 Task: Look for space in Middletown, United States from 8th August, 2023 to 15th August, 2023 for 9 adults in price range Rs.10000 to Rs.14000. Place can be shared room with 5 bedrooms having 9 beds and 5 bathrooms. Property type can be house, flat, guest house. Amenities needed are: wifi, TV, free parkinig on premises, gym, breakfast. Booking option can be shelf check-in. Required host language is English.
Action: Mouse moved to (429, 92)
Screenshot: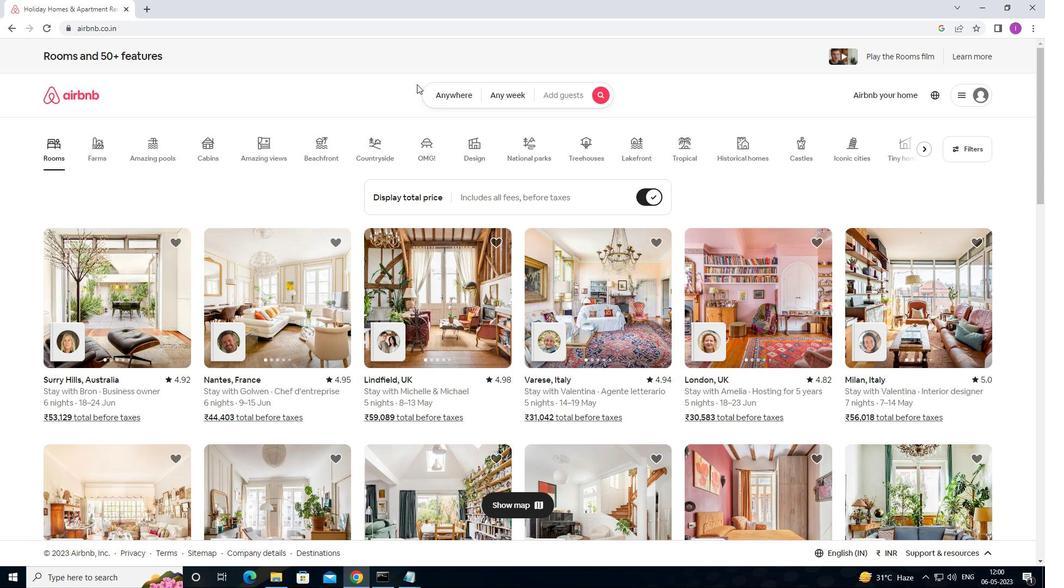 
Action: Mouse pressed left at (429, 92)
Screenshot: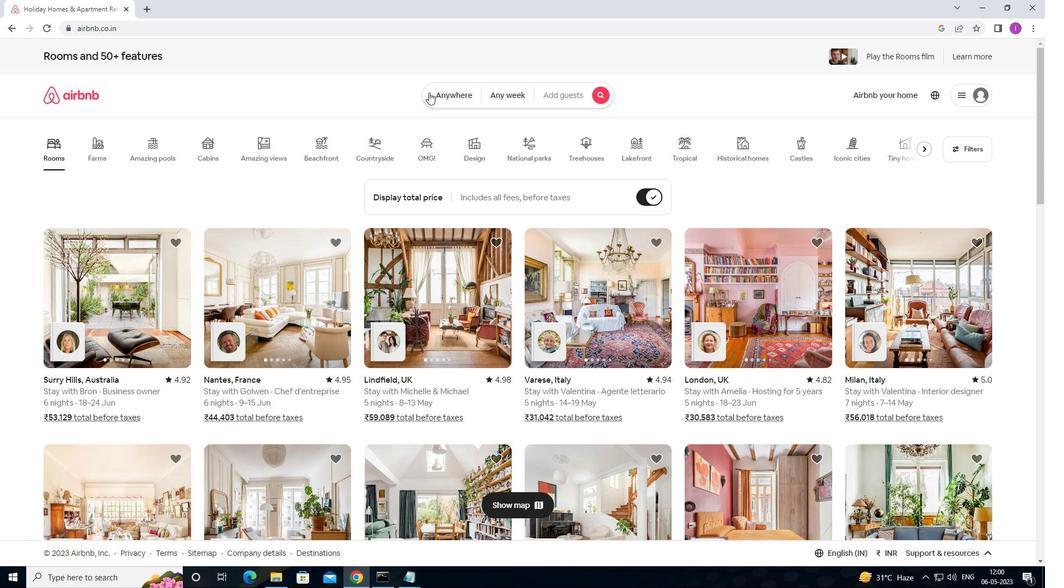 
Action: Mouse moved to (386, 144)
Screenshot: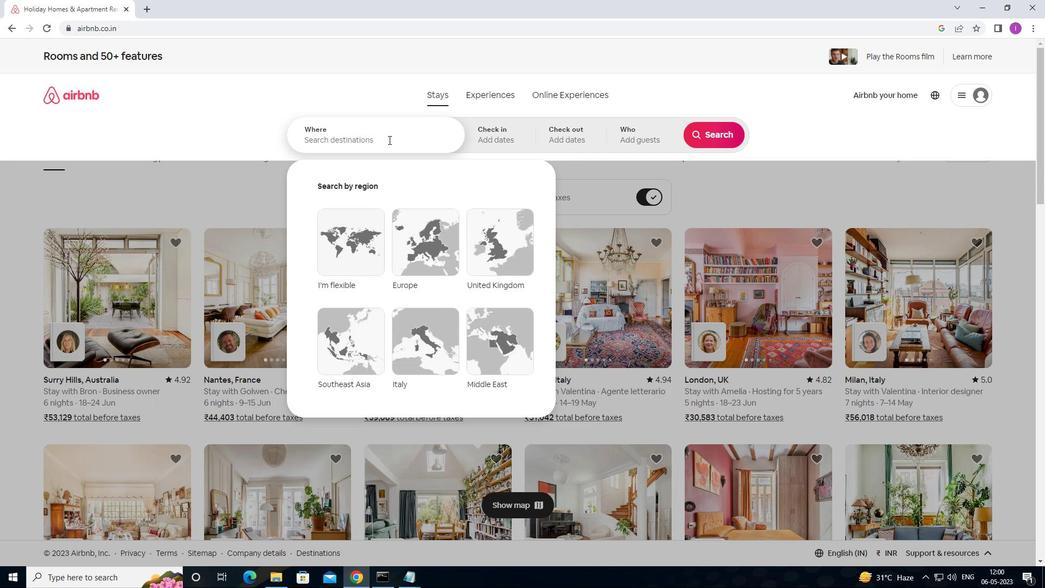 
Action: Mouse pressed left at (386, 144)
Screenshot: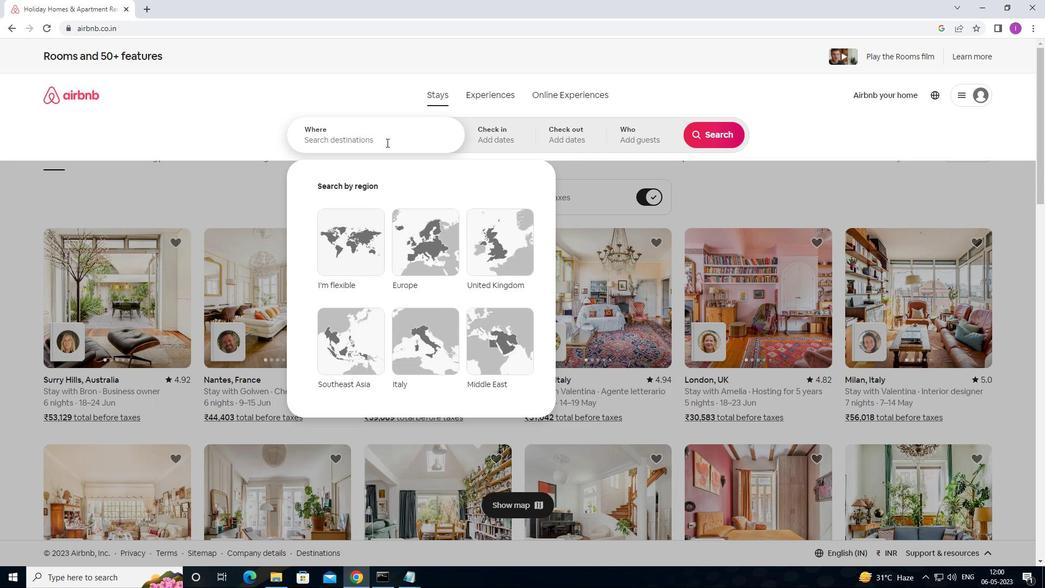 
Action: Mouse moved to (366, 159)
Screenshot: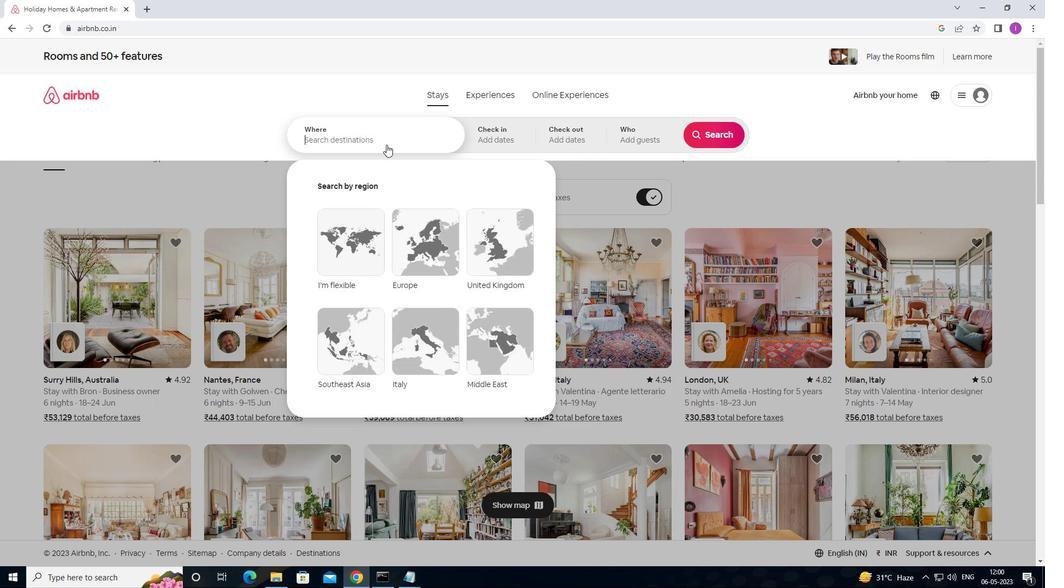 
Action: Key pressed <Key.shift>MIDDLE<Key.space><Key.backspace>TOWN,<Key.shift>UMITES<Key.backspace>D<Key.space>STATES
Screenshot: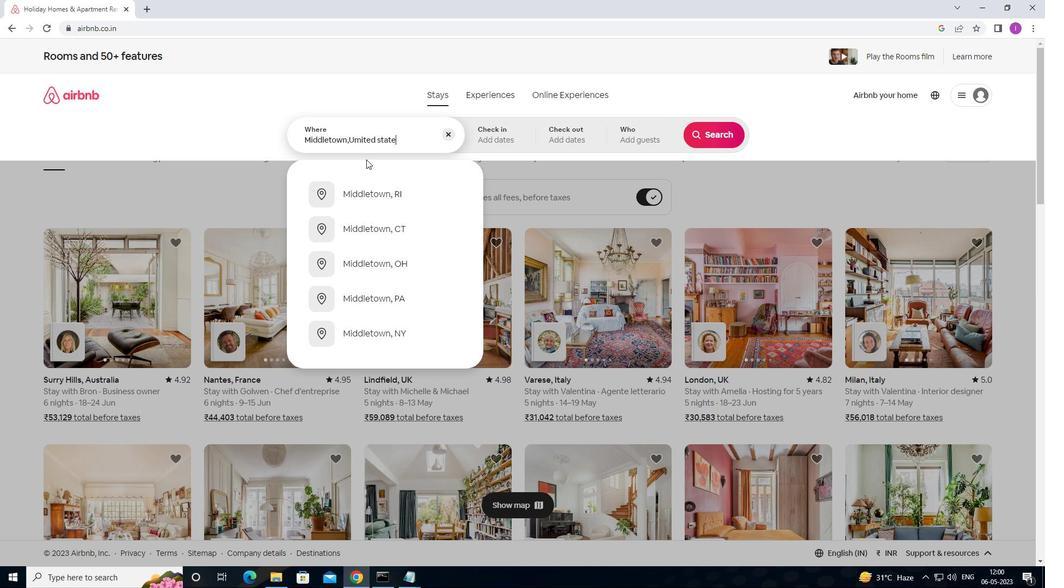 
Action: Mouse moved to (485, 133)
Screenshot: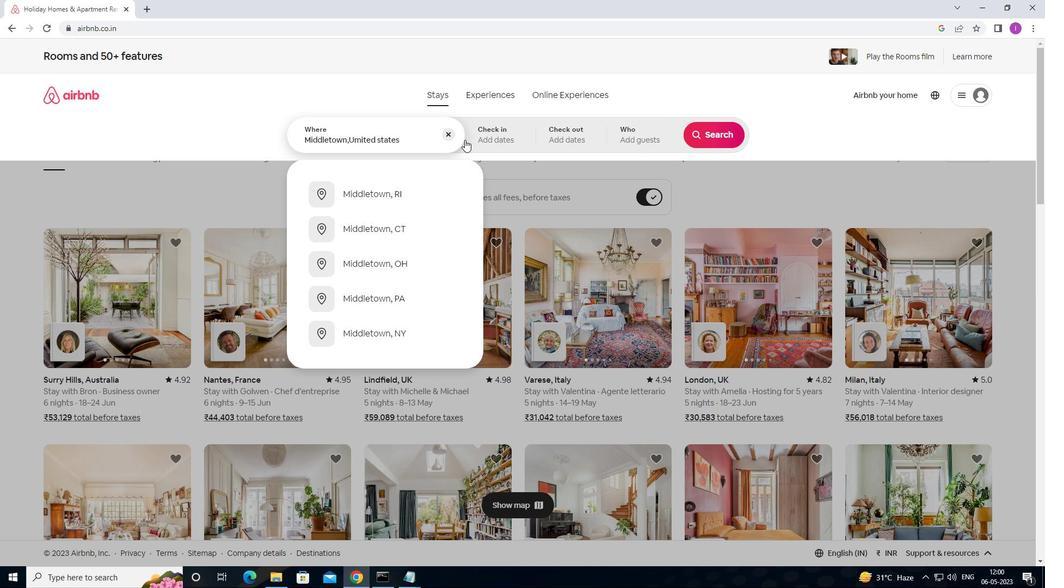 
Action: Mouse pressed left at (485, 133)
Screenshot: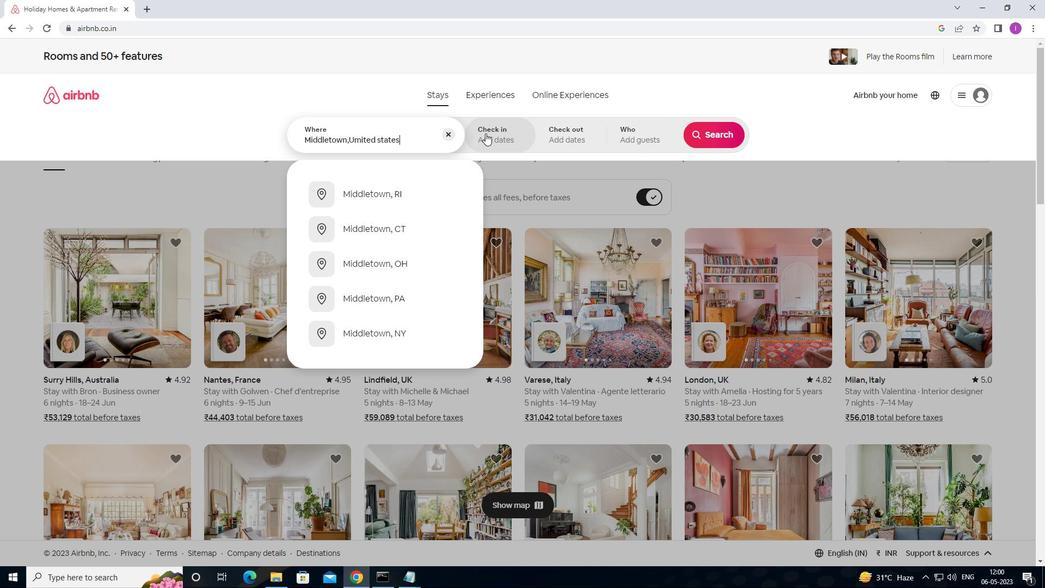 
Action: Mouse moved to (711, 220)
Screenshot: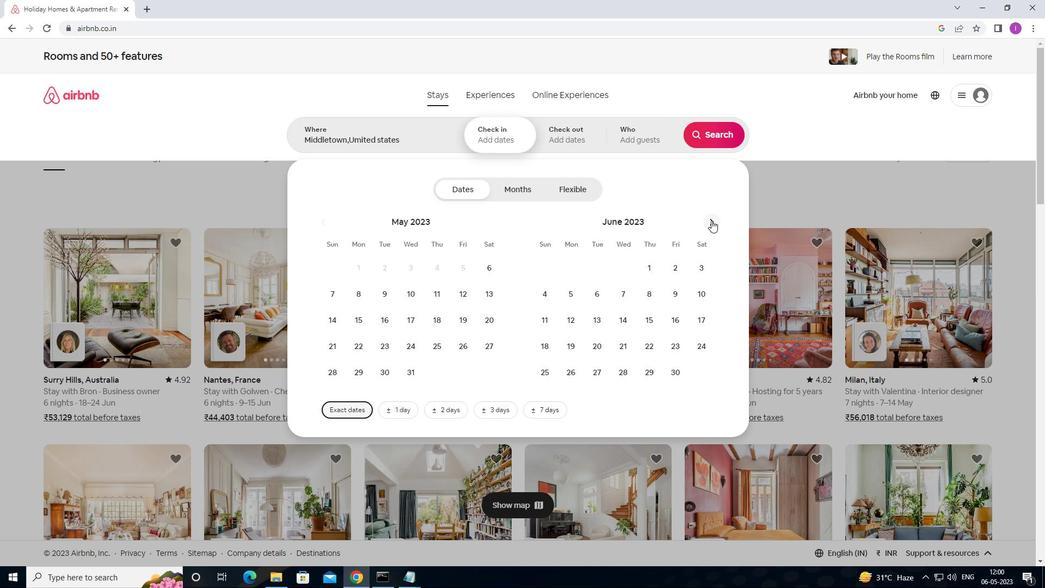 
Action: Mouse pressed left at (711, 220)
Screenshot: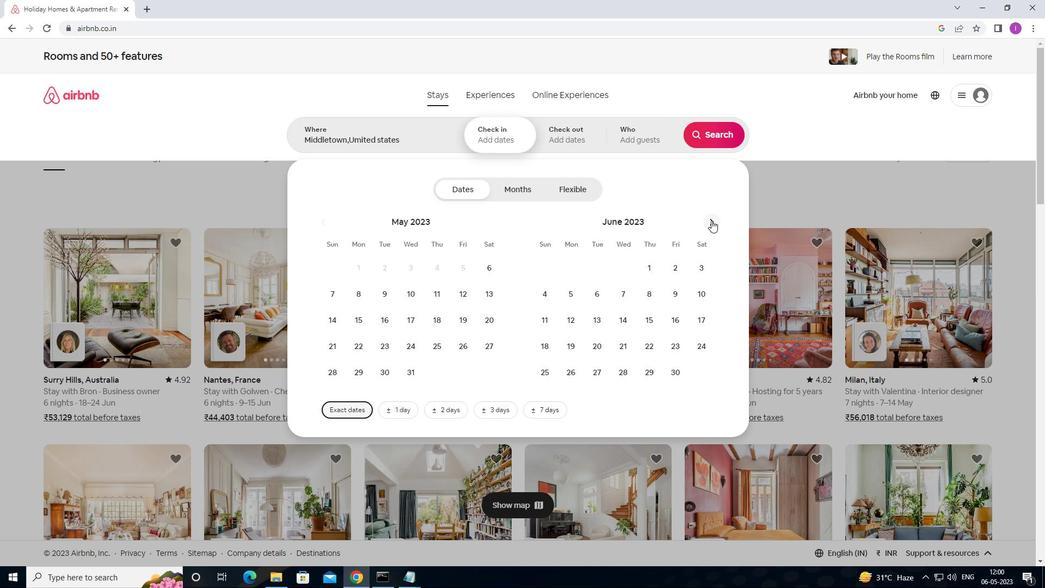 
Action: Mouse moved to (711, 220)
Screenshot: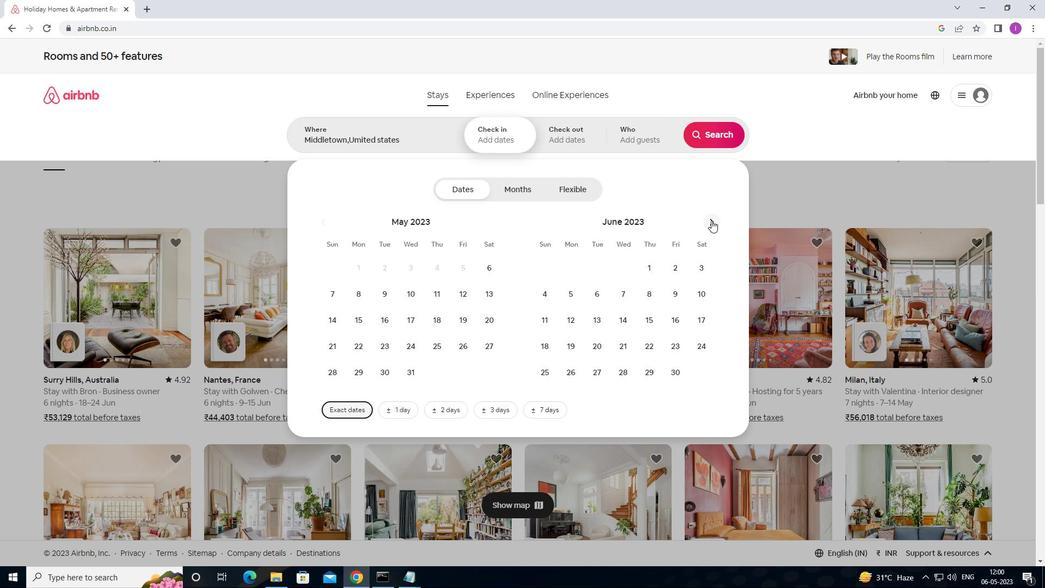 
Action: Mouse pressed left at (711, 220)
Screenshot: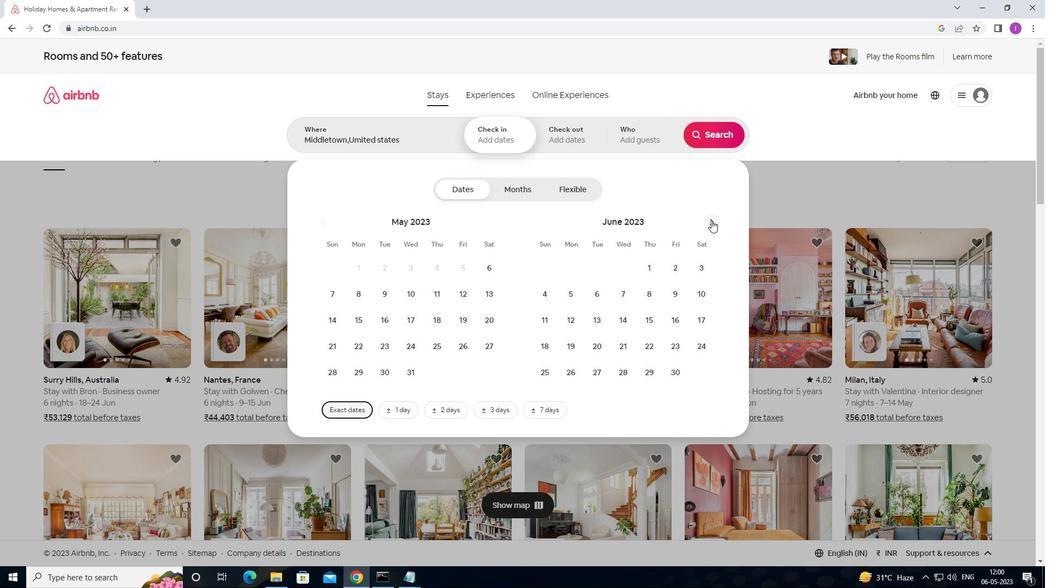 
Action: Mouse moved to (591, 296)
Screenshot: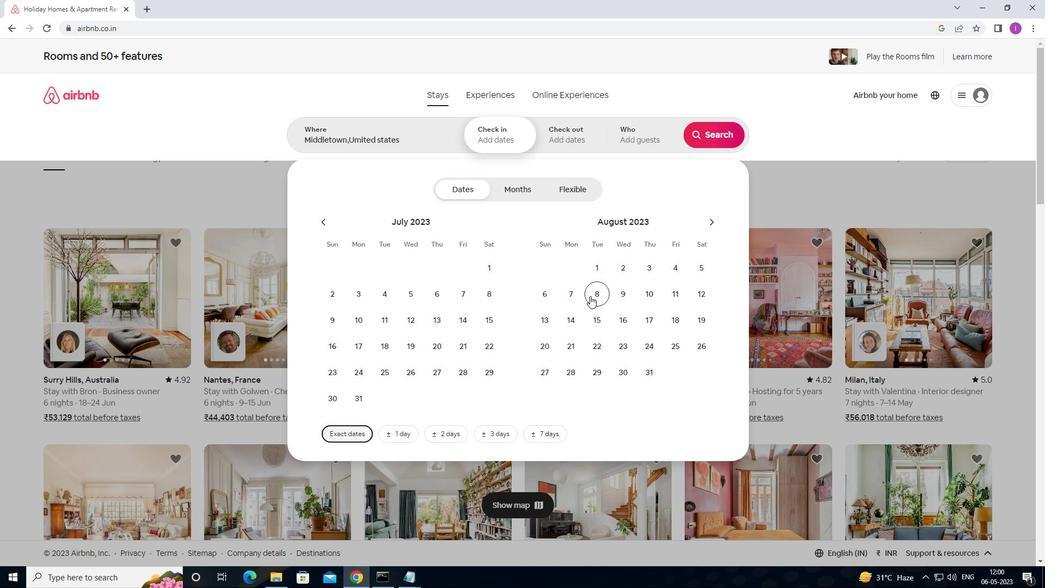 
Action: Mouse pressed left at (591, 296)
Screenshot: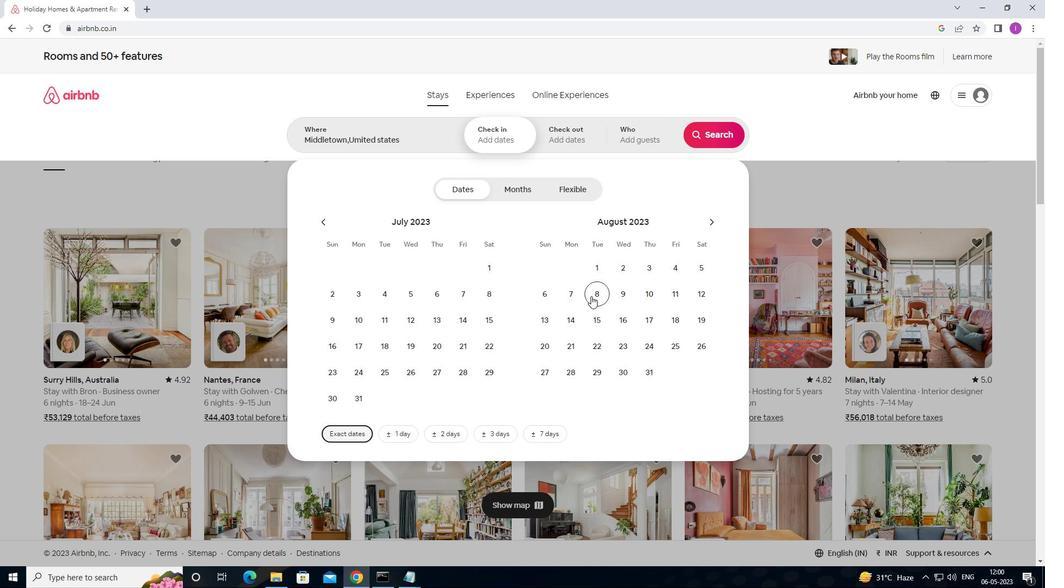 
Action: Mouse moved to (598, 319)
Screenshot: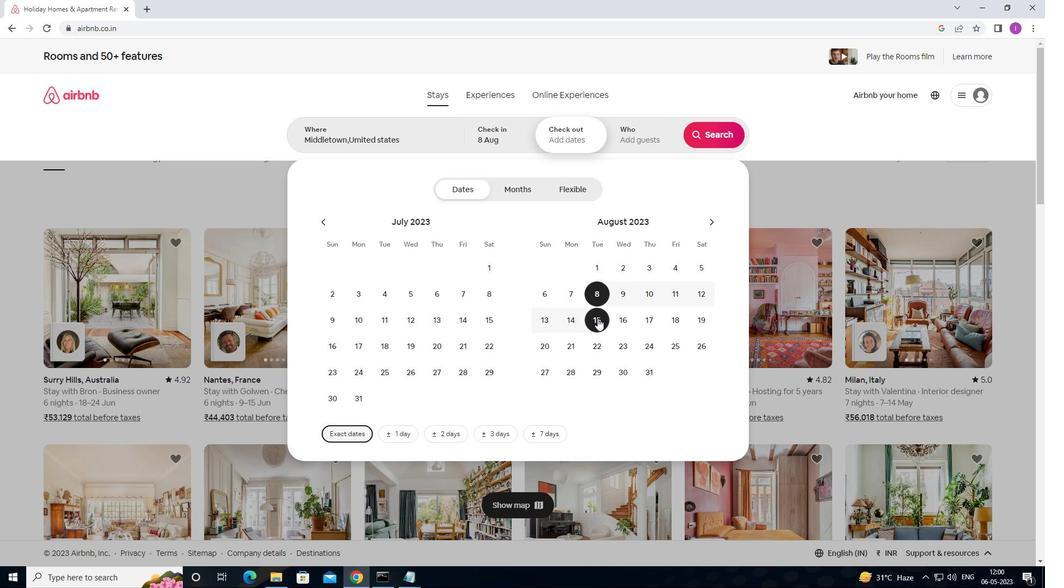 
Action: Mouse pressed left at (598, 319)
Screenshot: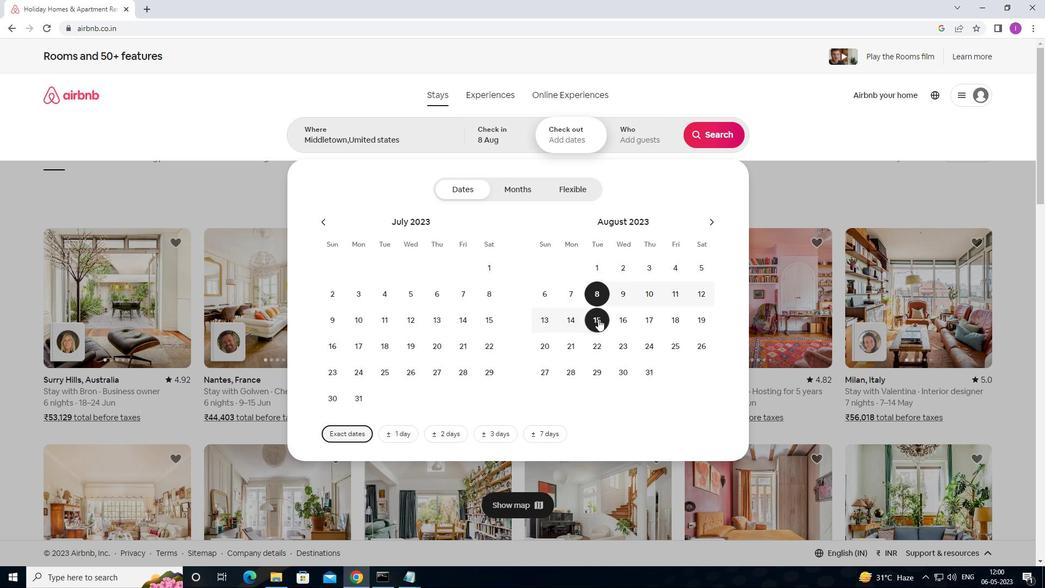 
Action: Mouse moved to (642, 137)
Screenshot: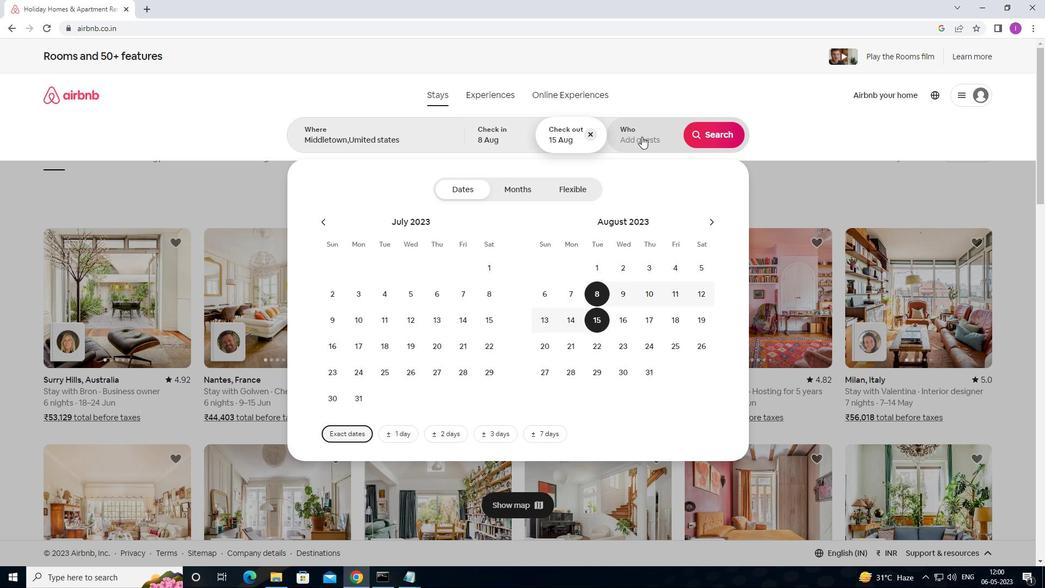 
Action: Mouse pressed left at (642, 137)
Screenshot: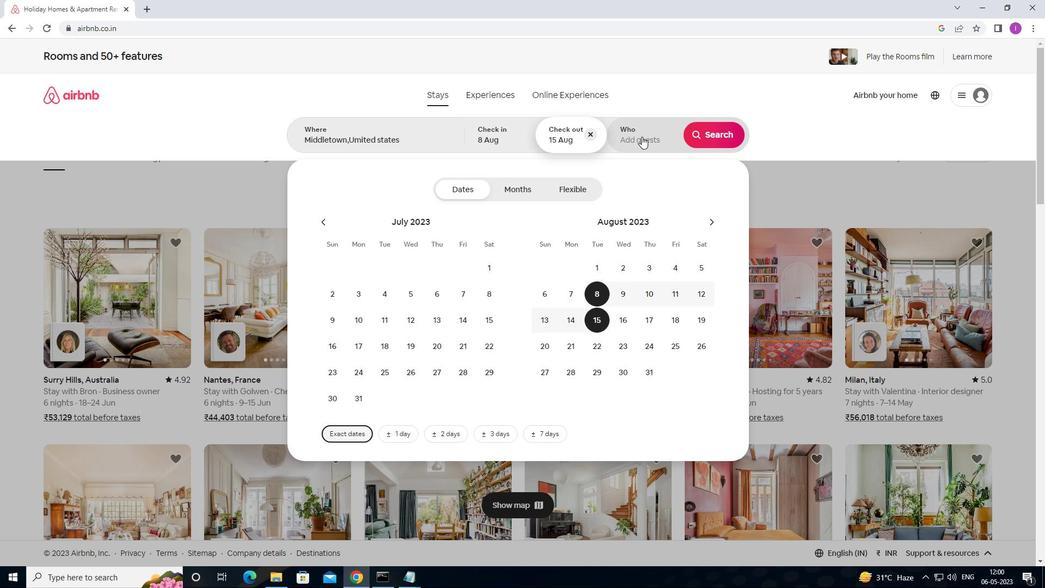 
Action: Mouse moved to (720, 190)
Screenshot: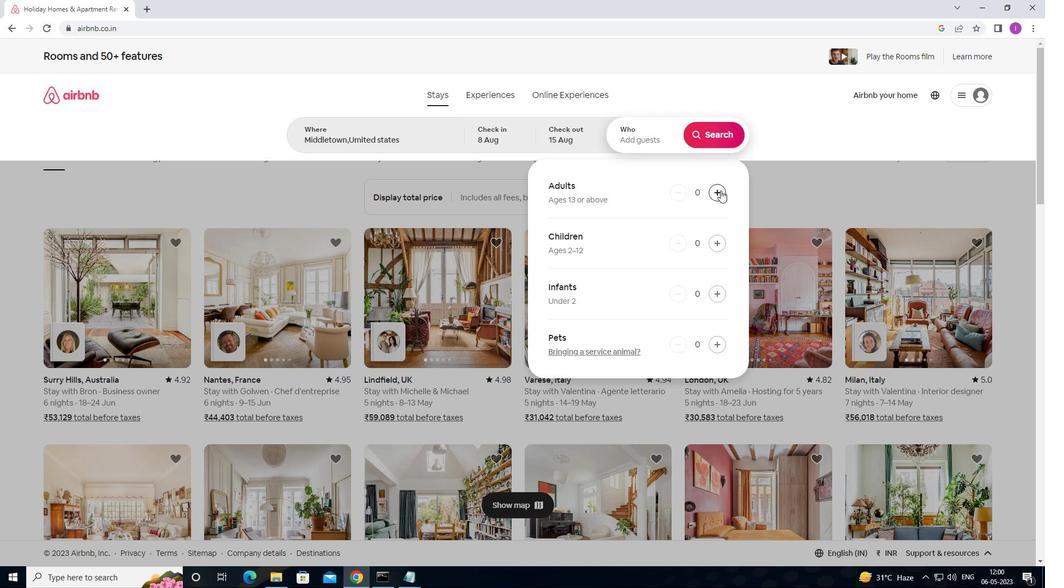 
Action: Mouse pressed left at (720, 190)
Screenshot: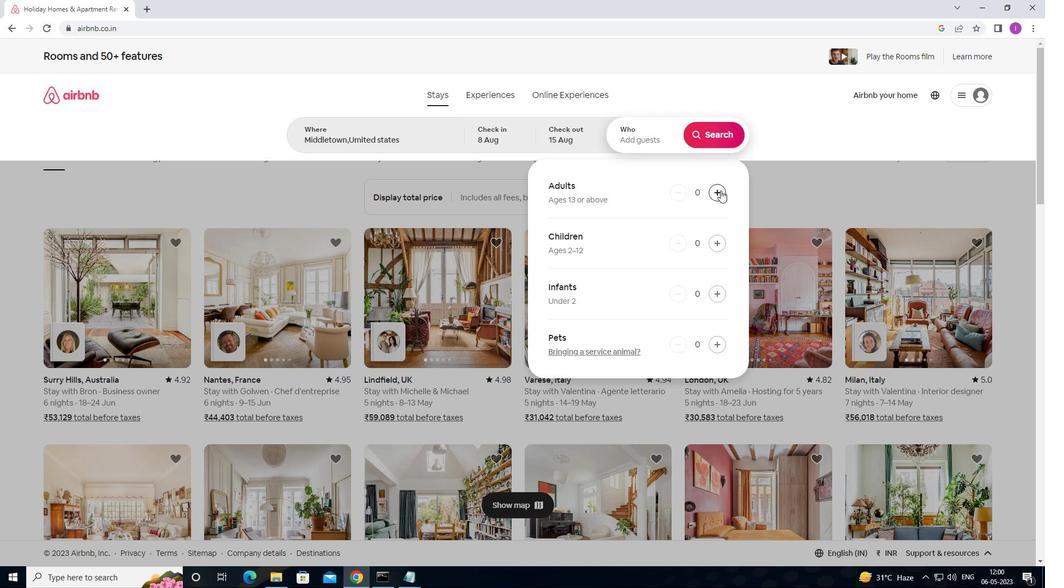 
Action: Mouse moved to (721, 191)
Screenshot: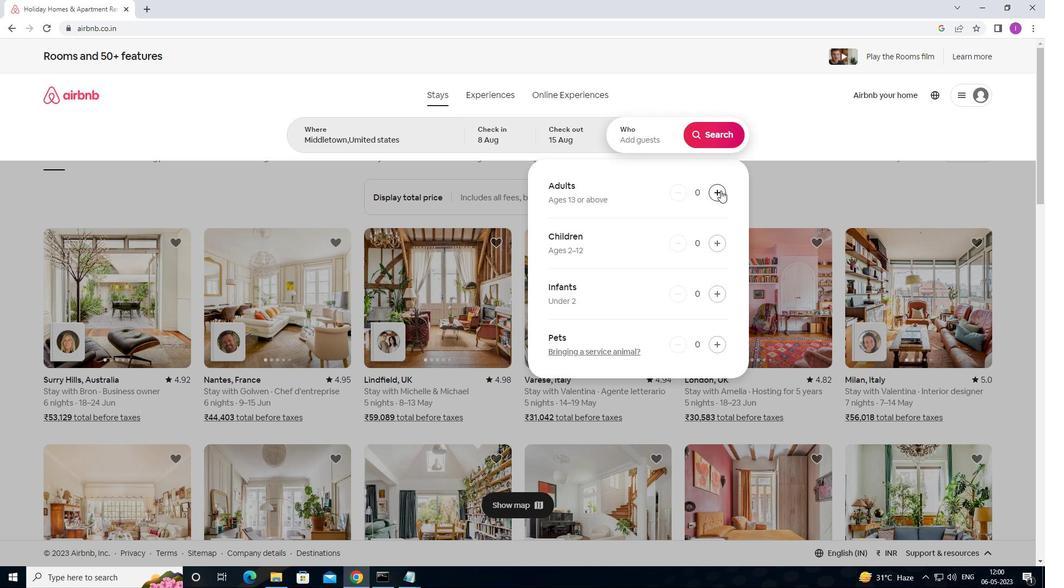 
Action: Mouse pressed left at (721, 191)
Screenshot: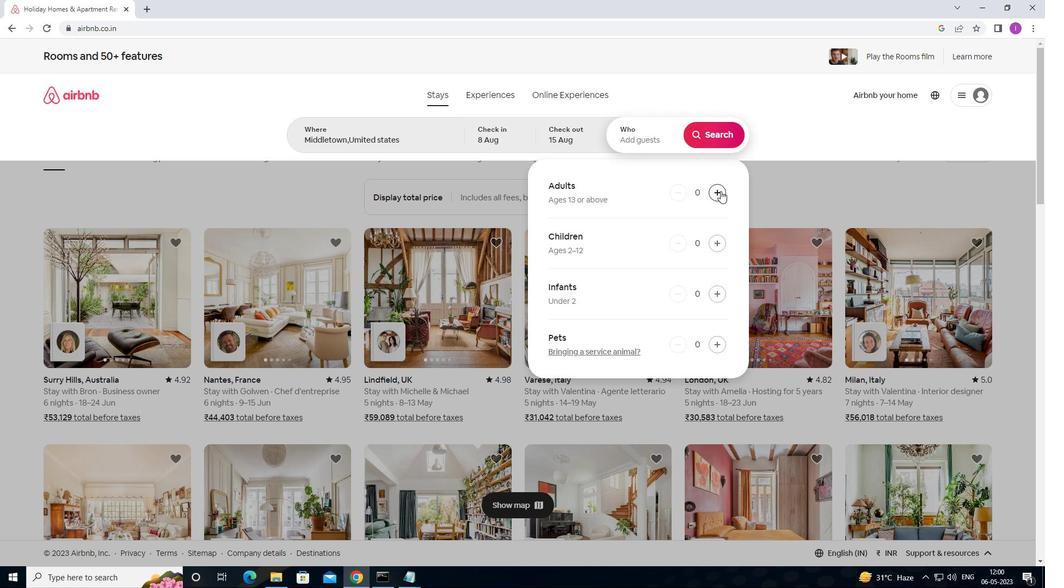 
Action: Mouse pressed left at (721, 191)
Screenshot: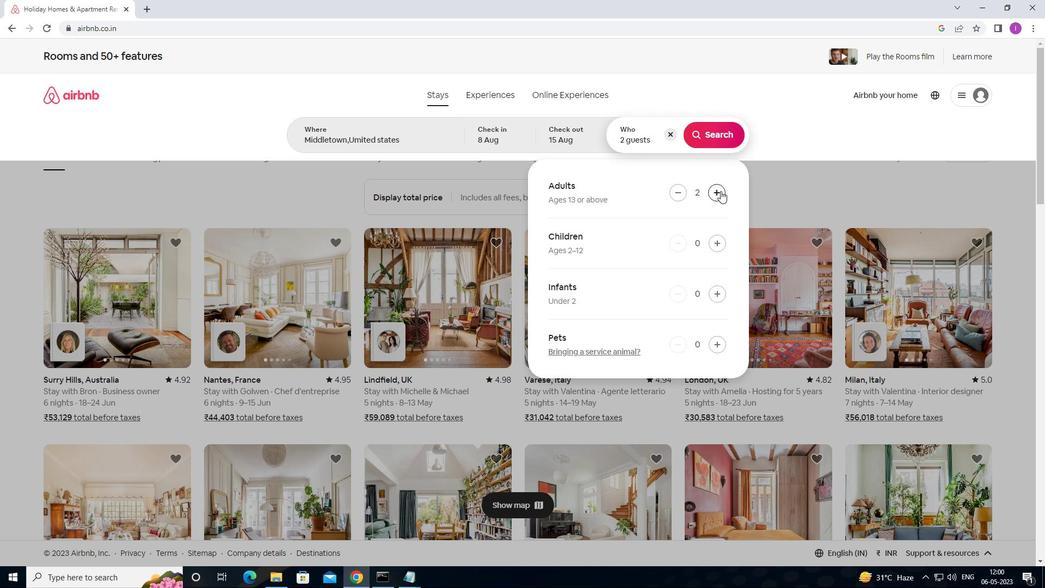 
Action: Mouse moved to (721, 195)
Screenshot: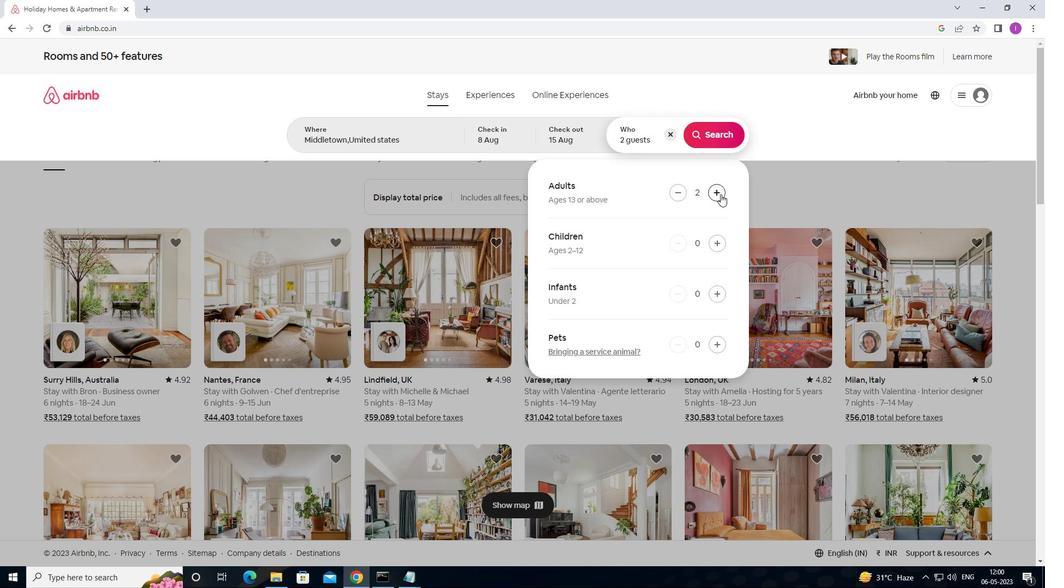 
Action: Mouse pressed left at (721, 195)
Screenshot: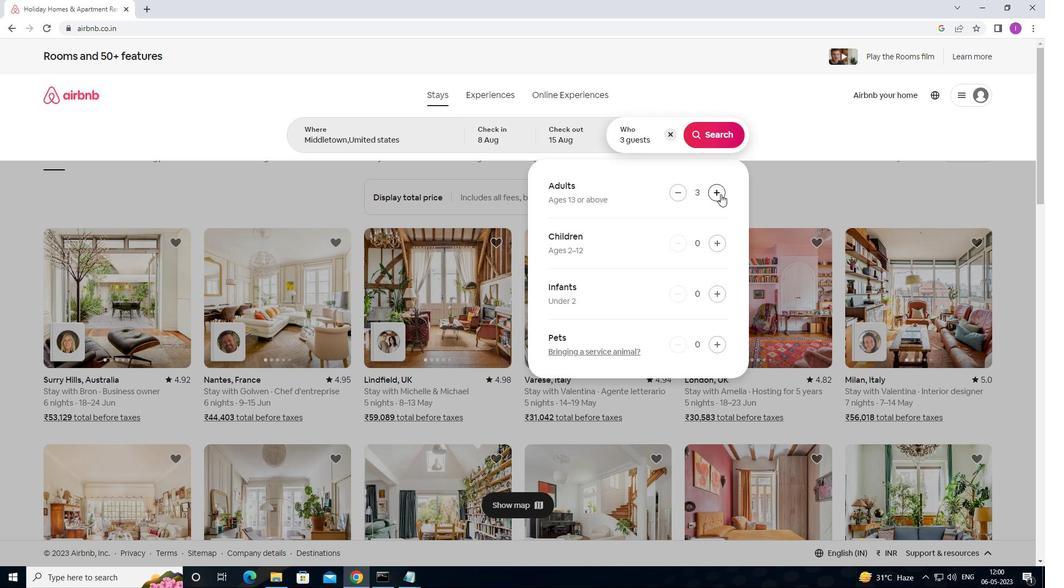 
Action: Mouse moved to (720, 194)
Screenshot: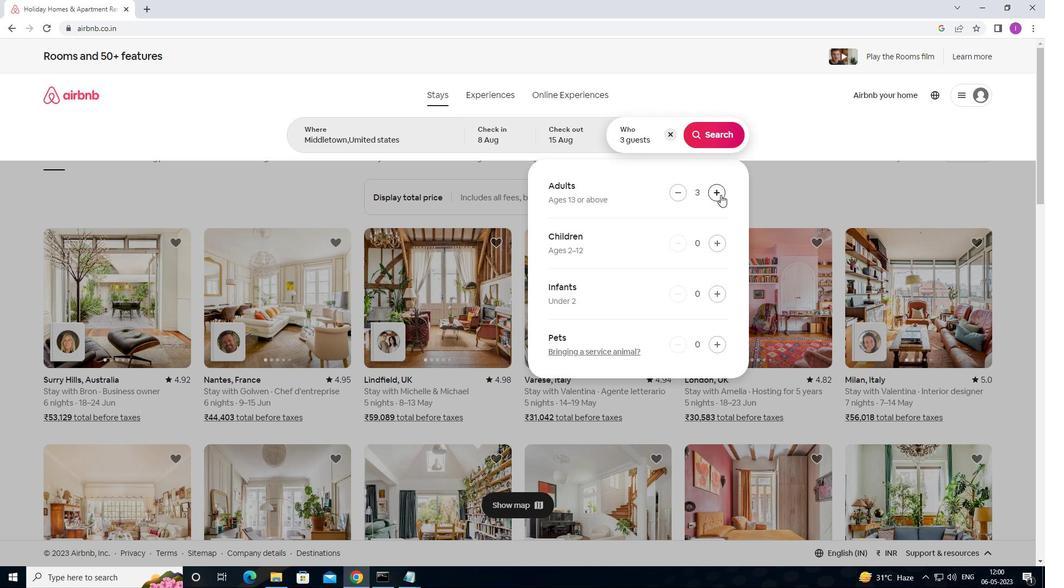 
Action: Mouse pressed left at (720, 194)
Screenshot: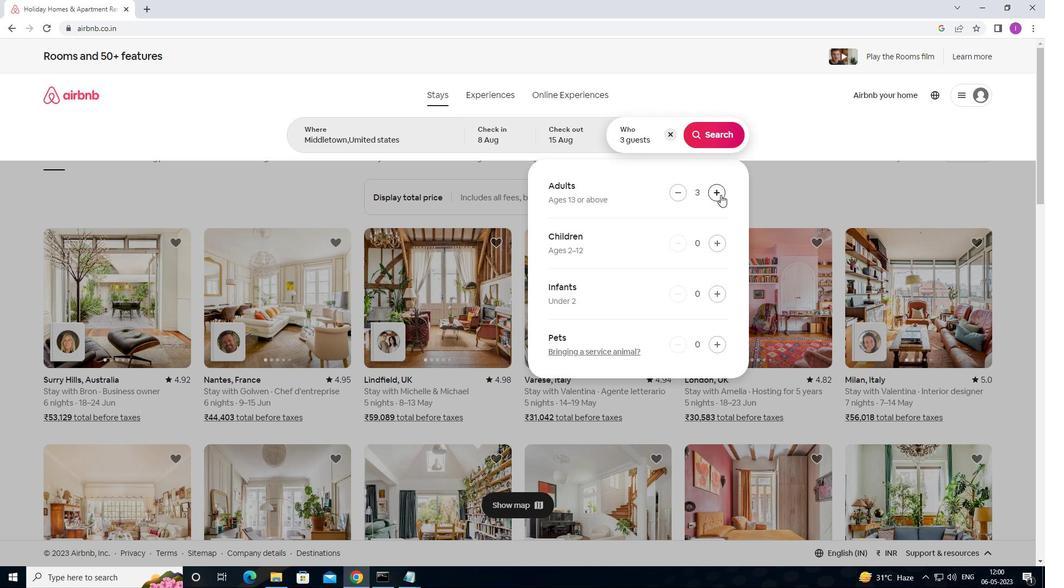 
Action: Mouse moved to (720, 194)
Screenshot: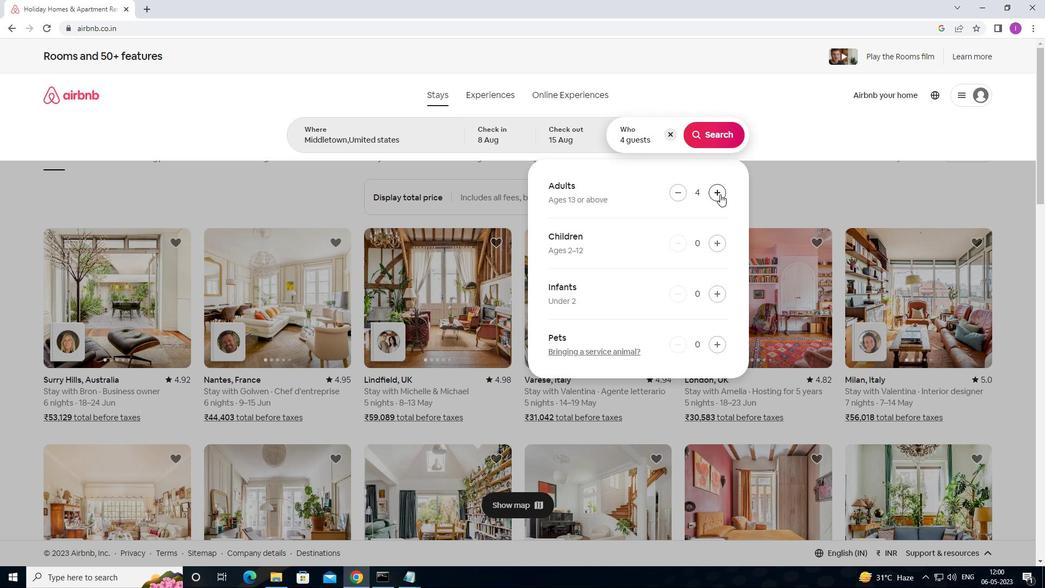 
Action: Mouse pressed left at (720, 194)
Screenshot: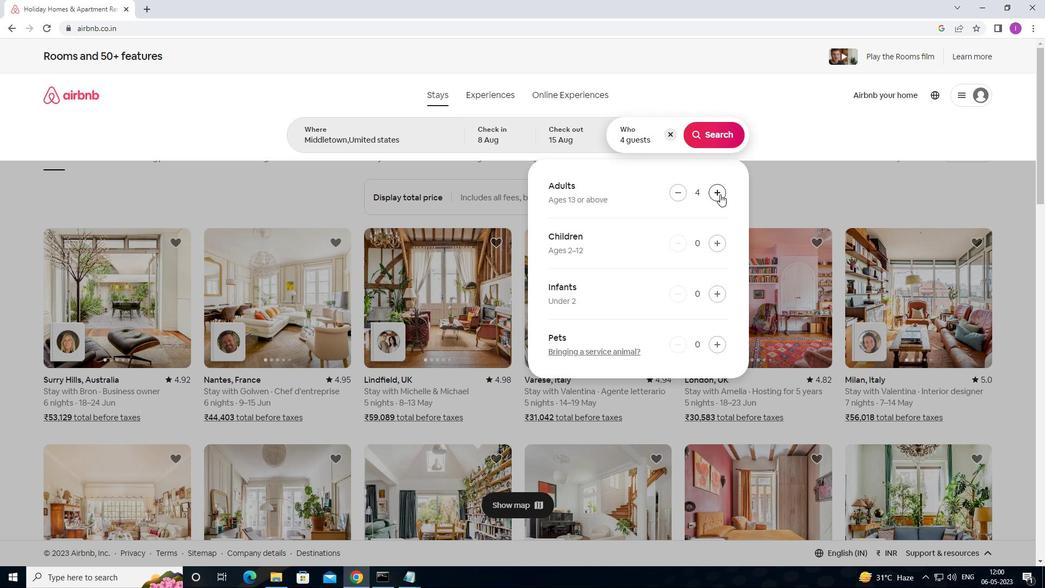 
Action: Mouse pressed left at (720, 194)
Screenshot: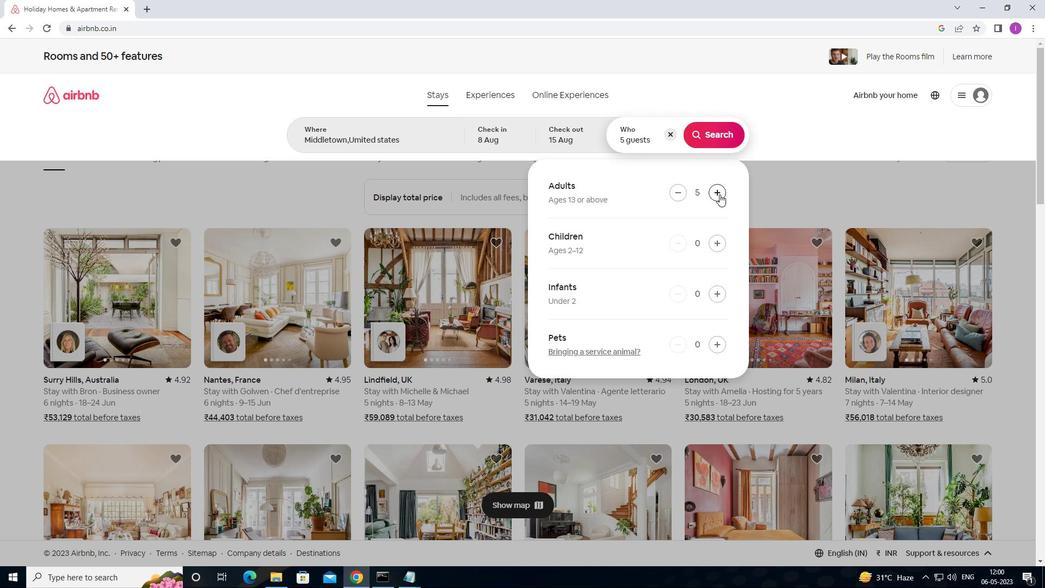 
Action: Mouse moved to (720, 194)
Screenshot: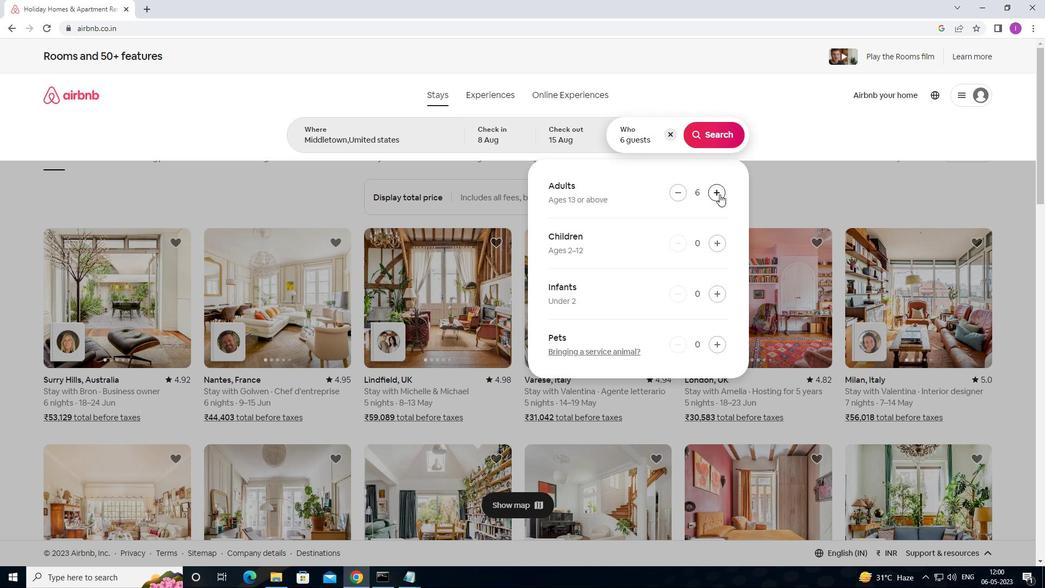 
Action: Mouse pressed left at (720, 194)
Screenshot: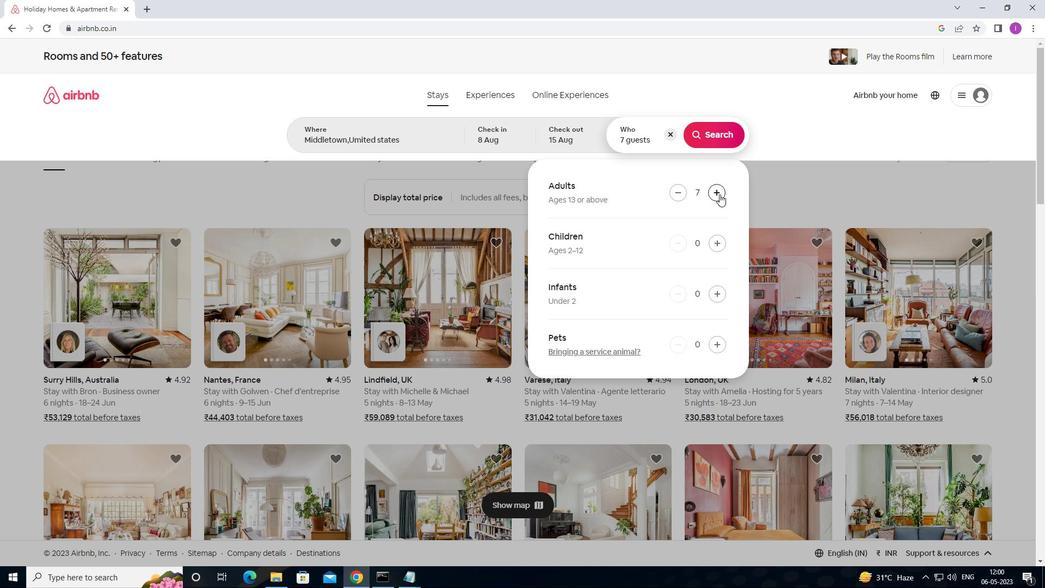 
Action: Mouse moved to (719, 193)
Screenshot: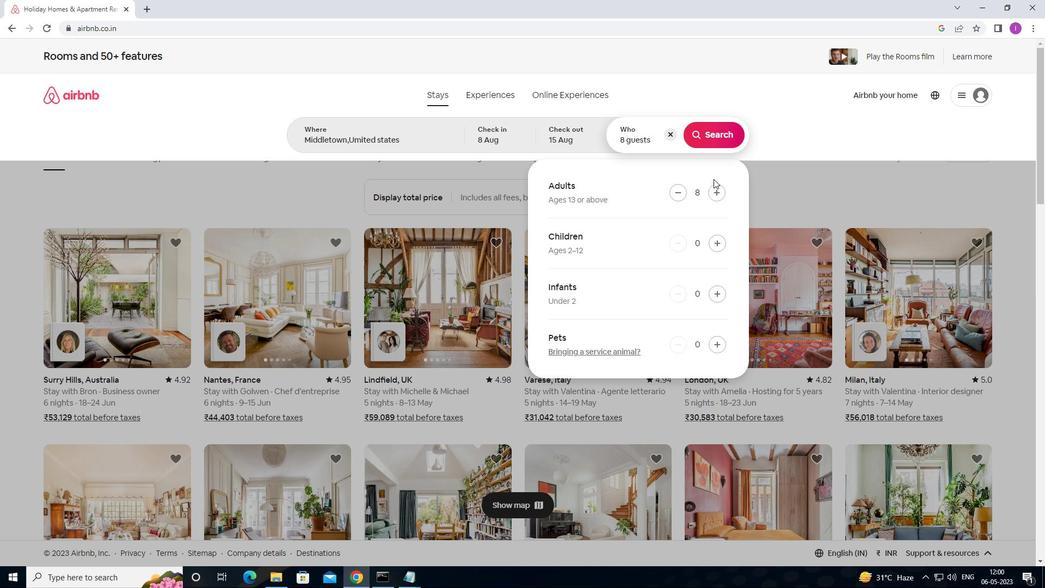 
Action: Mouse pressed left at (719, 193)
Screenshot: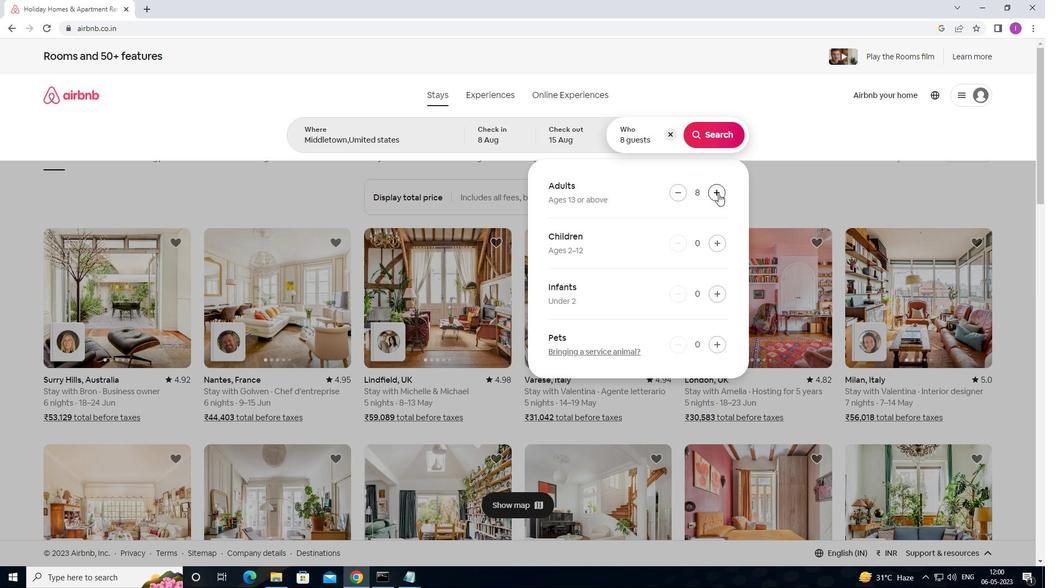 
Action: Mouse moved to (711, 135)
Screenshot: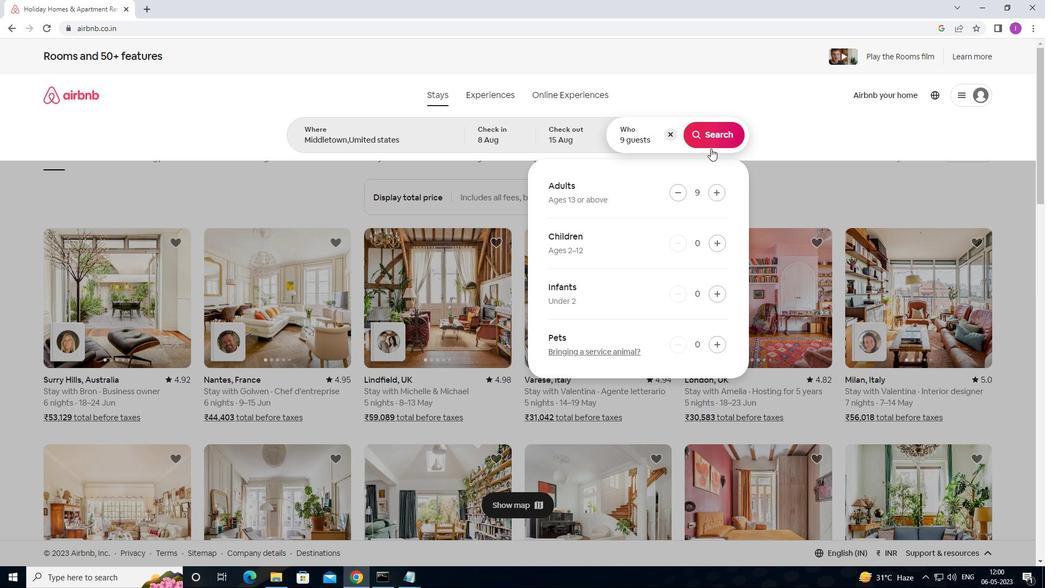 
Action: Mouse pressed left at (711, 135)
Screenshot: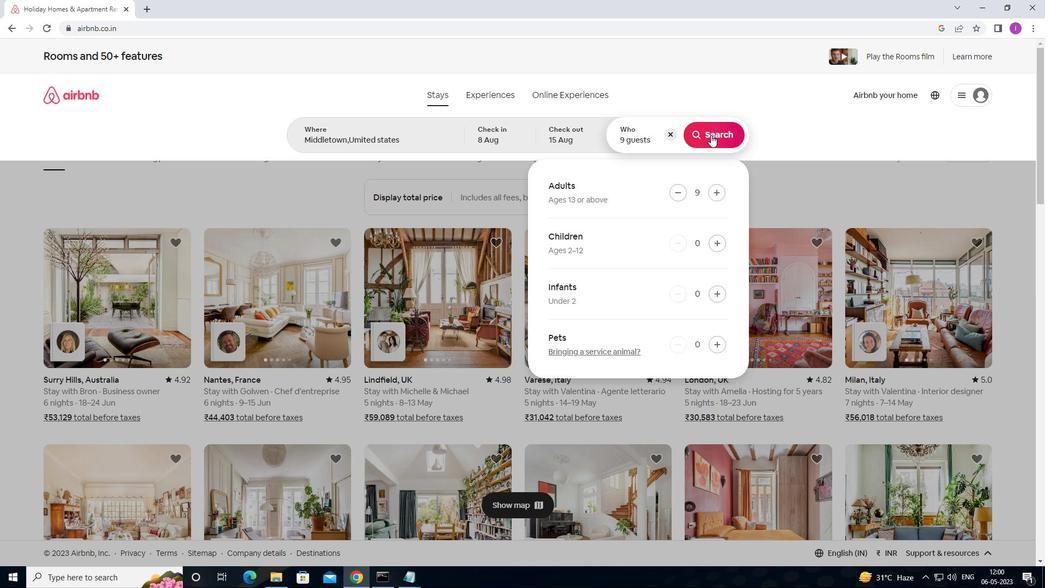 
Action: Mouse moved to (997, 103)
Screenshot: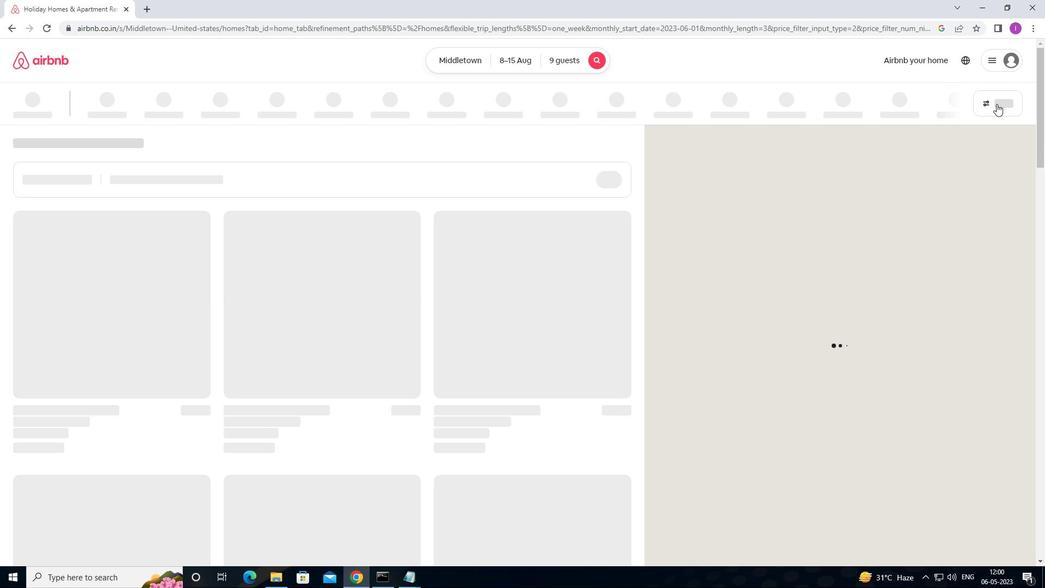 
Action: Mouse pressed left at (997, 103)
Screenshot: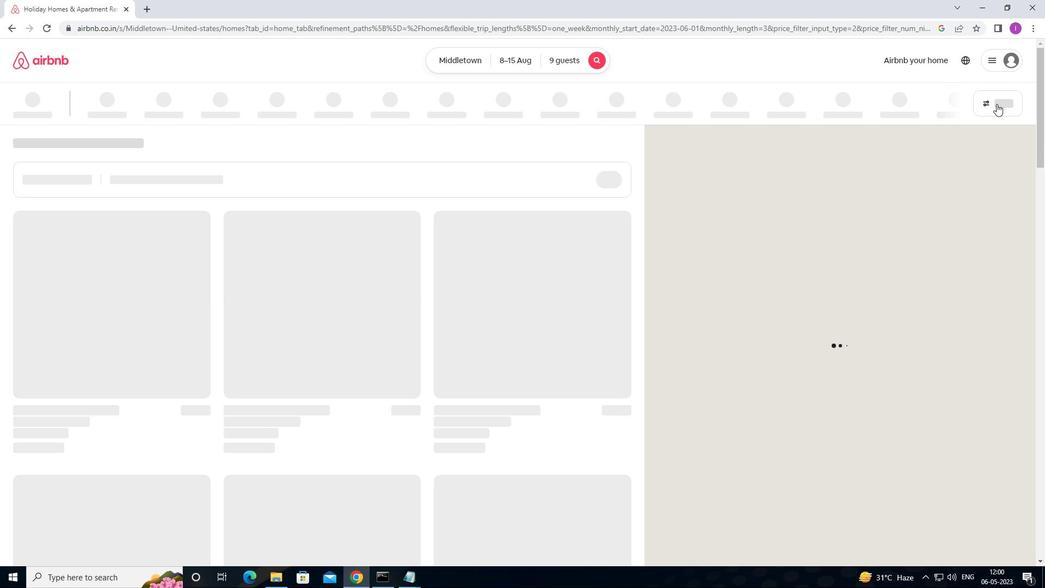 
Action: Mouse moved to (405, 375)
Screenshot: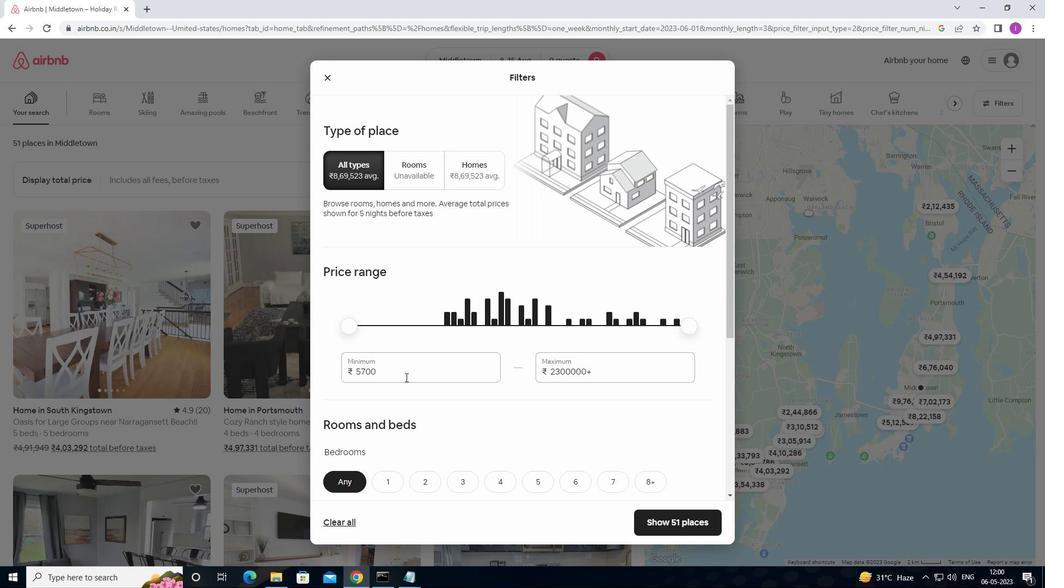 
Action: Mouse pressed left at (405, 375)
Screenshot: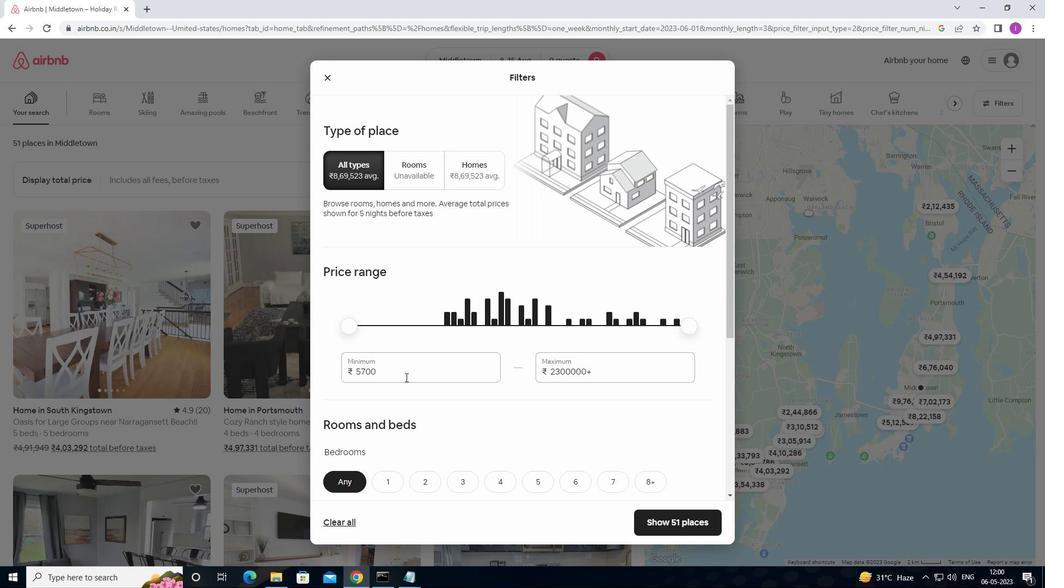 
Action: Mouse moved to (513, 370)
Screenshot: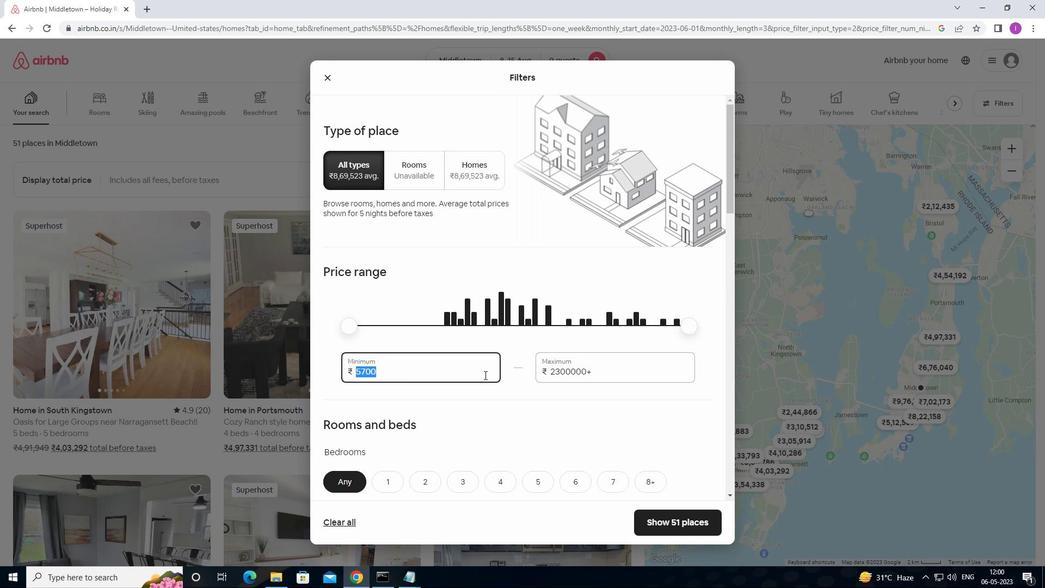 
Action: Key pressed 1000
Screenshot: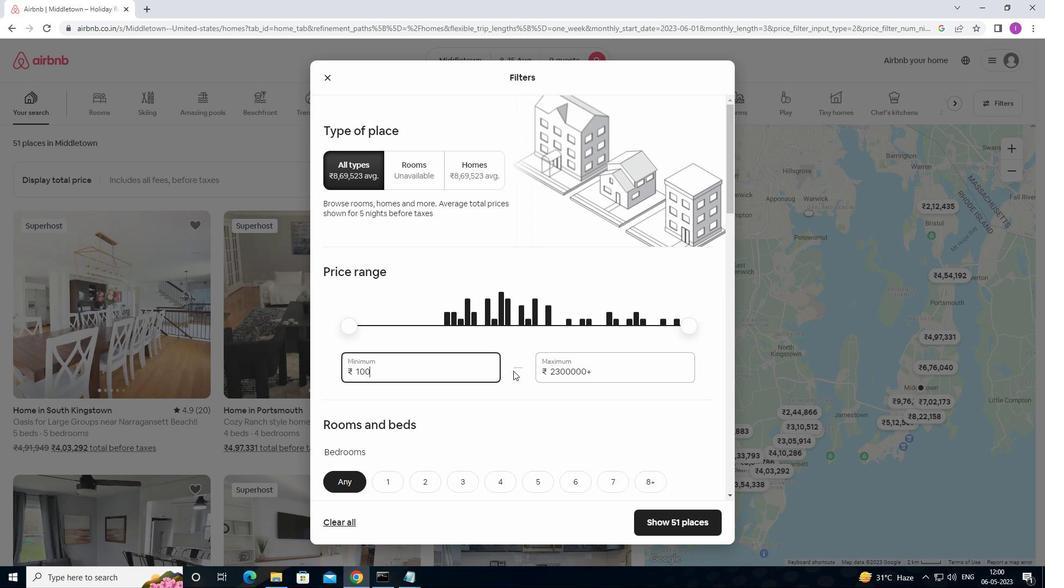 
Action: Mouse moved to (513, 370)
Screenshot: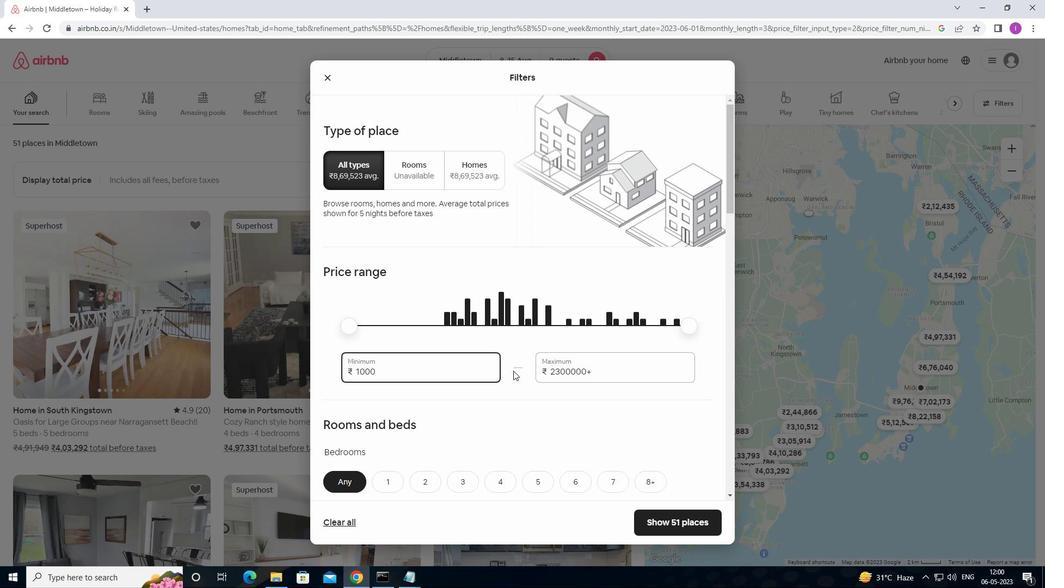
Action: Key pressed 0
Screenshot: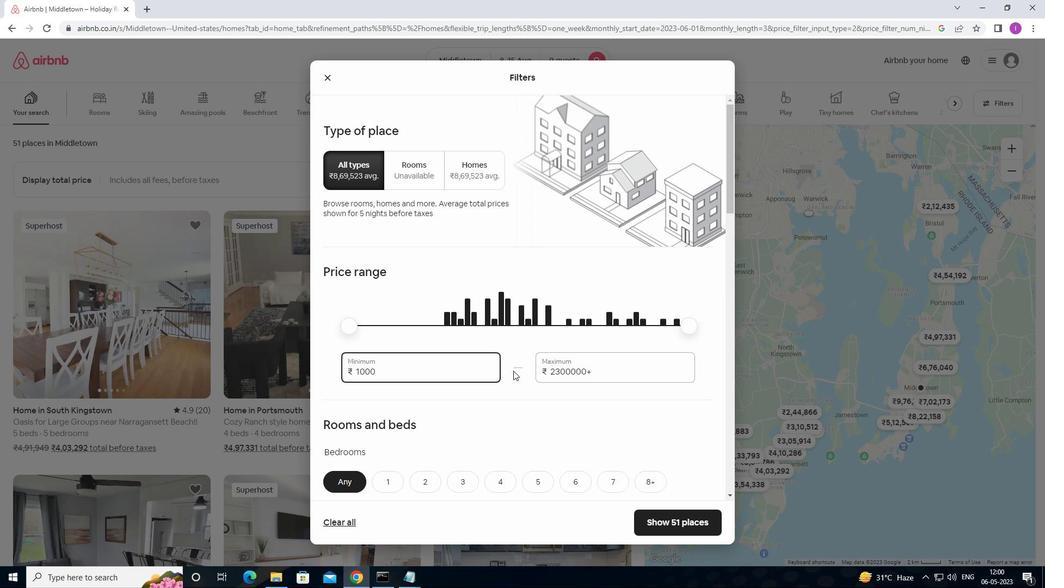 
Action: Mouse moved to (607, 371)
Screenshot: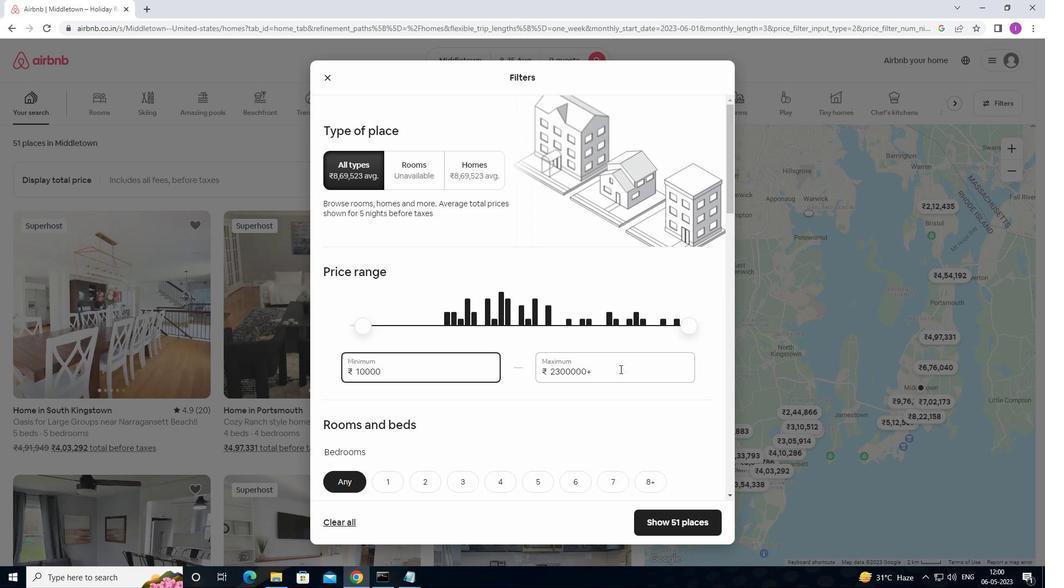 
Action: Mouse pressed left at (607, 371)
Screenshot: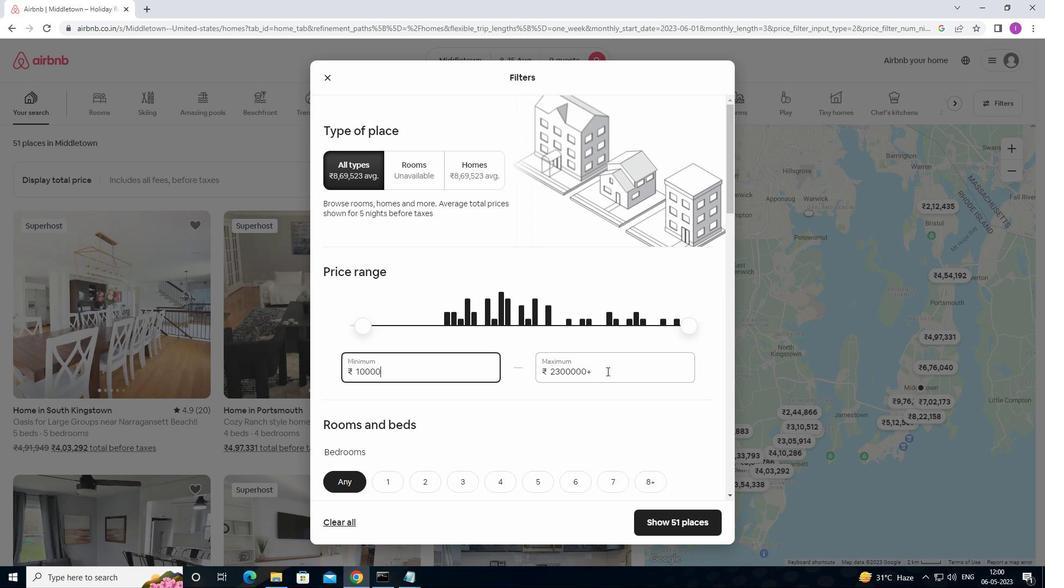 
Action: Mouse moved to (576, 367)
Screenshot: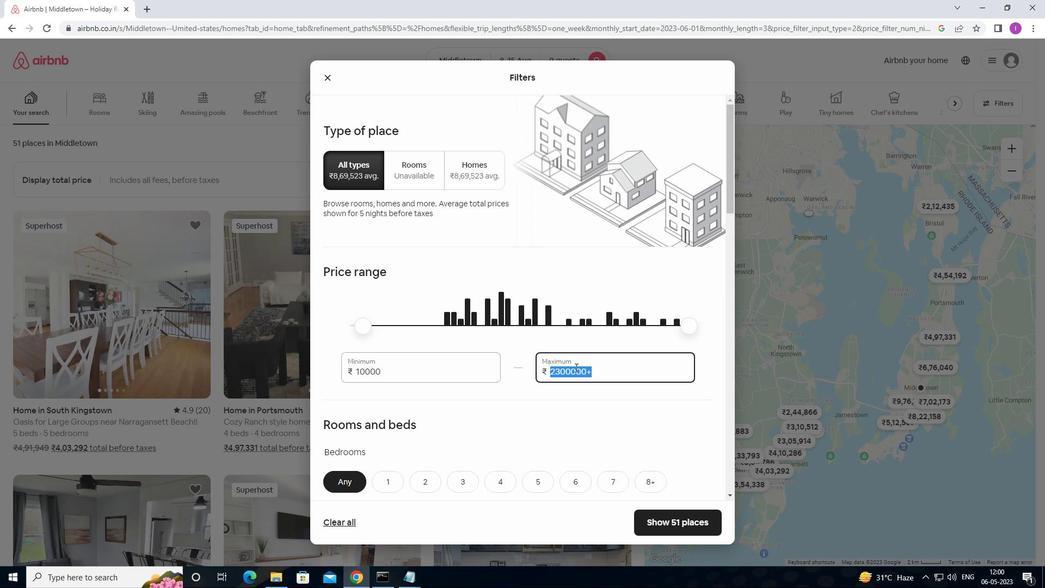 
Action: Key pressed 1
Screenshot: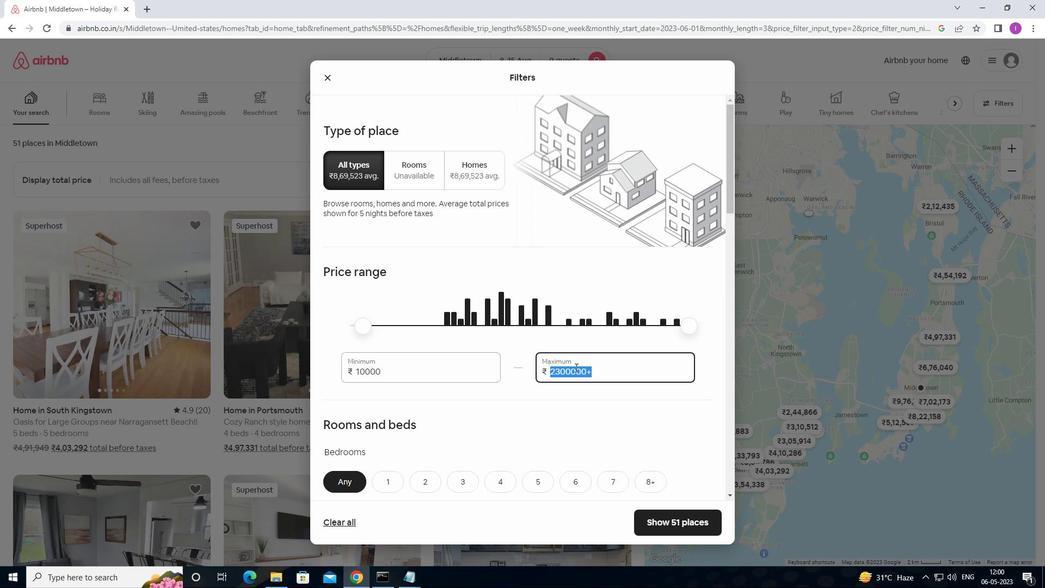 
Action: Mouse moved to (577, 366)
Screenshot: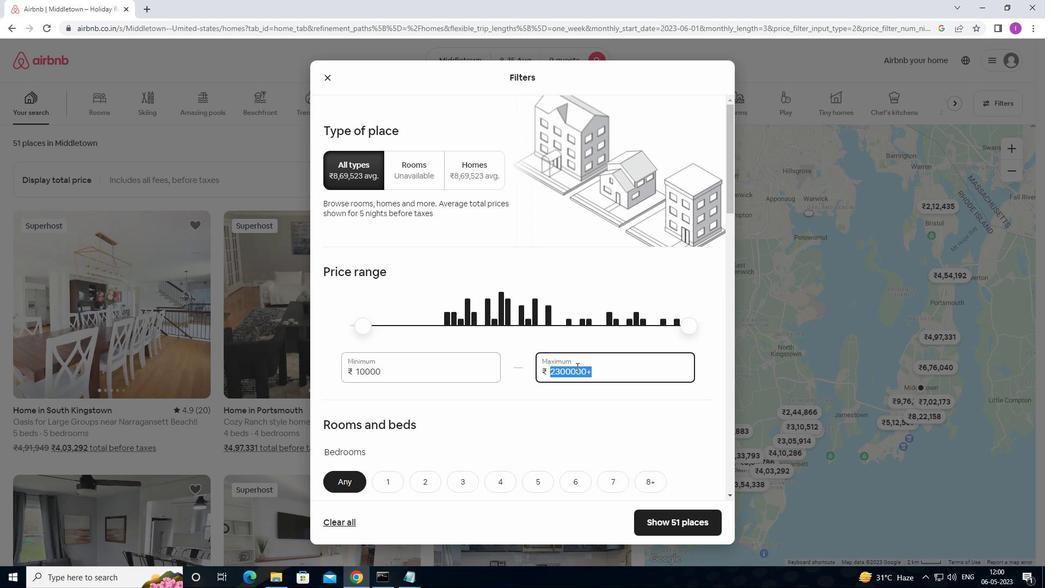 
Action: Key pressed 4000
Screenshot: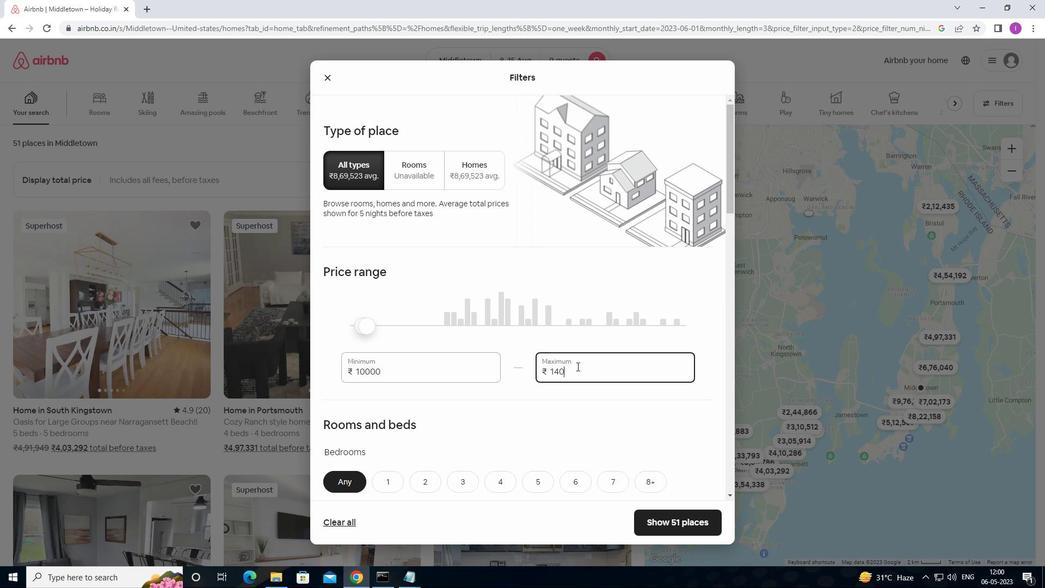 
Action: Mouse moved to (574, 380)
Screenshot: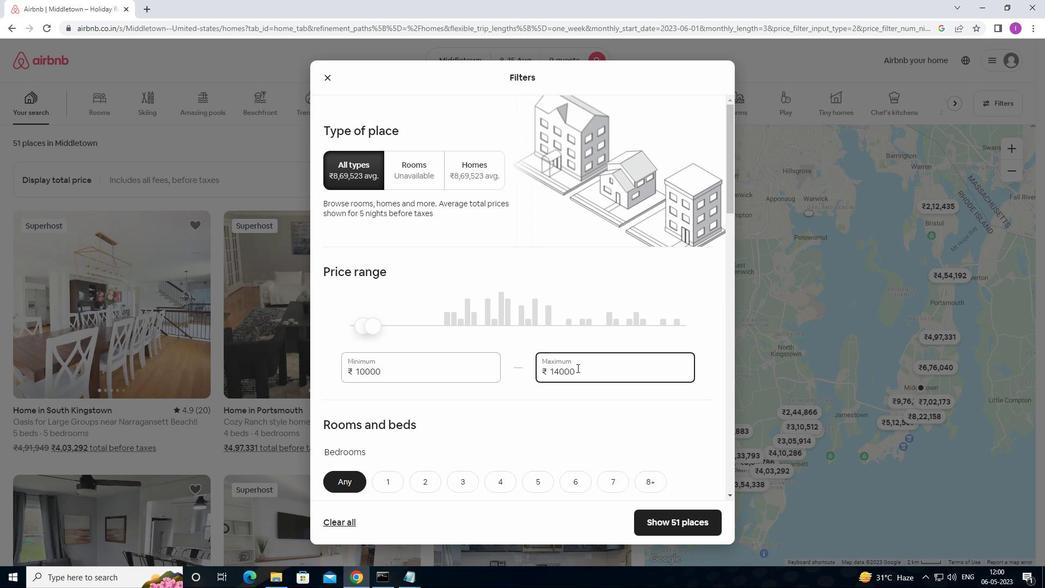 
Action: Mouse scrolled (574, 380) with delta (0, 0)
Screenshot: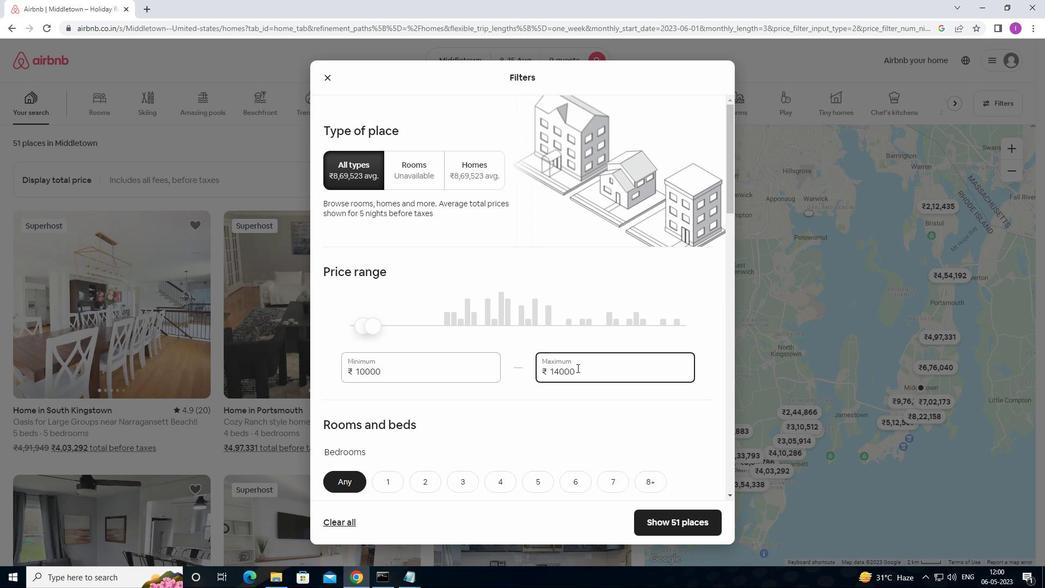
Action: Mouse moved to (573, 383)
Screenshot: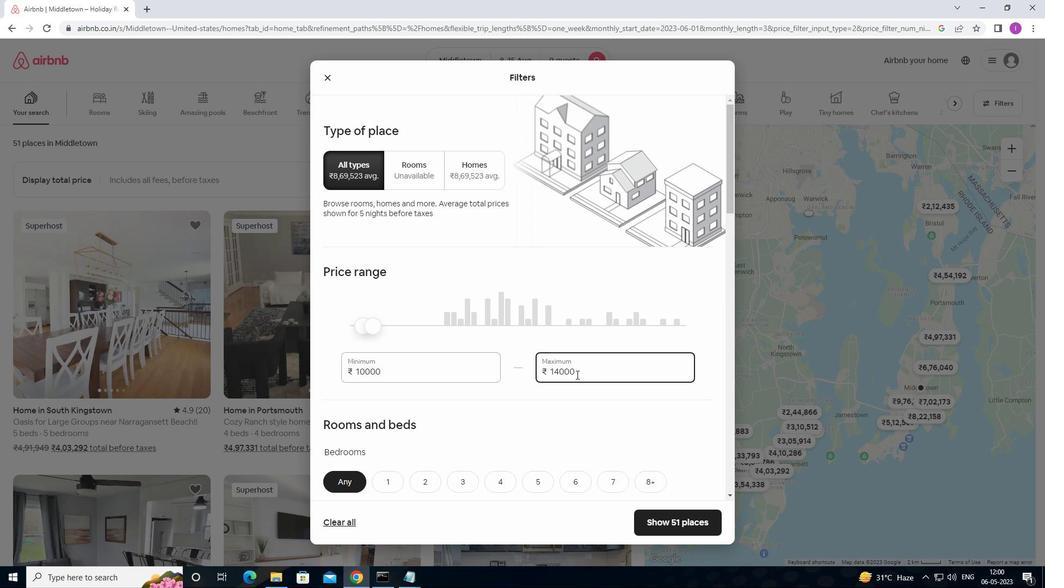 
Action: Mouse scrolled (573, 382) with delta (0, 0)
Screenshot: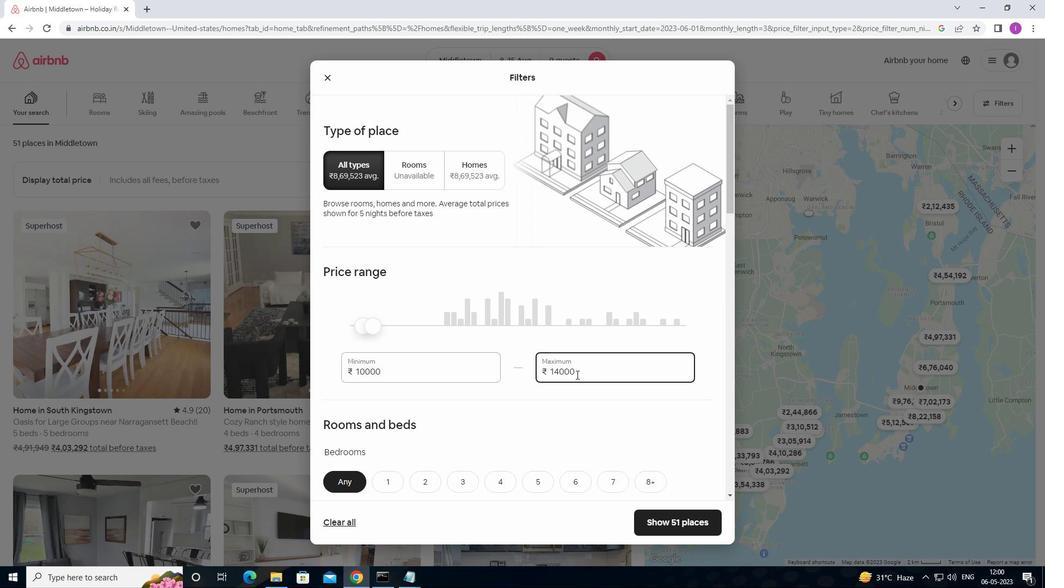 
Action: Mouse moved to (573, 384)
Screenshot: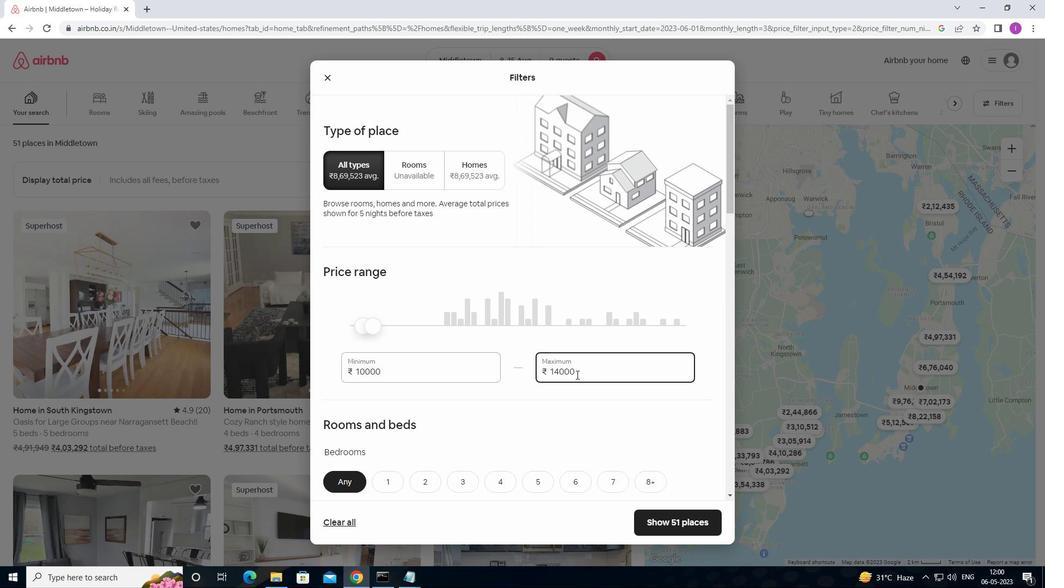 
Action: Mouse scrolled (573, 384) with delta (0, 0)
Screenshot: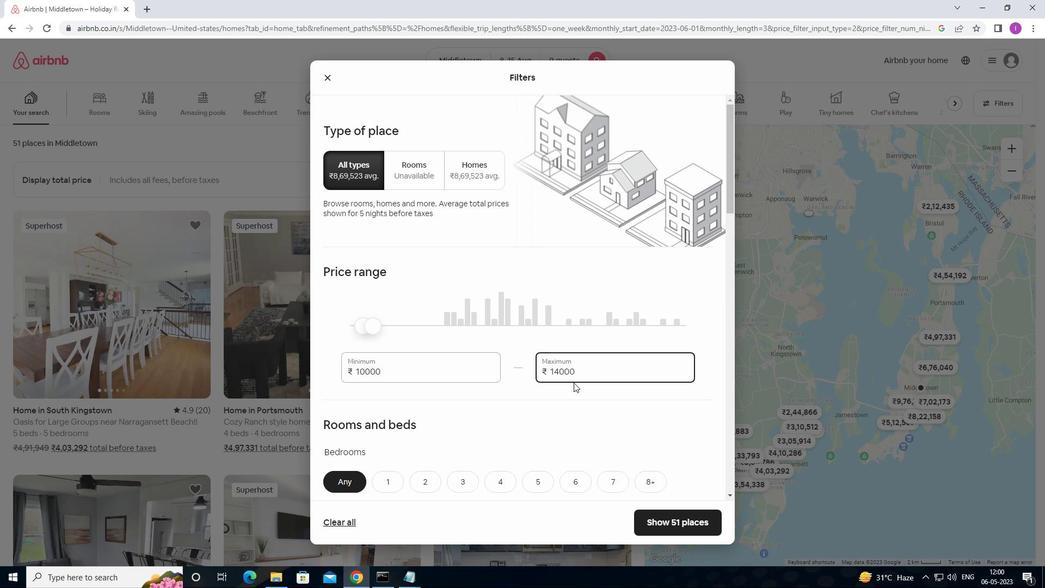 
Action: Mouse scrolled (573, 384) with delta (0, 0)
Screenshot: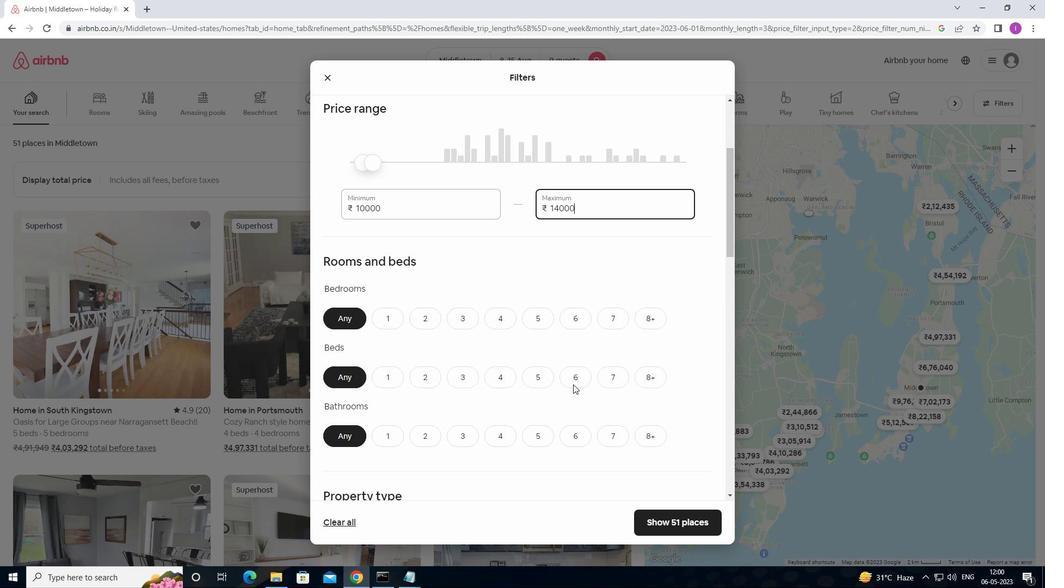
Action: Mouse moved to (549, 264)
Screenshot: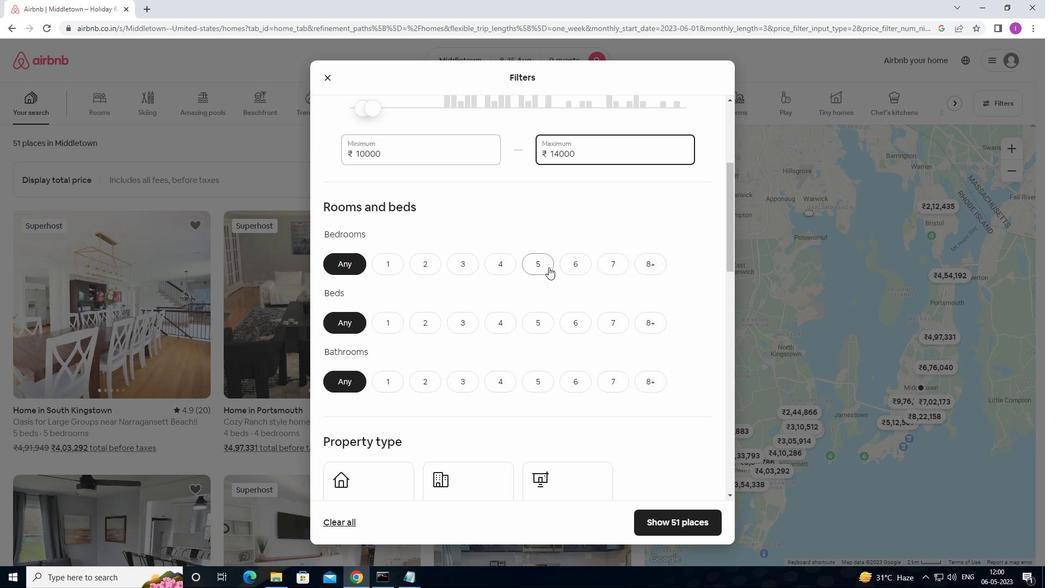 
Action: Mouse pressed left at (549, 264)
Screenshot: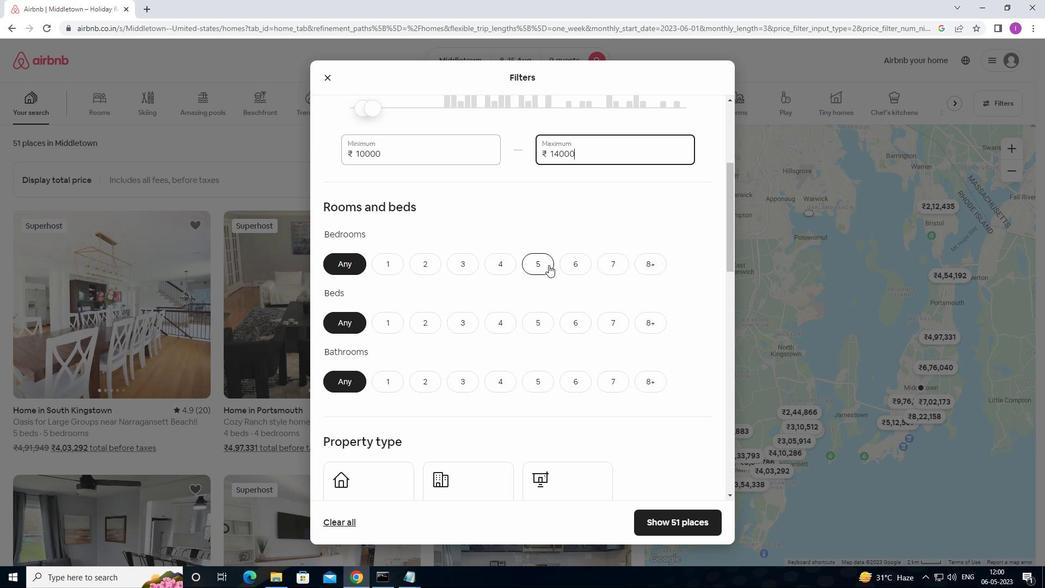 
Action: Mouse moved to (661, 320)
Screenshot: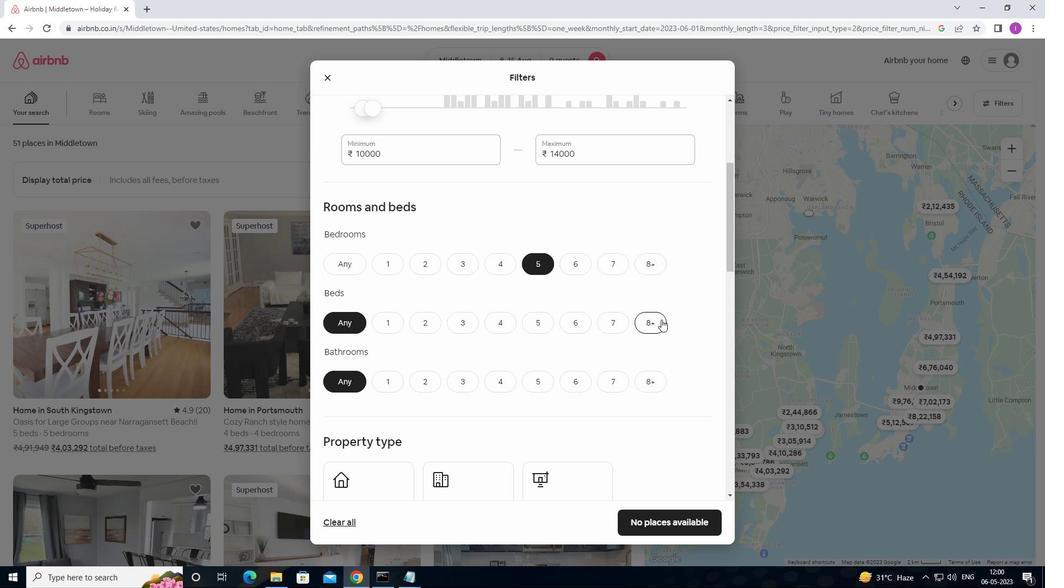 
Action: Mouse pressed left at (661, 320)
Screenshot: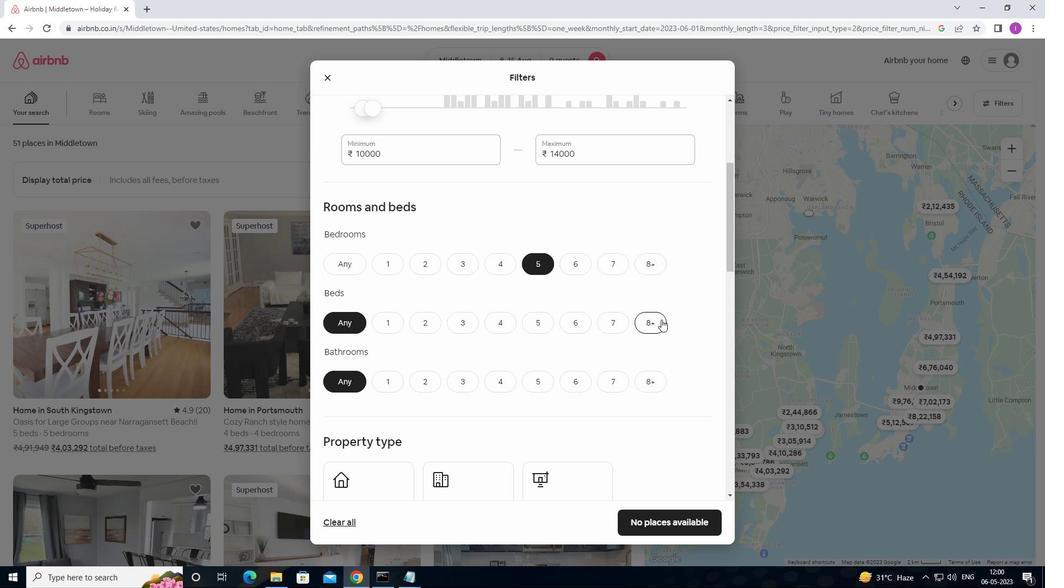 
Action: Mouse moved to (540, 379)
Screenshot: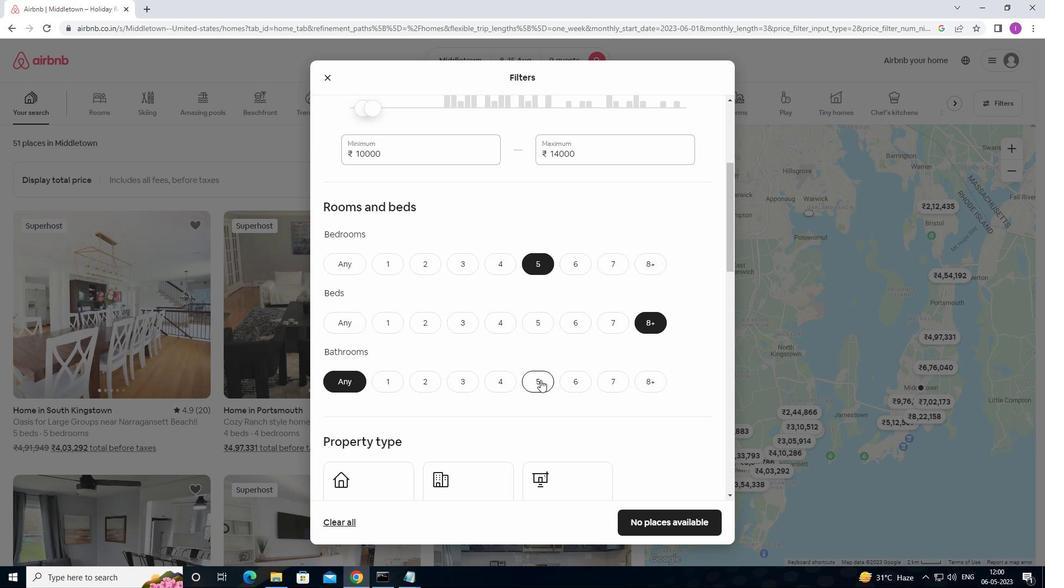 
Action: Mouse pressed left at (540, 379)
Screenshot: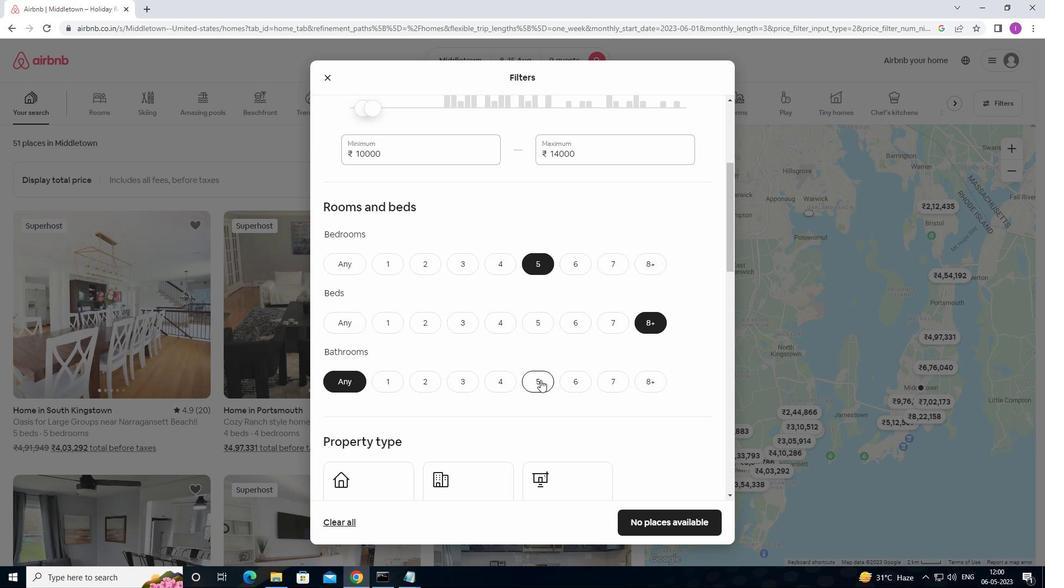 
Action: Mouse moved to (506, 399)
Screenshot: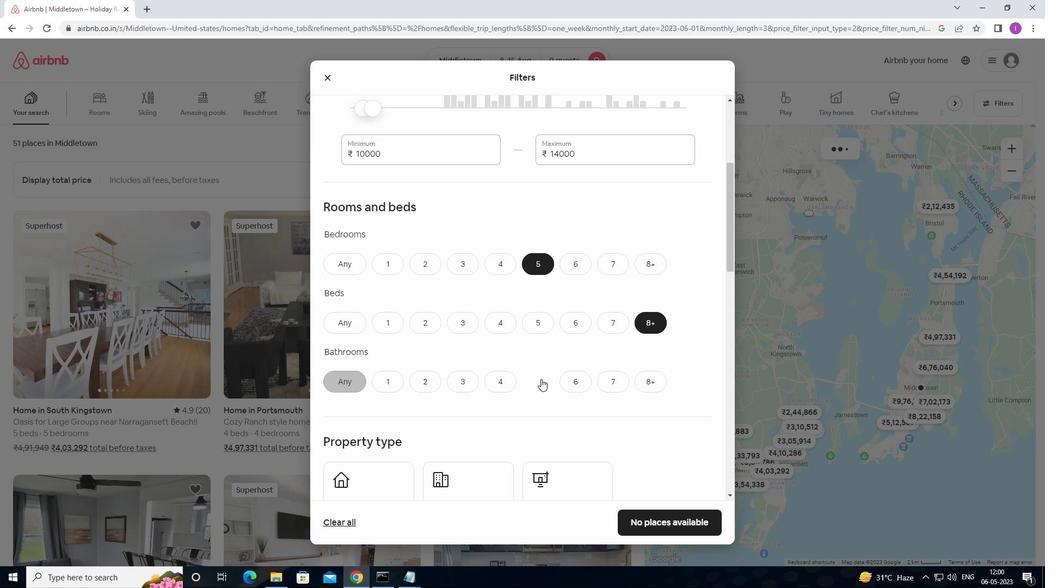 
Action: Mouse scrolled (506, 399) with delta (0, 0)
Screenshot: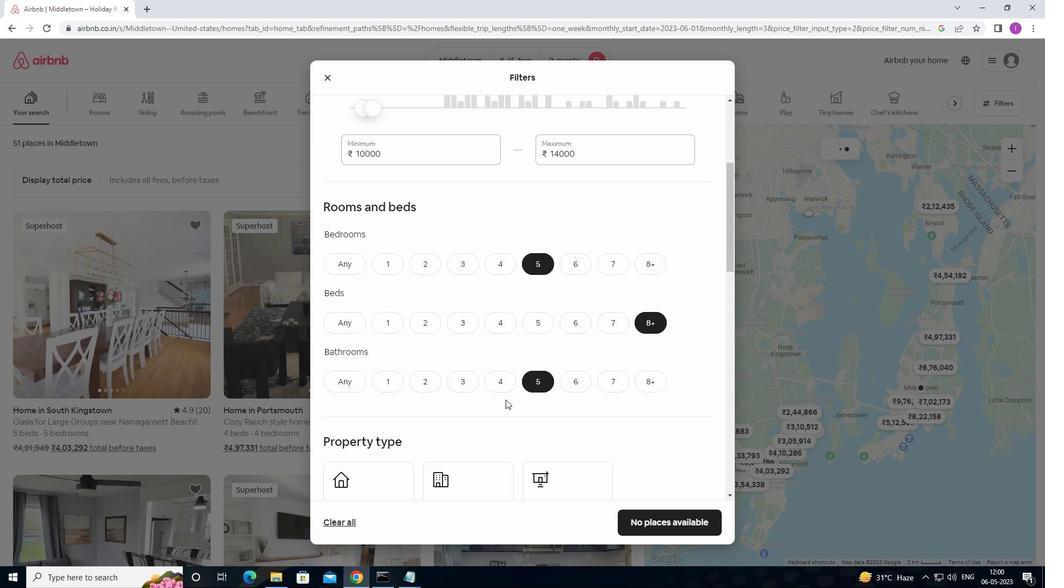 
Action: Mouse scrolled (506, 399) with delta (0, 0)
Screenshot: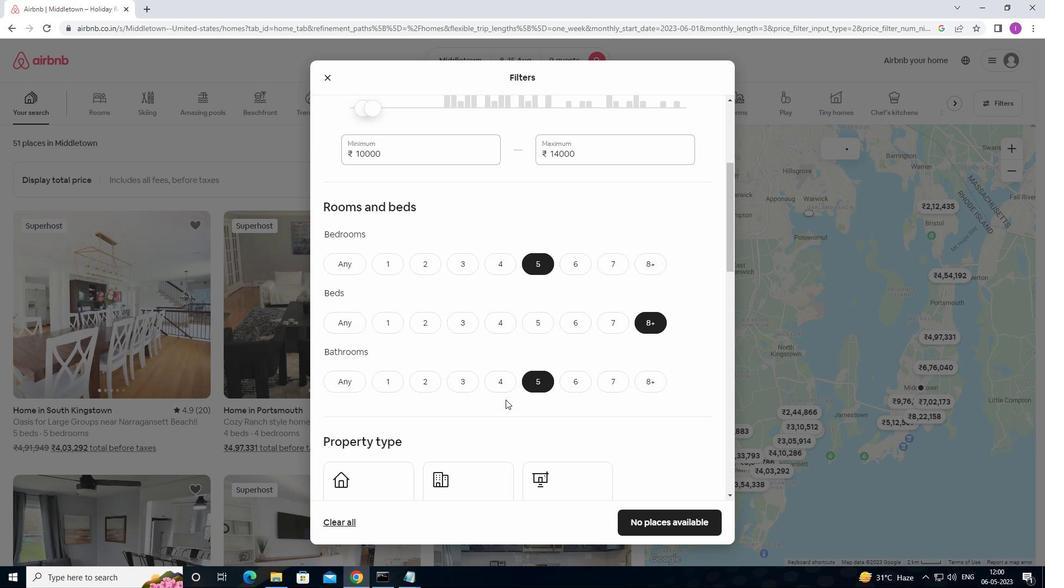 
Action: Mouse moved to (397, 383)
Screenshot: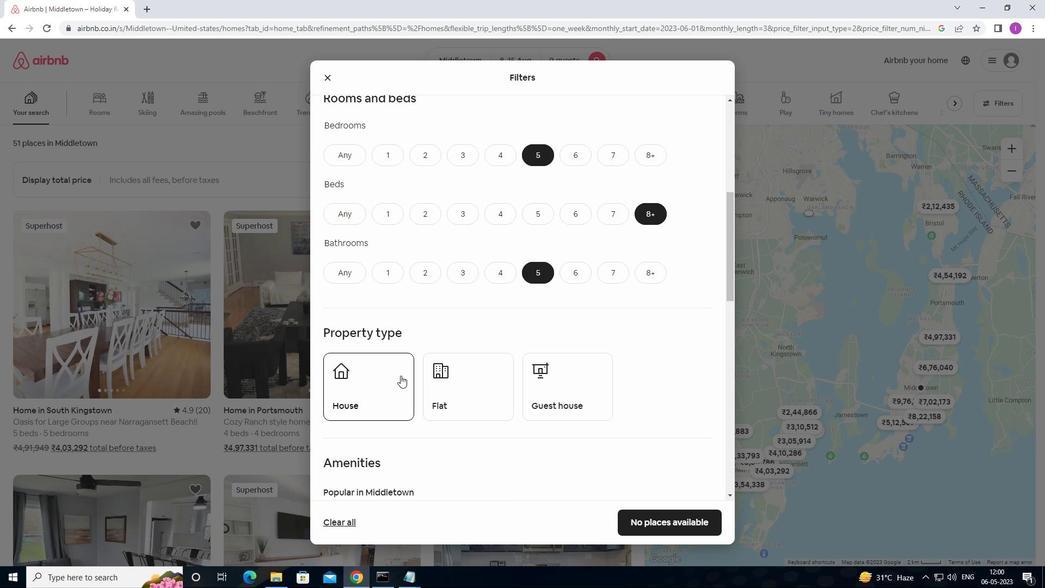 
Action: Mouse pressed left at (397, 383)
Screenshot: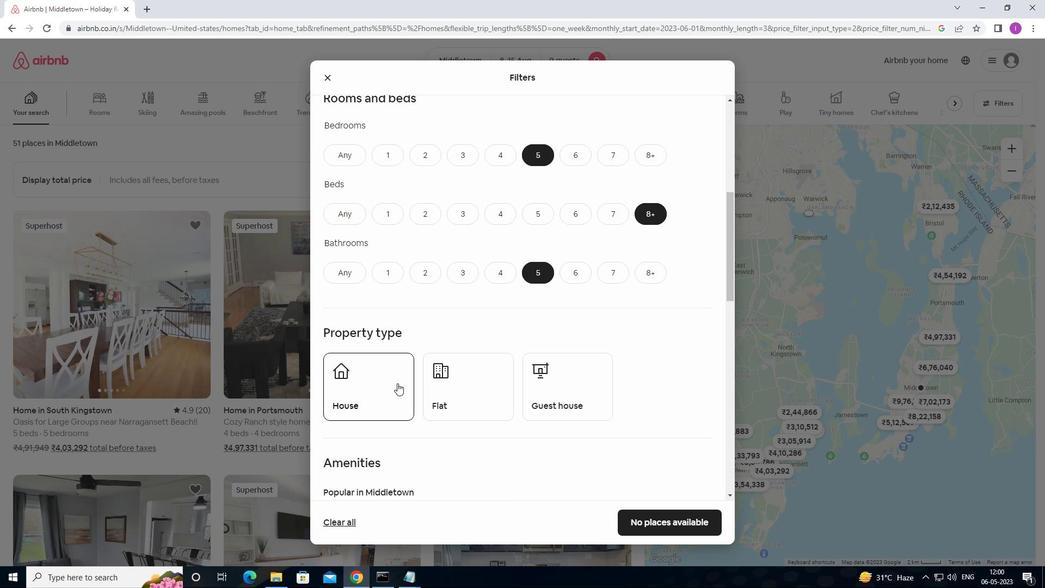 
Action: Mouse moved to (471, 385)
Screenshot: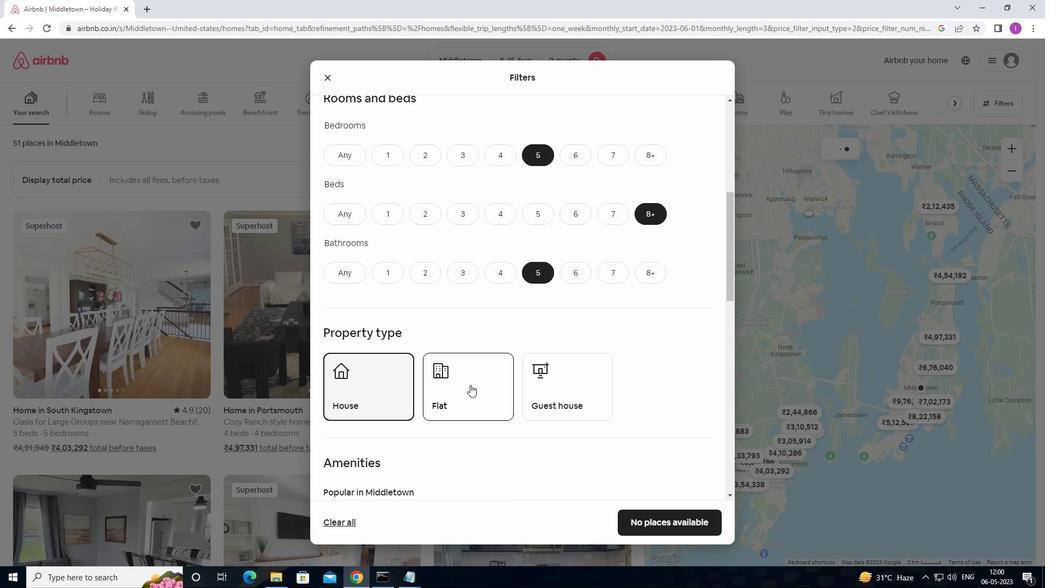 
Action: Mouse pressed left at (471, 385)
Screenshot: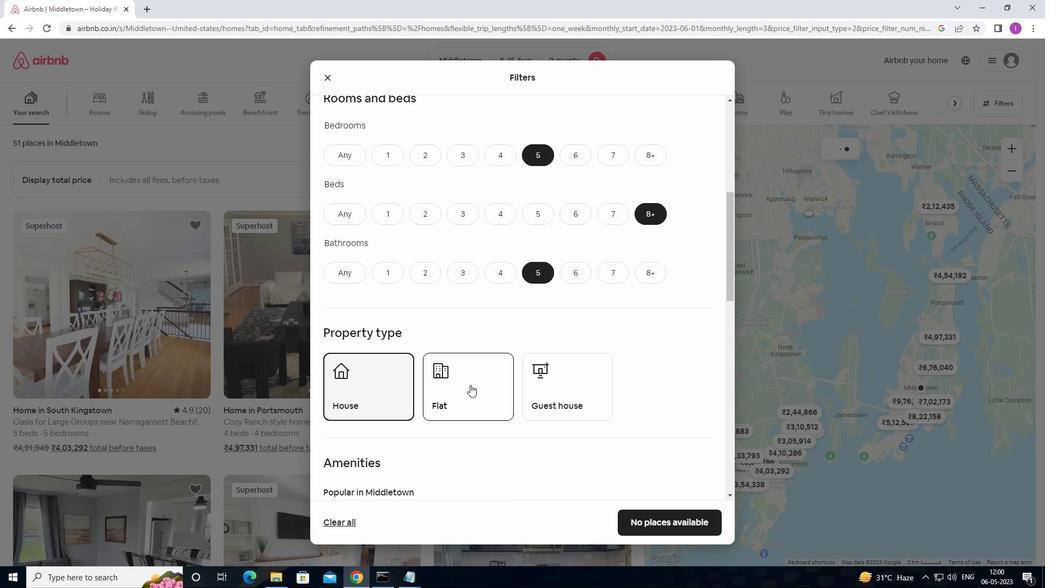 
Action: Mouse moved to (491, 379)
Screenshot: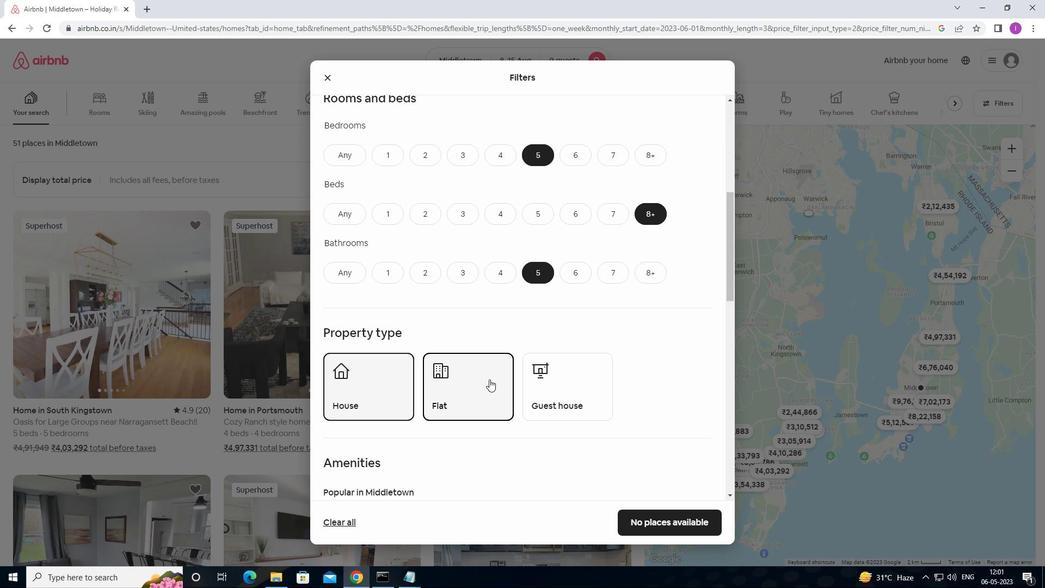 
Action: Mouse scrolled (491, 378) with delta (0, 0)
Screenshot: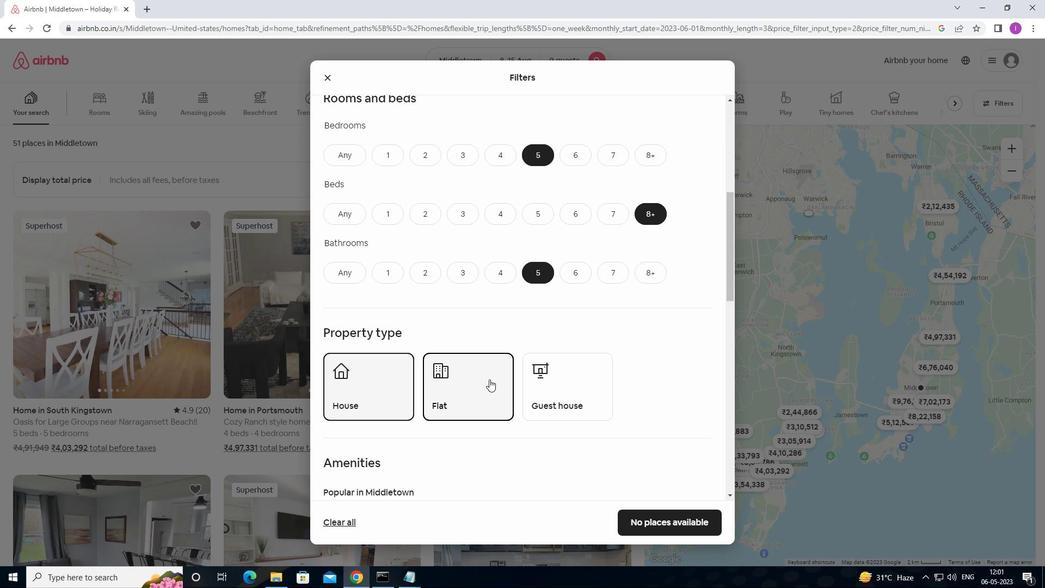 
Action: Mouse moved to (571, 336)
Screenshot: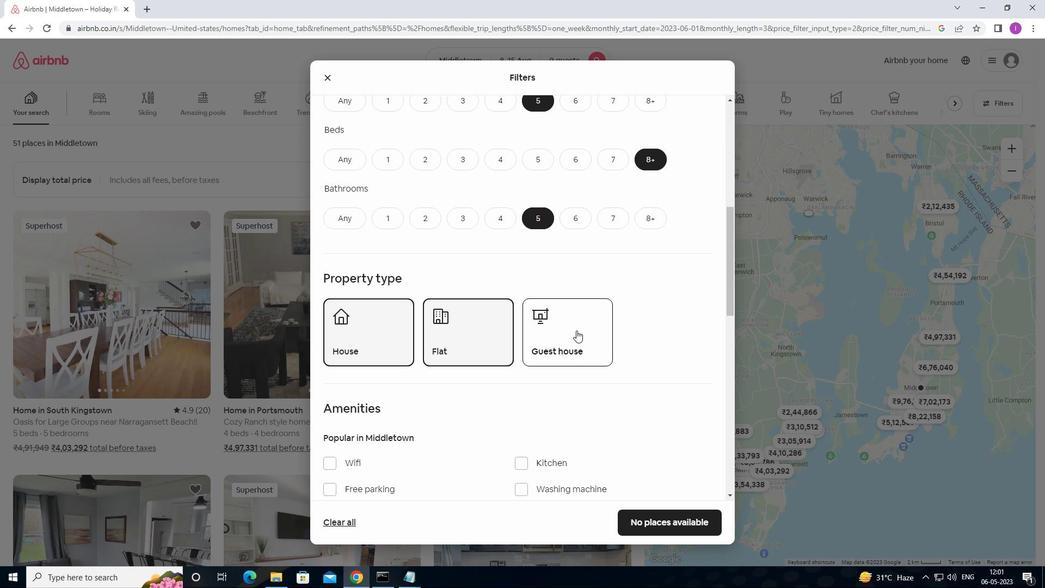 
Action: Mouse pressed left at (571, 336)
Screenshot: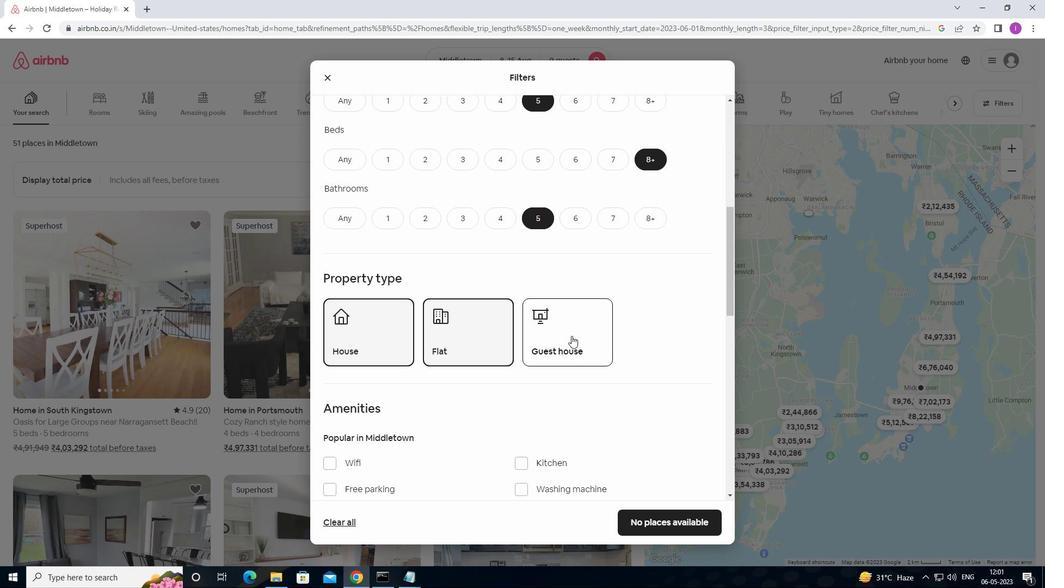 
Action: Mouse moved to (503, 373)
Screenshot: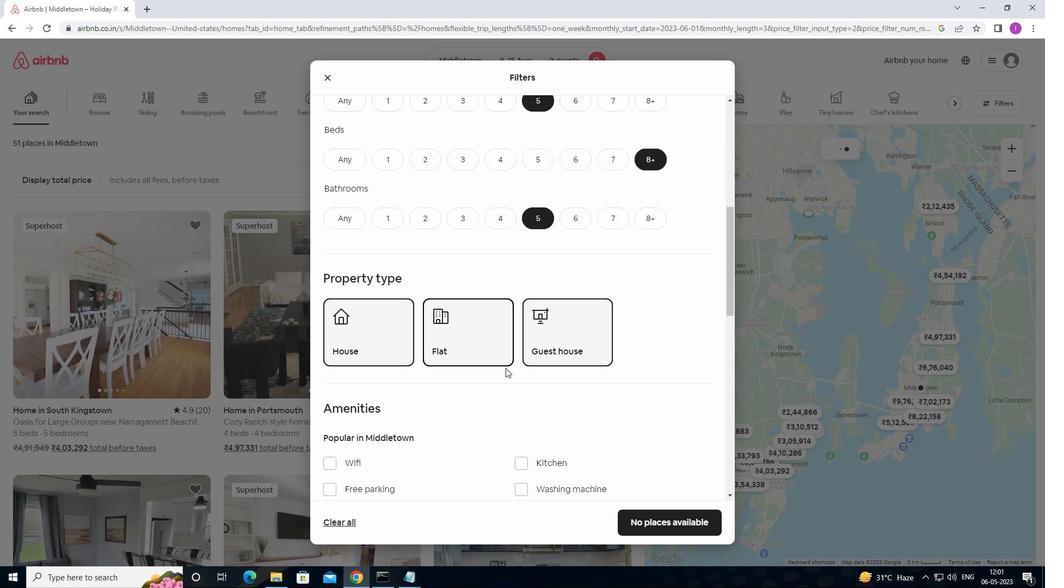 
Action: Mouse scrolled (503, 372) with delta (0, 0)
Screenshot: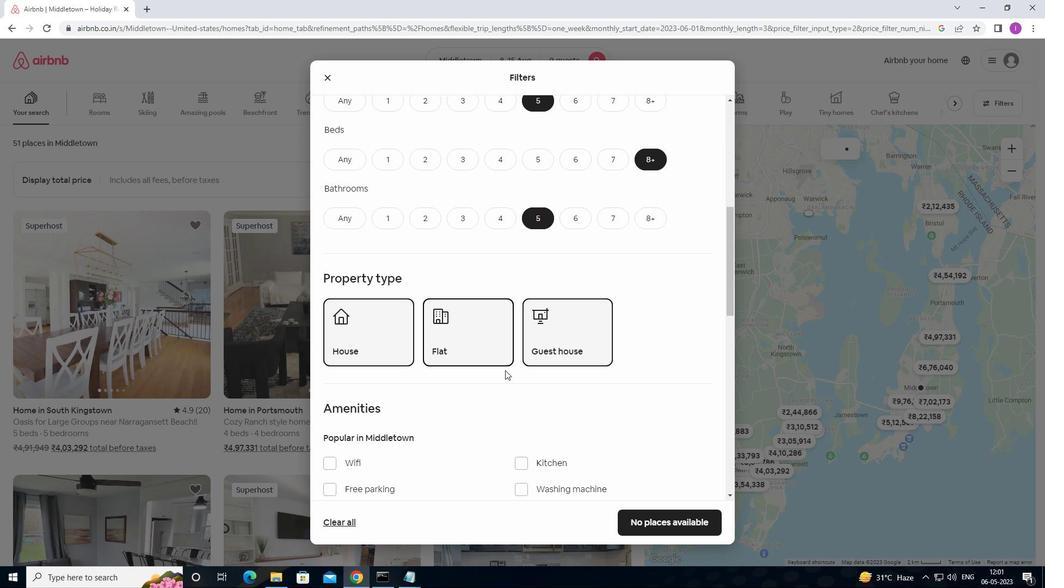 
Action: Mouse scrolled (503, 372) with delta (0, 0)
Screenshot: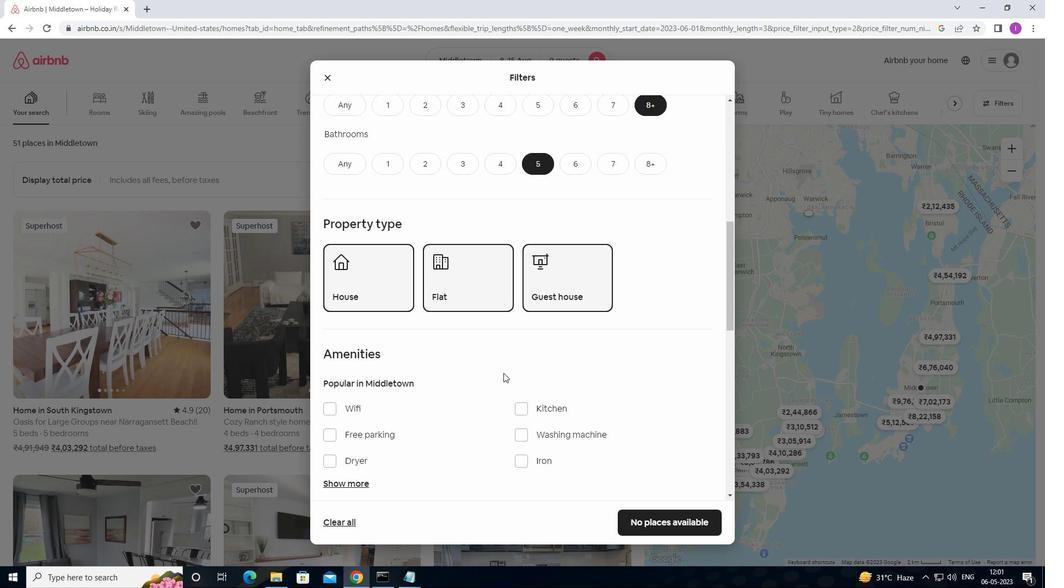 
Action: Mouse moved to (325, 351)
Screenshot: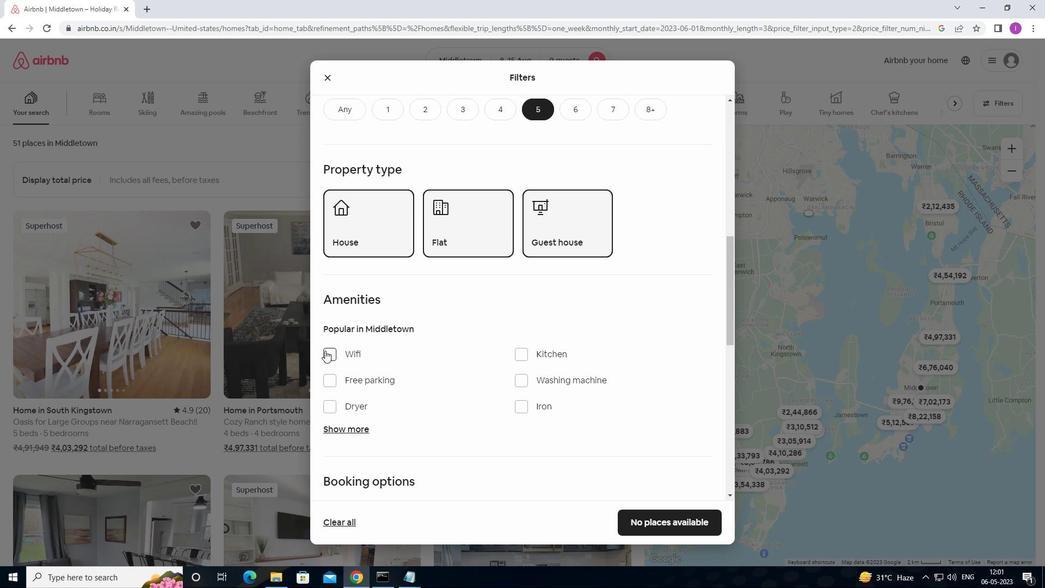 
Action: Mouse pressed left at (325, 351)
Screenshot: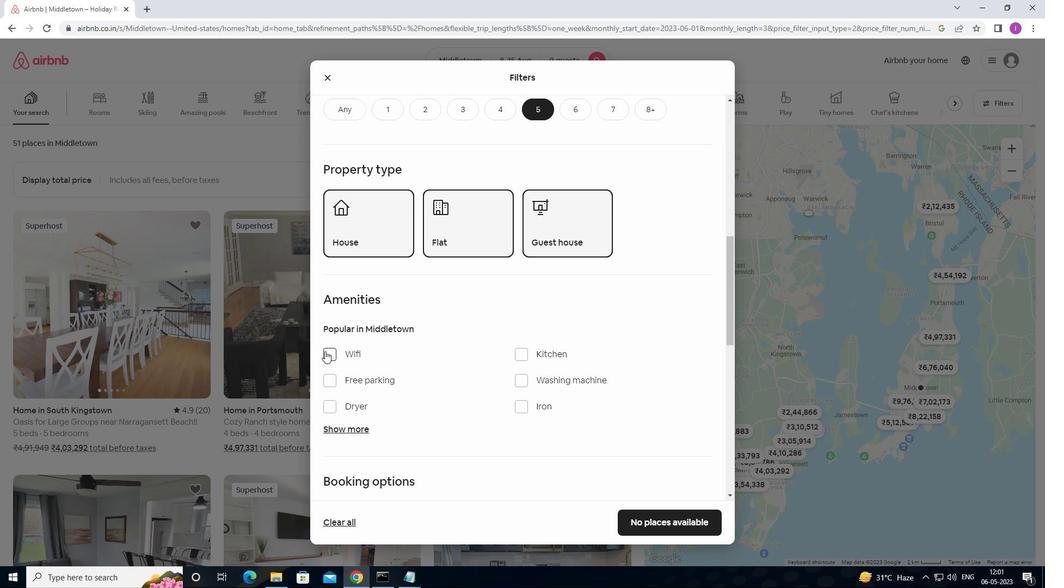 
Action: Mouse moved to (405, 367)
Screenshot: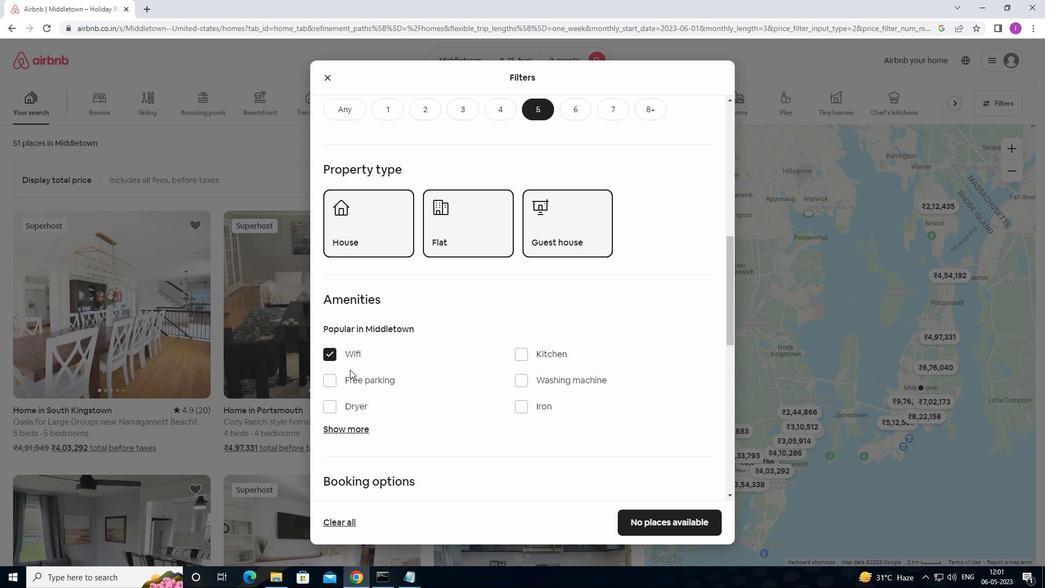 
Action: Mouse scrolled (405, 367) with delta (0, 0)
Screenshot: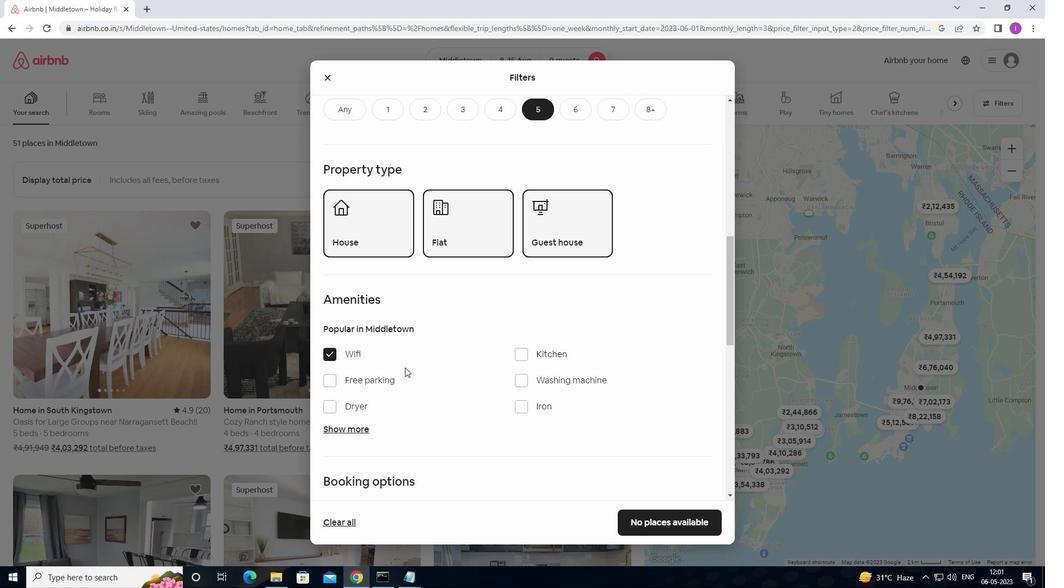 
Action: Mouse scrolled (405, 367) with delta (0, 0)
Screenshot: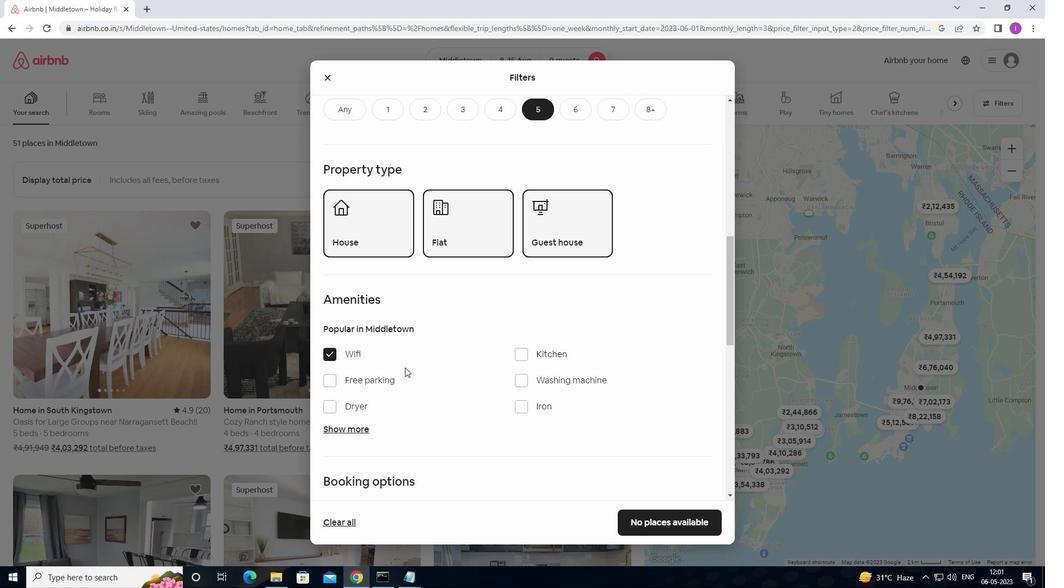 
Action: Mouse moved to (332, 271)
Screenshot: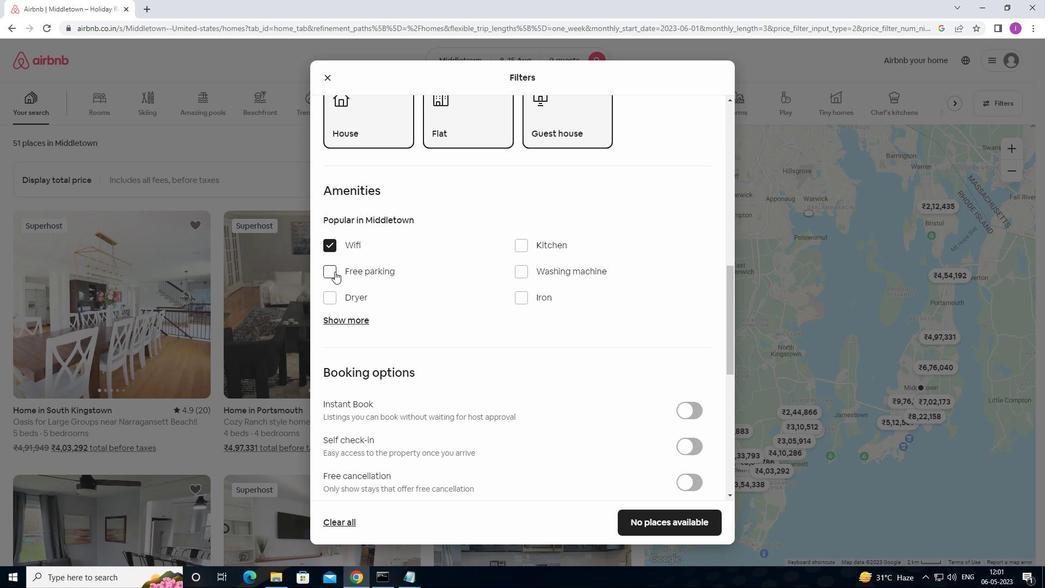 
Action: Mouse pressed left at (332, 271)
Screenshot: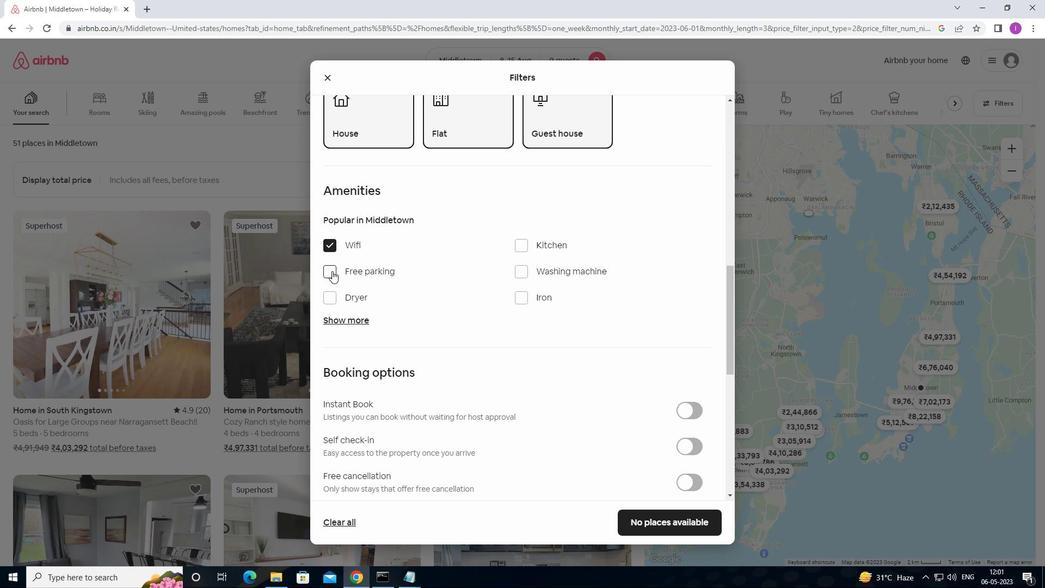 
Action: Mouse moved to (355, 319)
Screenshot: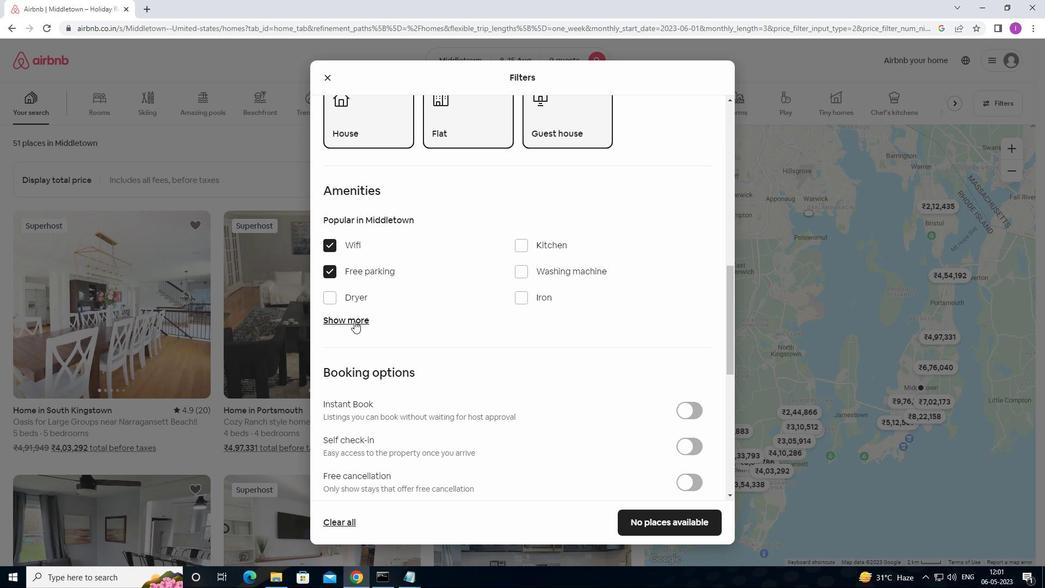 
Action: Mouse pressed left at (355, 319)
Screenshot: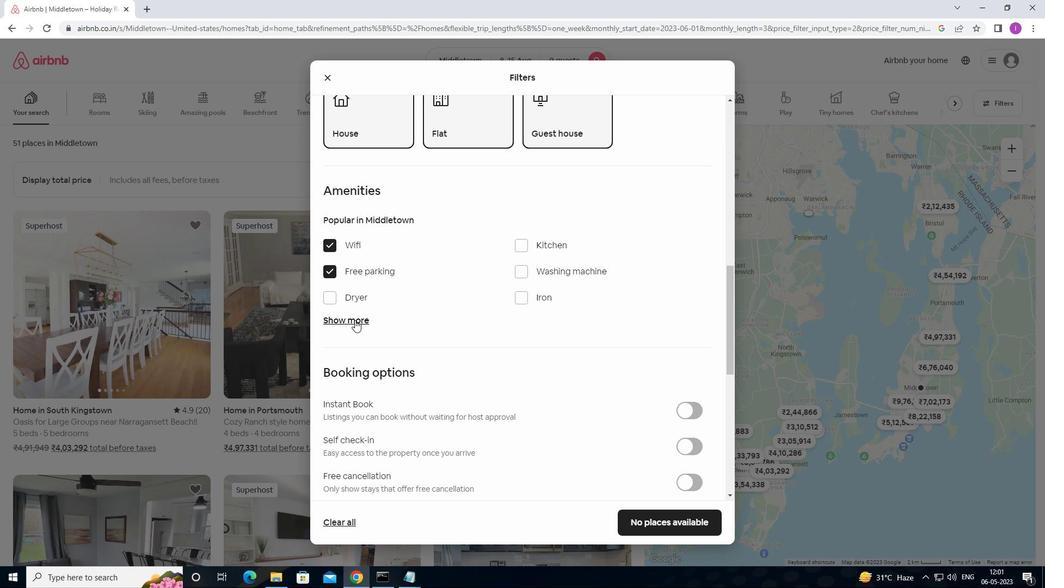 
Action: Mouse moved to (421, 394)
Screenshot: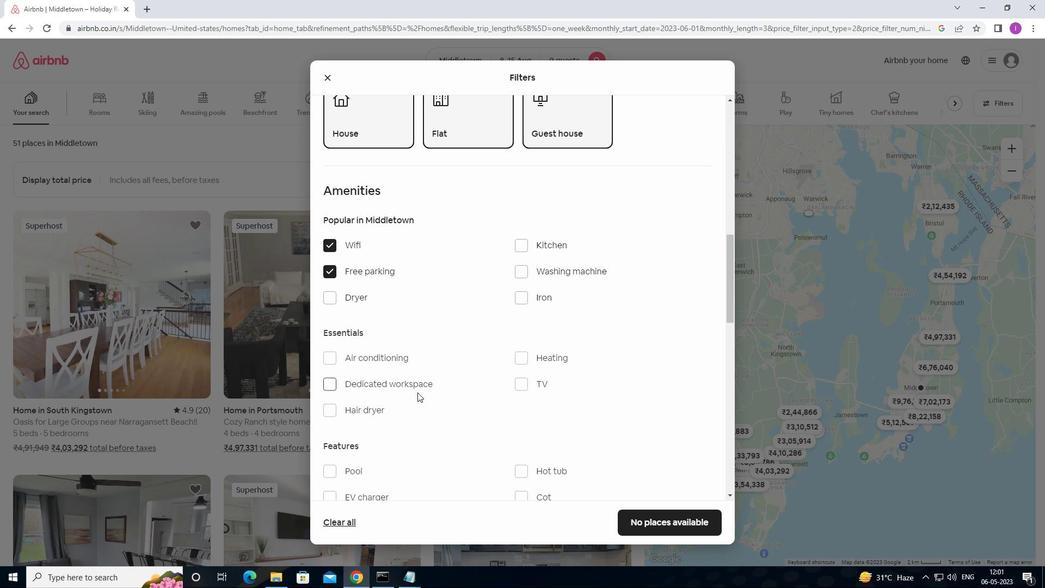 
Action: Mouse scrolled (421, 393) with delta (0, 0)
Screenshot: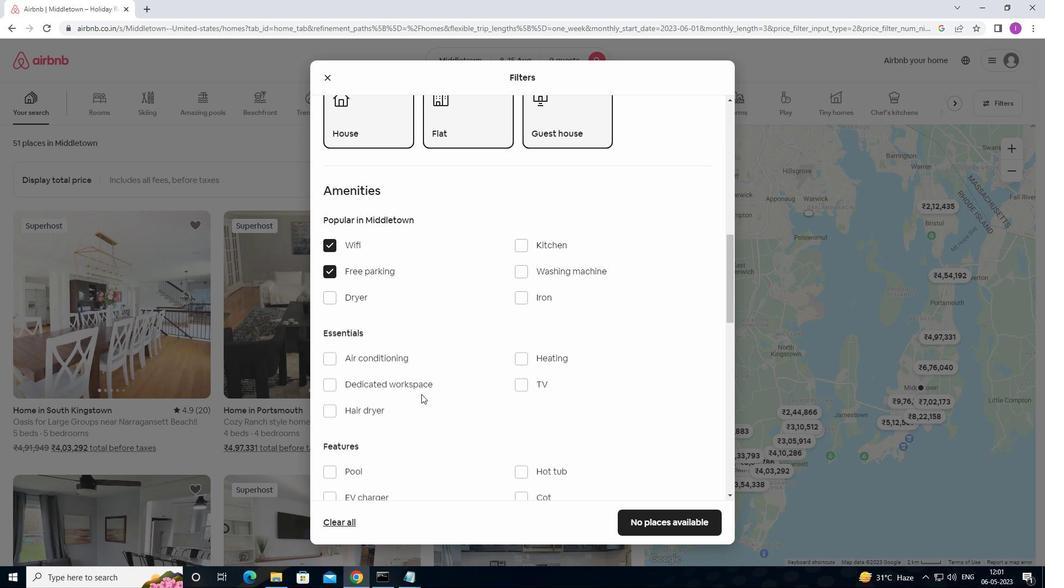 
Action: Mouse moved to (522, 328)
Screenshot: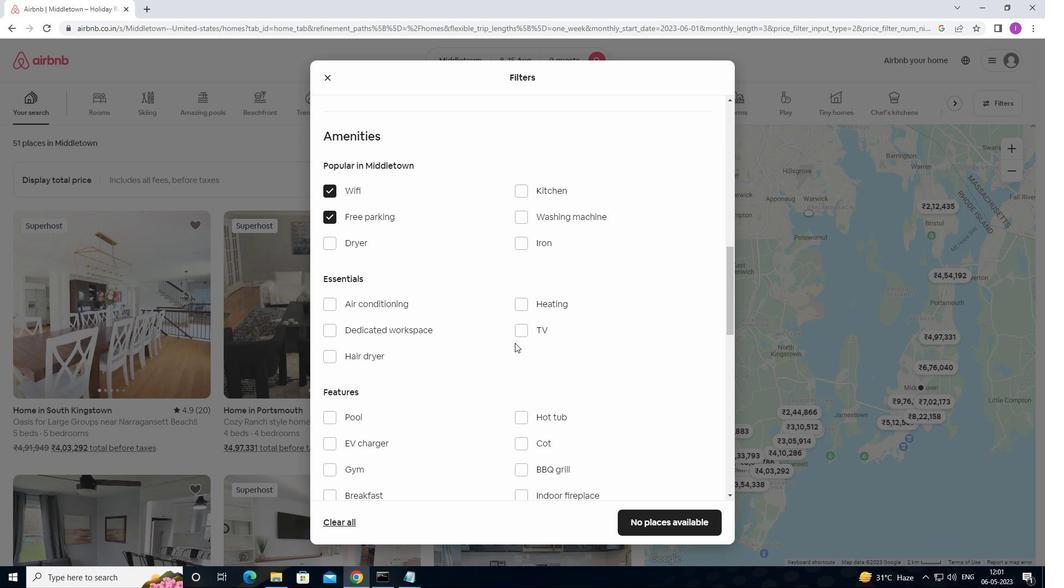 
Action: Mouse pressed left at (522, 328)
Screenshot: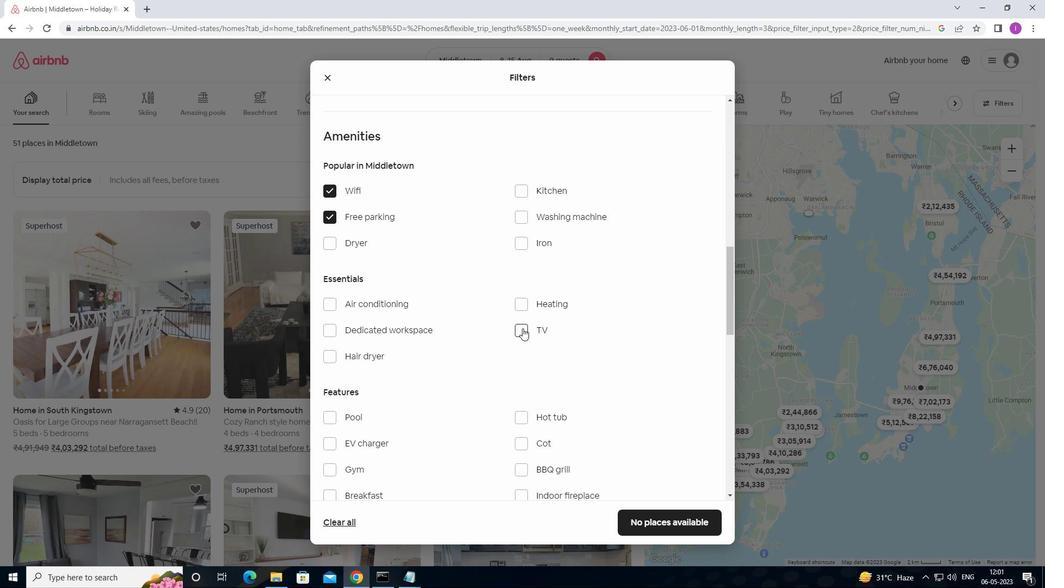 
Action: Mouse moved to (439, 397)
Screenshot: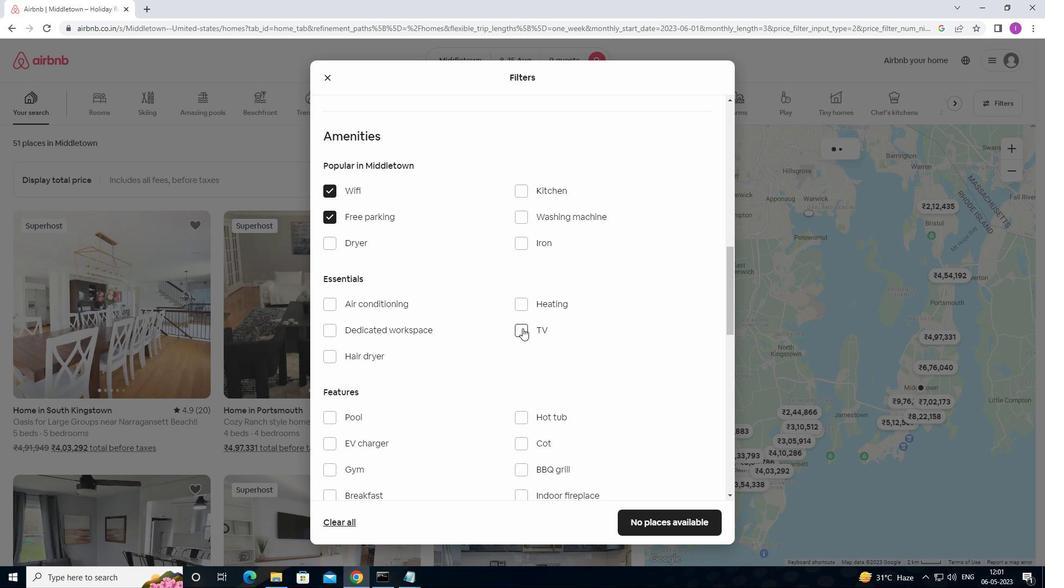 
Action: Mouse scrolled (439, 397) with delta (0, 0)
Screenshot: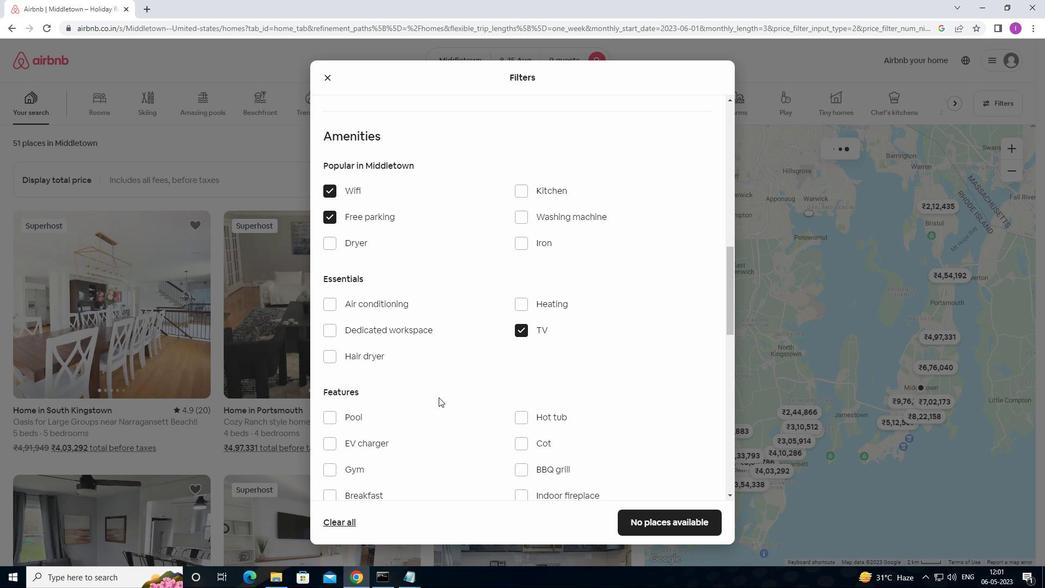 
Action: Mouse moved to (325, 418)
Screenshot: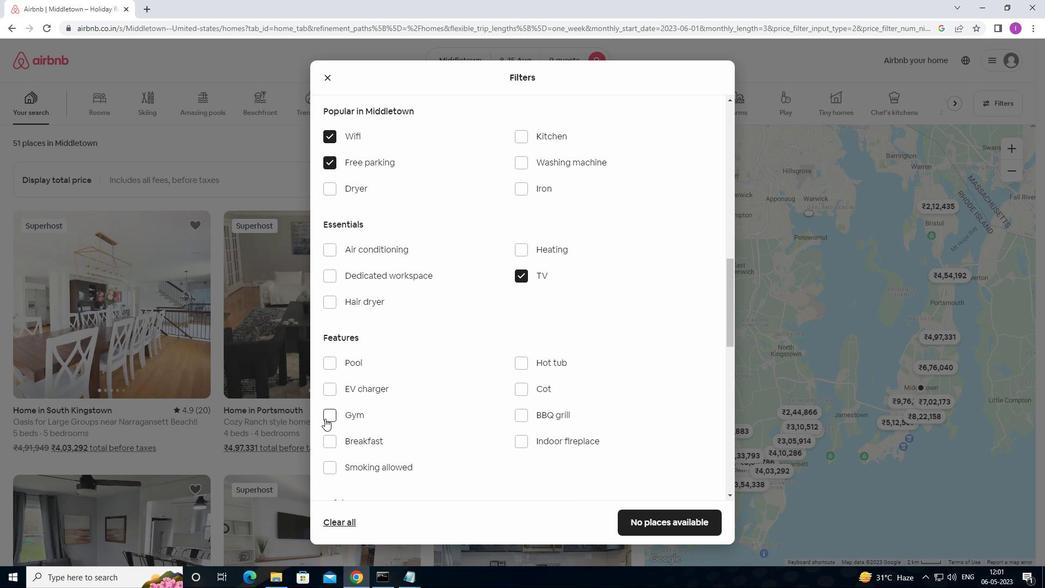 
Action: Mouse pressed left at (325, 418)
Screenshot: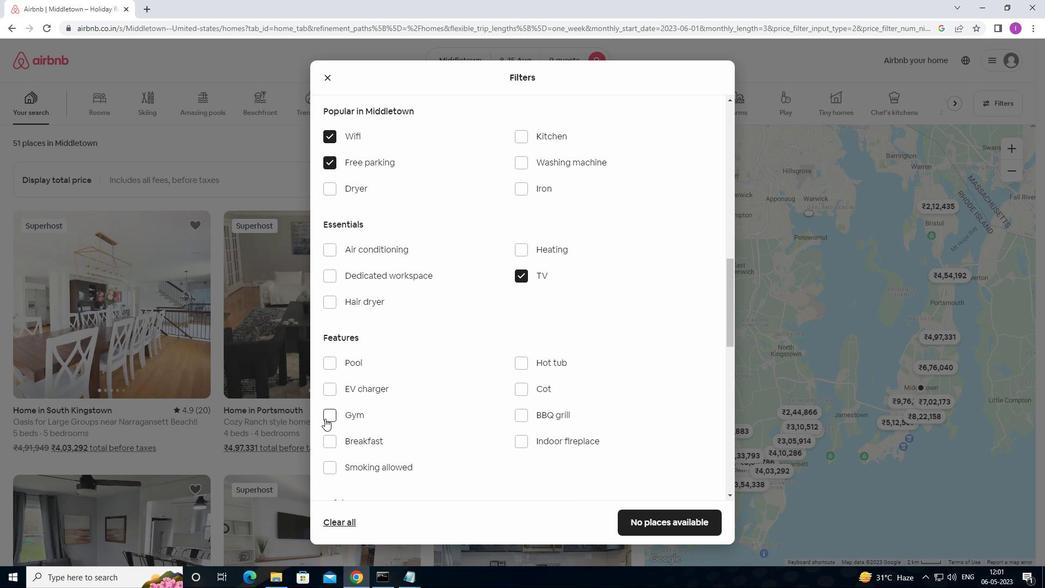 
Action: Mouse moved to (332, 436)
Screenshot: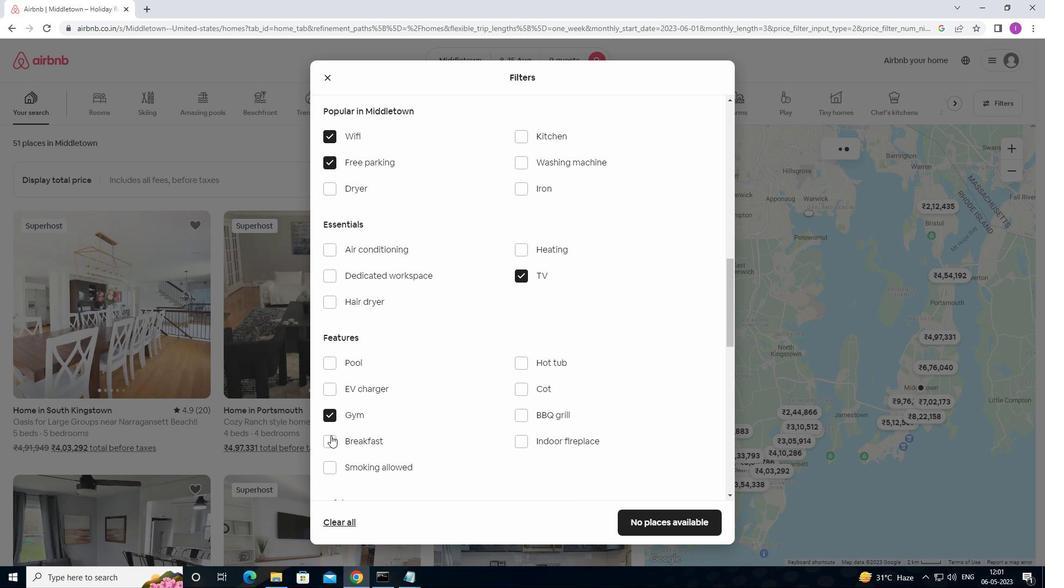 
Action: Mouse pressed left at (332, 436)
Screenshot: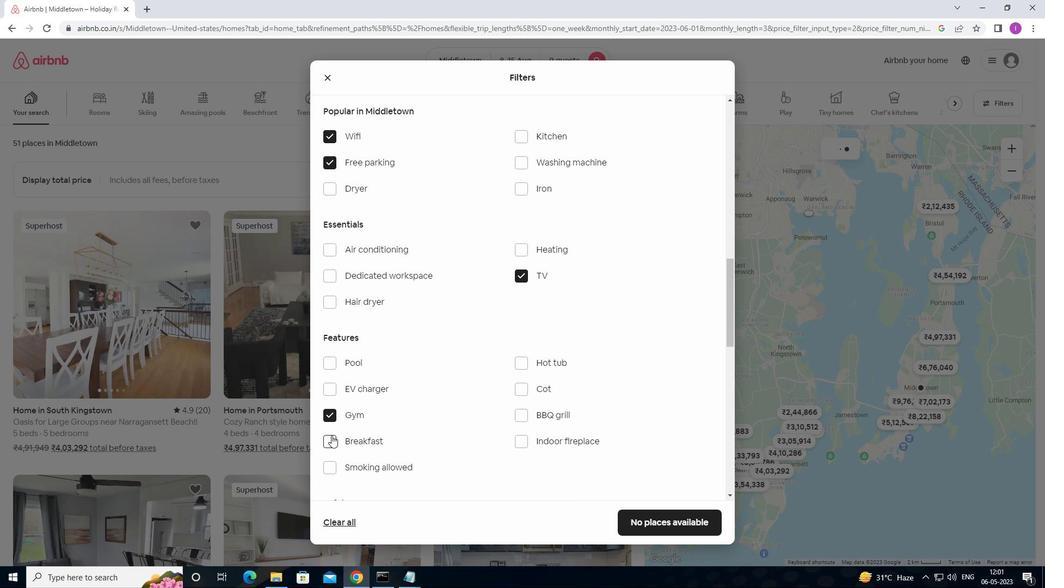 
Action: Mouse moved to (470, 413)
Screenshot: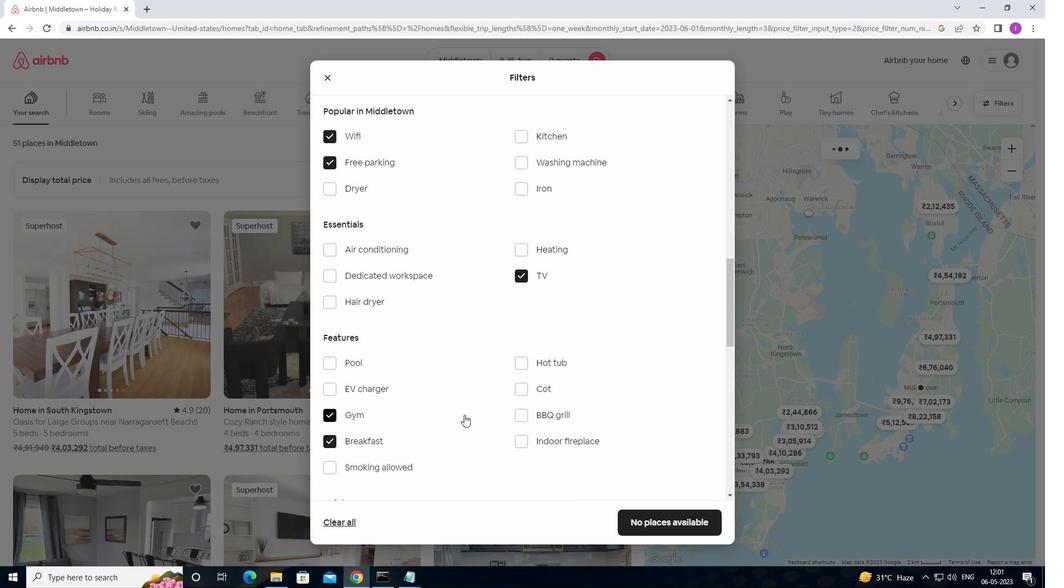 
Action: Mouse scrolled (470, 412) with delta (0, 0)
Screenshot: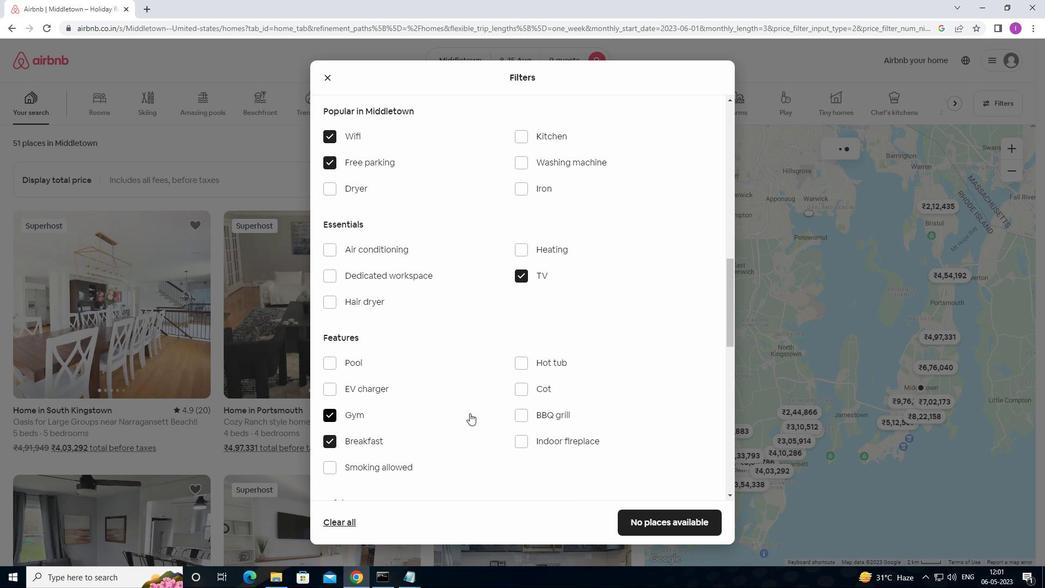 
Action: Mouse scrolled (470, 412) with delta (0, 0)
Screenshot: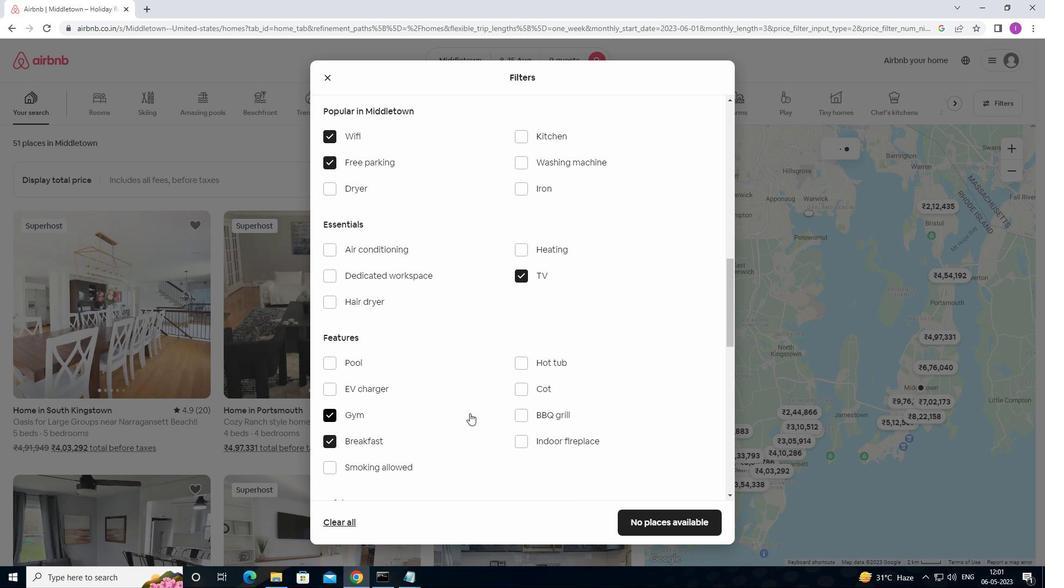 
Action: Mouse scrolled (470, 412) with delta (0, 0)
Screenshot: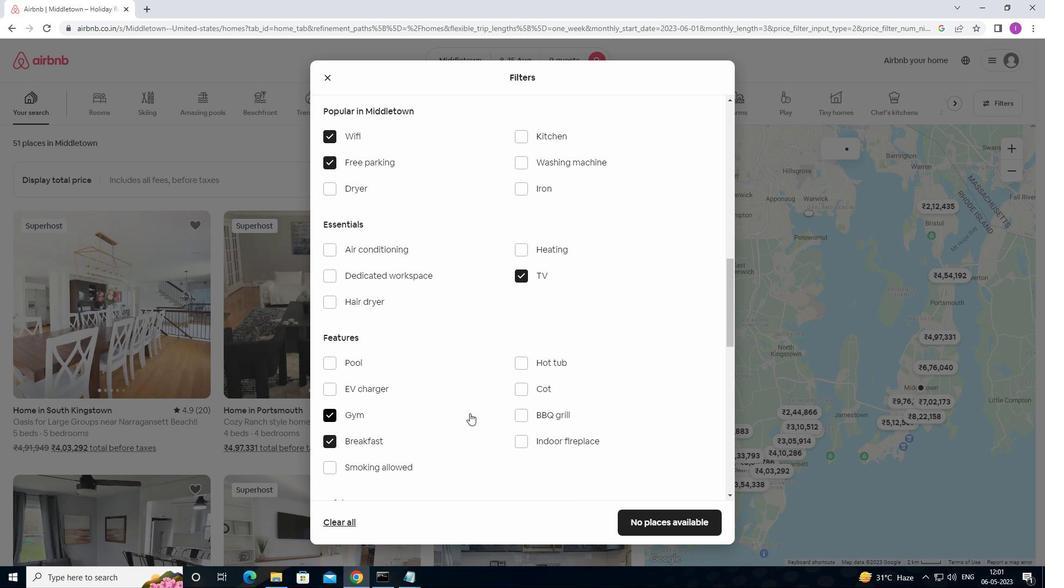 
Action: Mouse scrolled (470, 412) with delta (0, 0)
Screenshot: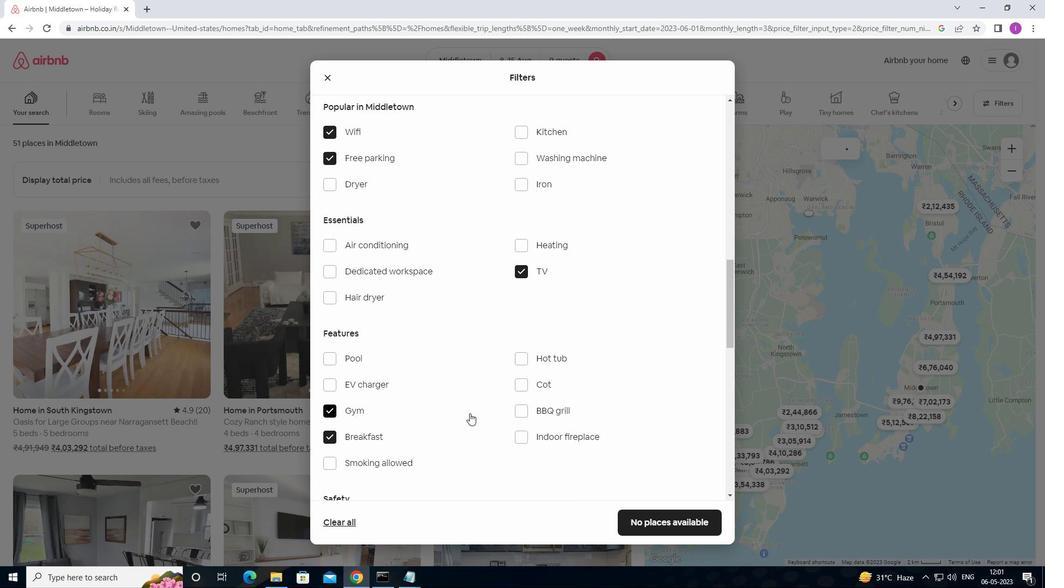 
Action: Mouse moved to (526, 397)
Screenshot: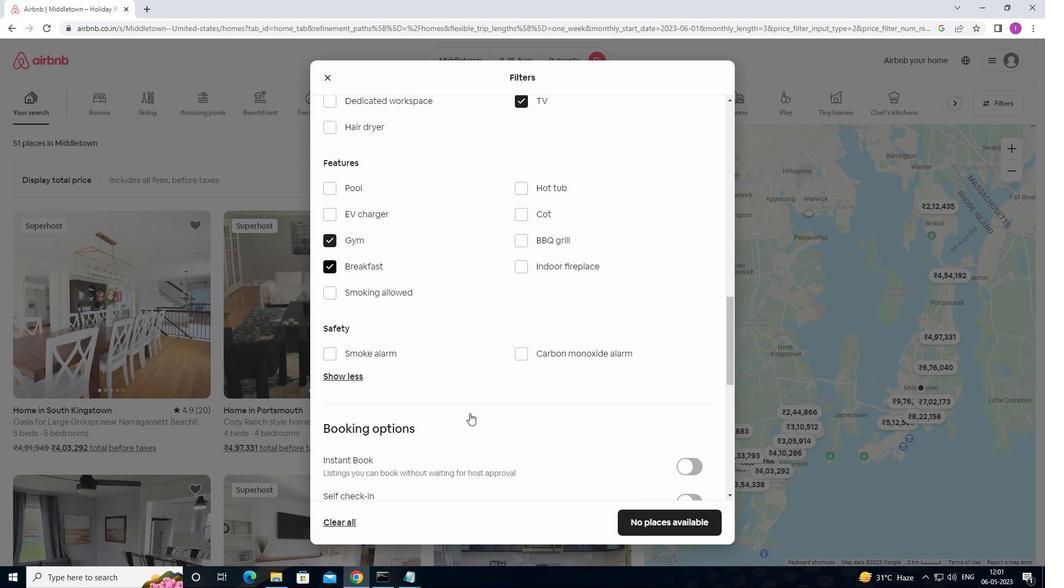 
Action: Mouse scrolled (526, 397) with delta (0, 0)
Screenshot: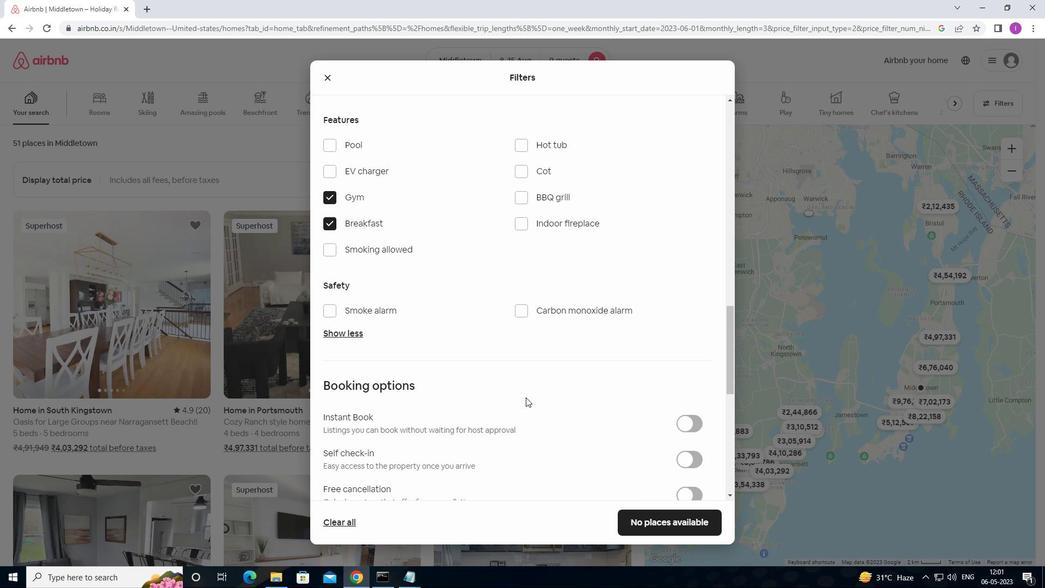 
Action: Mouse scrolled (526, 397) with delta (0, 0)
Screenshot: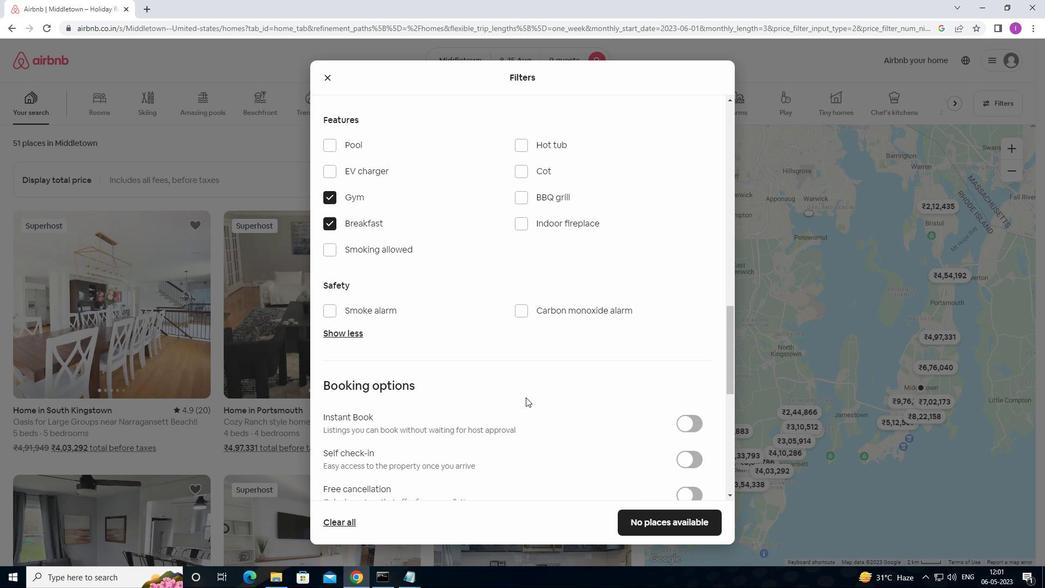 
Action: Mouse scrolled (526, 397) with delta (0, 0)
Screenshot: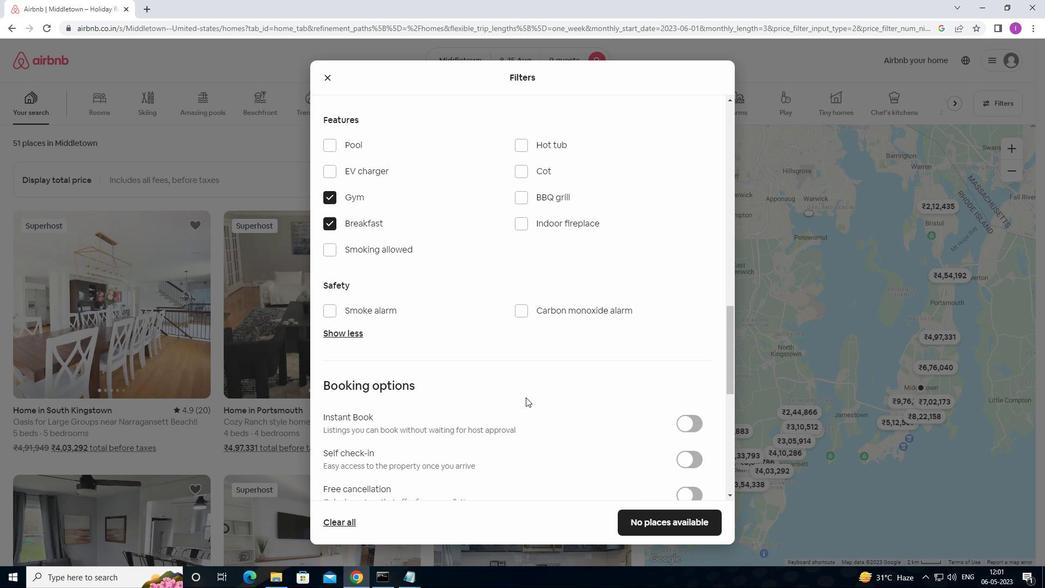
Action: Mouse scrolled (526, 397) with delta (0, 0)
Screenshot: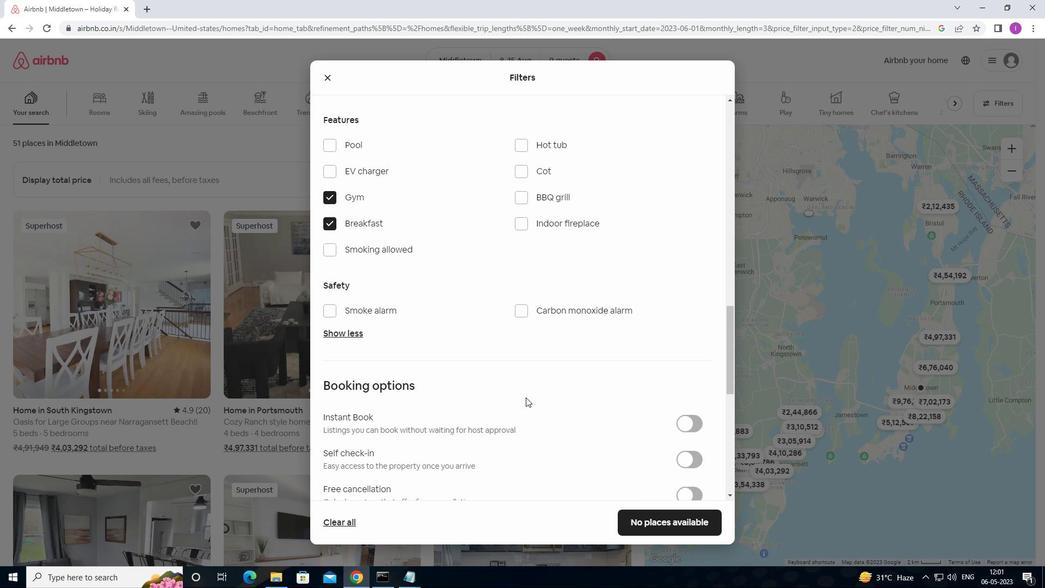 
Action: Mouse moved to (695, 244)
Screenshot: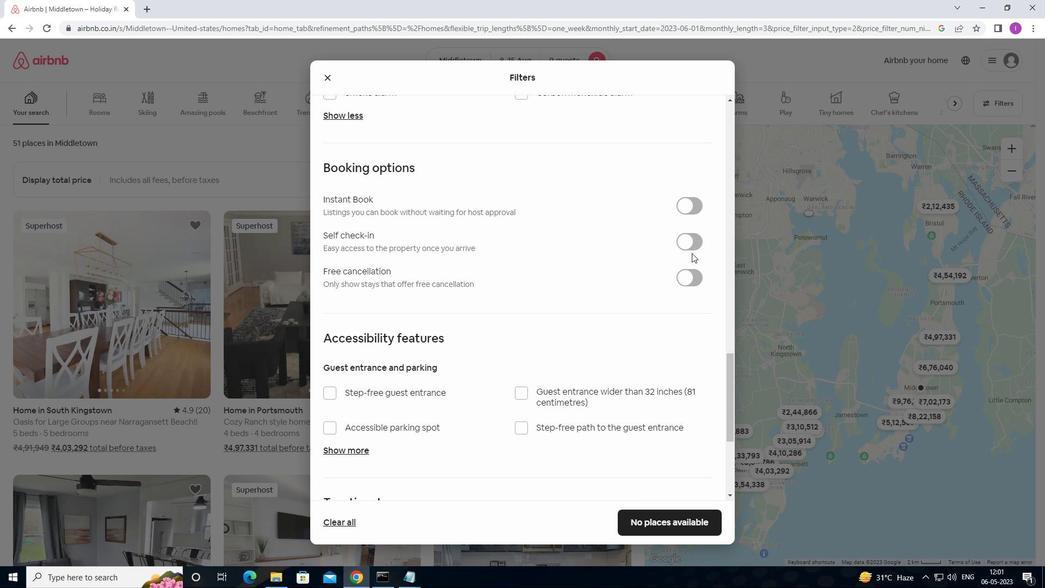 
Action: Mouse pressed left at (695, 244)
Screenshot: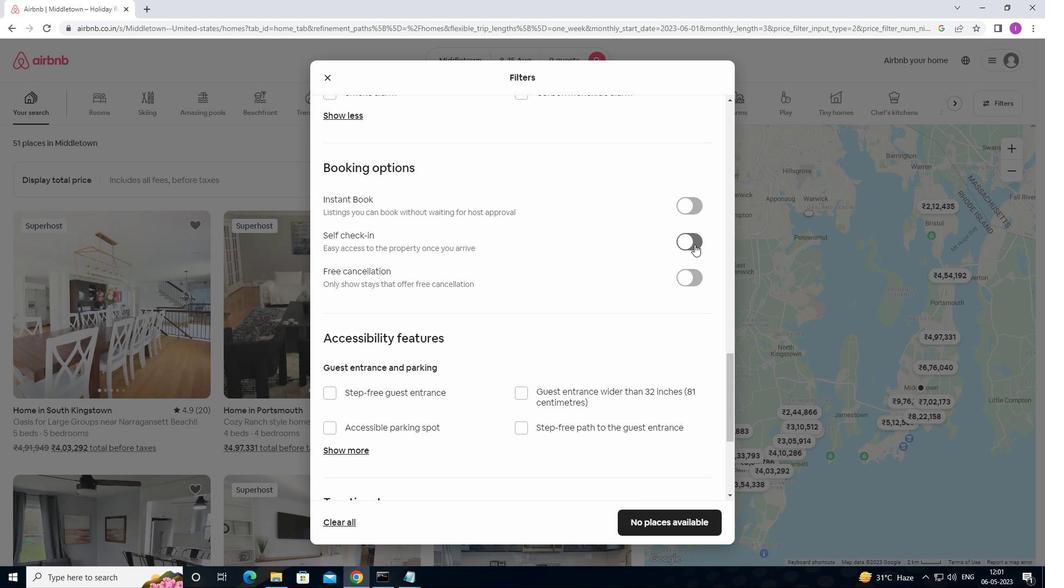 
Action: Mouse moved to (359, 461)
Screenshot: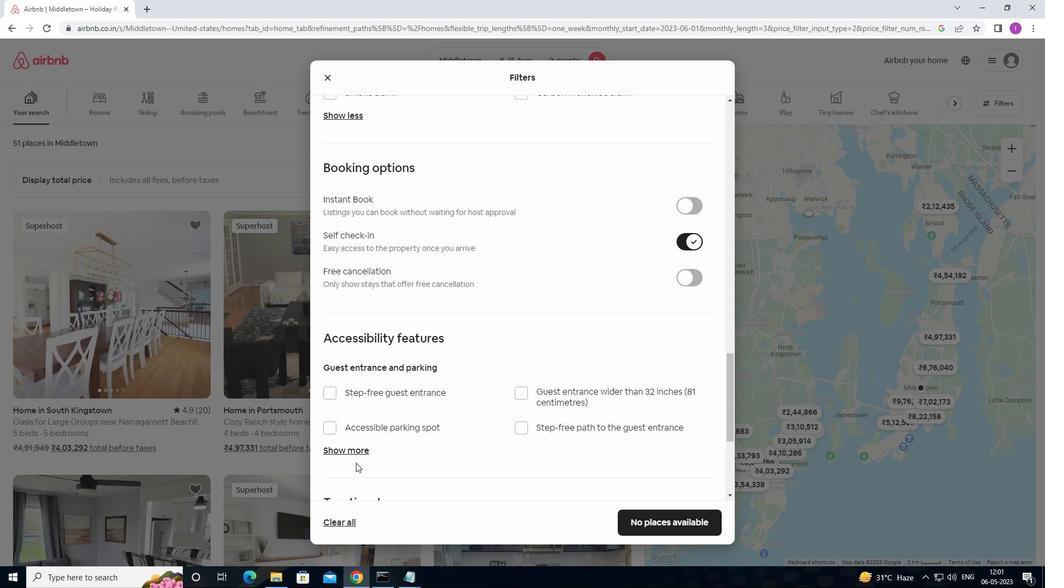 
Action: Mouse scrolled (359, 460) with delta (0, 0)
Screenshot: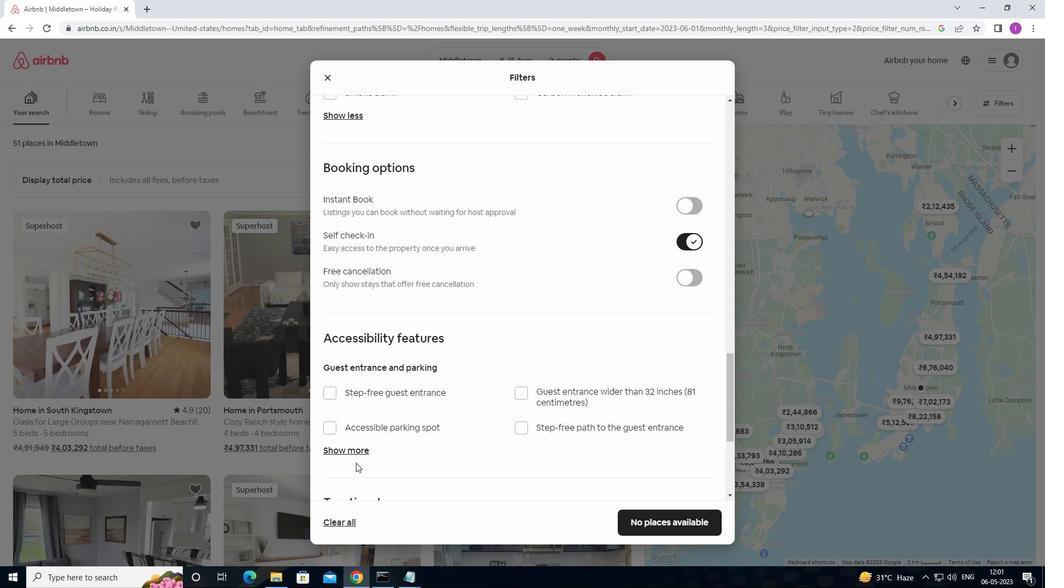 
Action: Mouse moved to (361, 461)
Screenshot: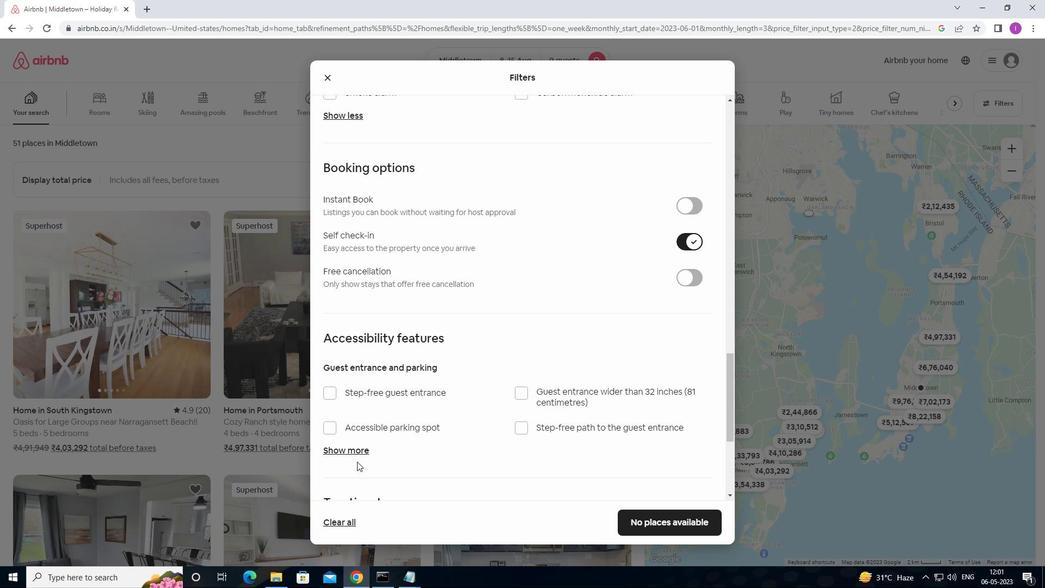 
Action: Mouse scrolled (361, 460) with delta (0, 0)
Screenshot: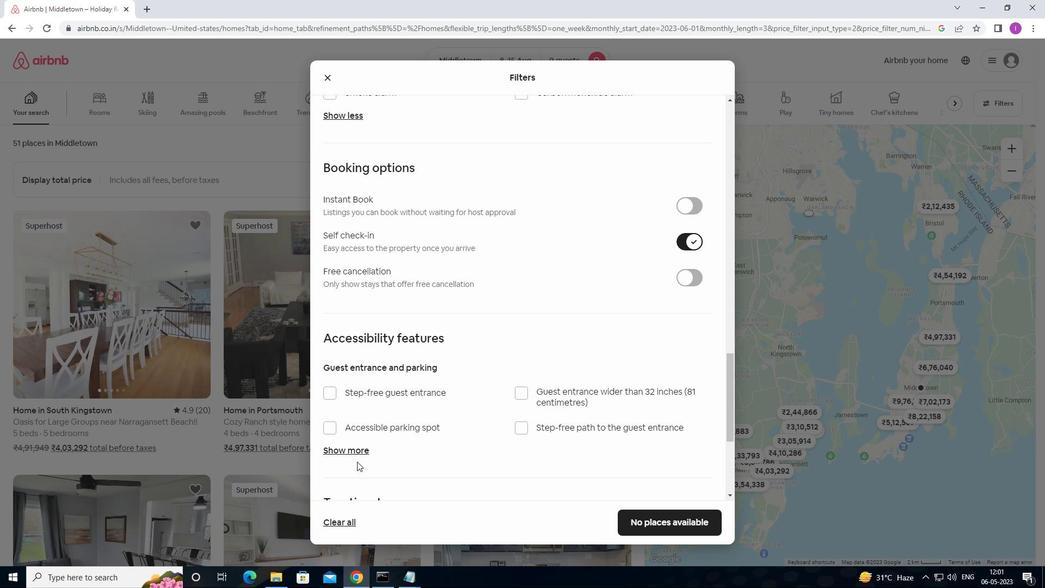 
Action: Mouse moved to (362, 461)
Screenshot: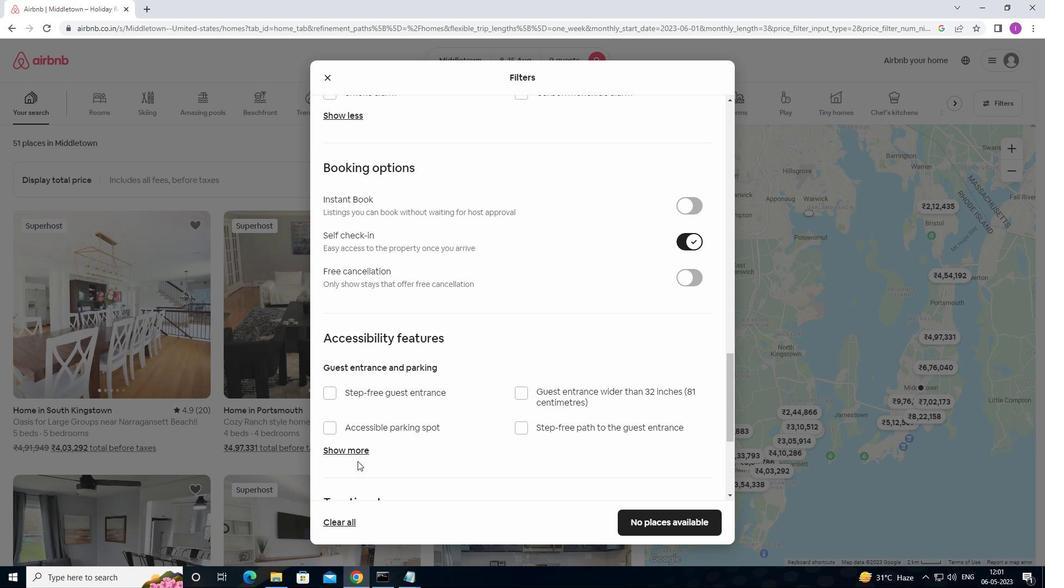 
Action: Mouse scrolled (362, 460) with delta (0, 0)
Screenshot: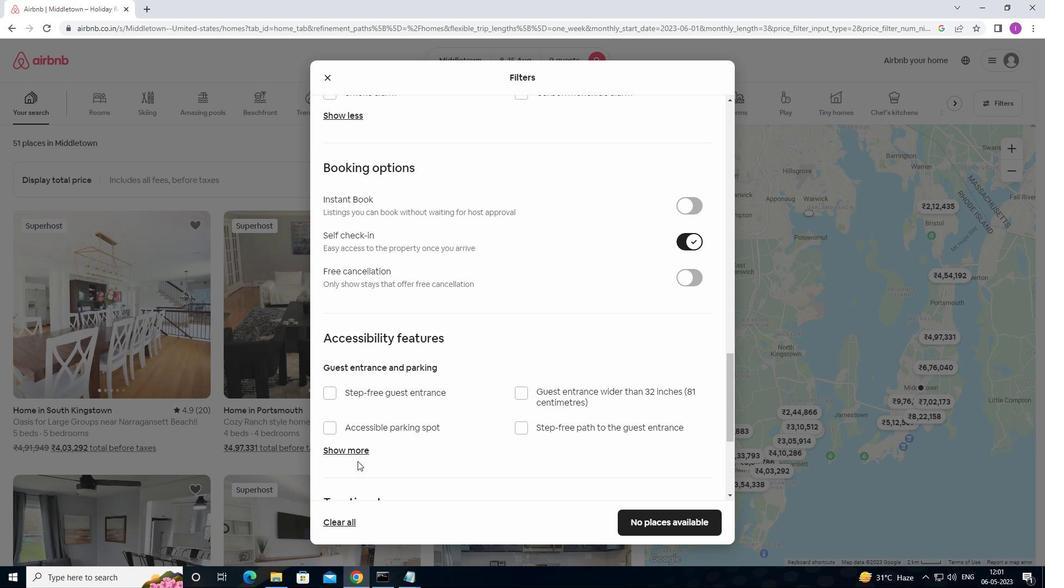 
Action: Mouse moved to (368, 458)
Screenshot: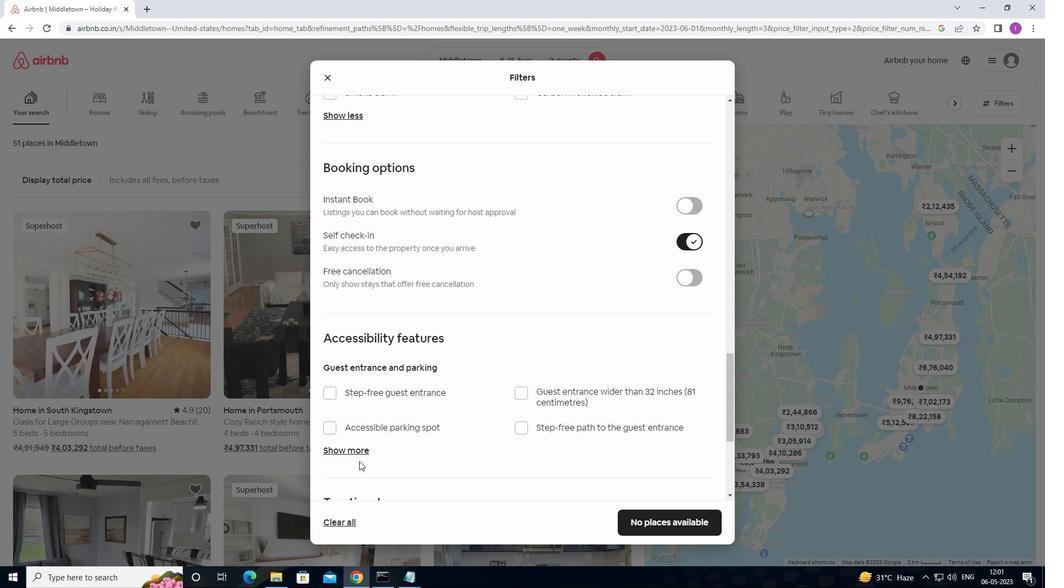 
Action: Mouse scrolled (368, 458) with delta (0, 0)
Screenshot: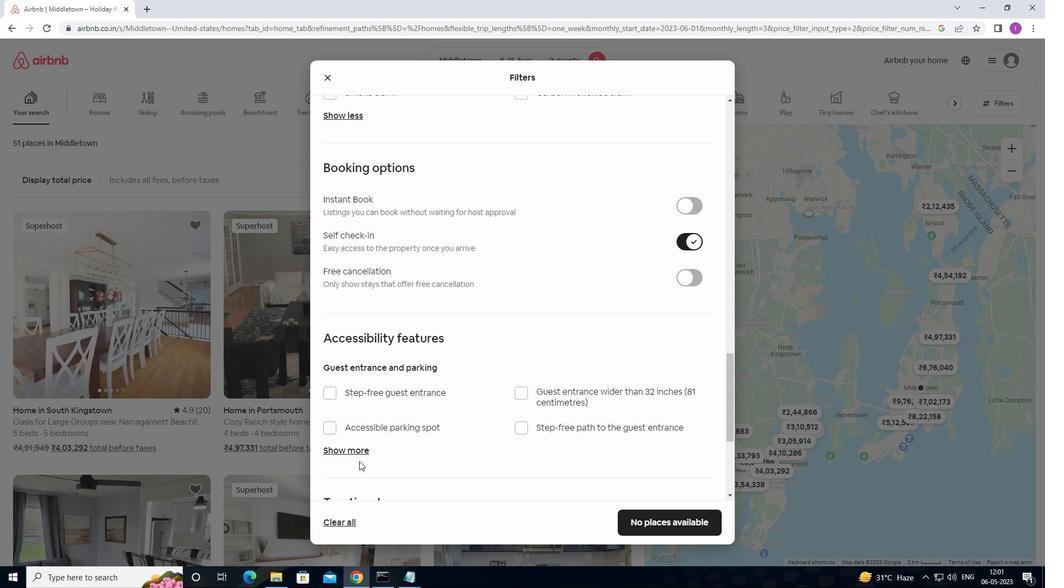 
Action: Mouse moved to (332, 434)
Screenshot: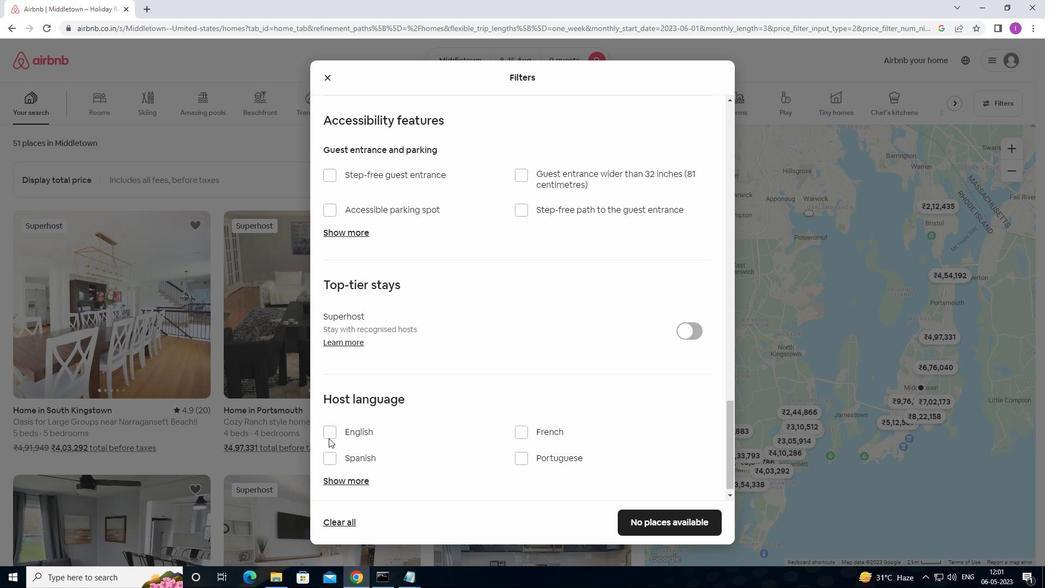 
Action: Mouse pressed left at (332, 434)
Screenshot: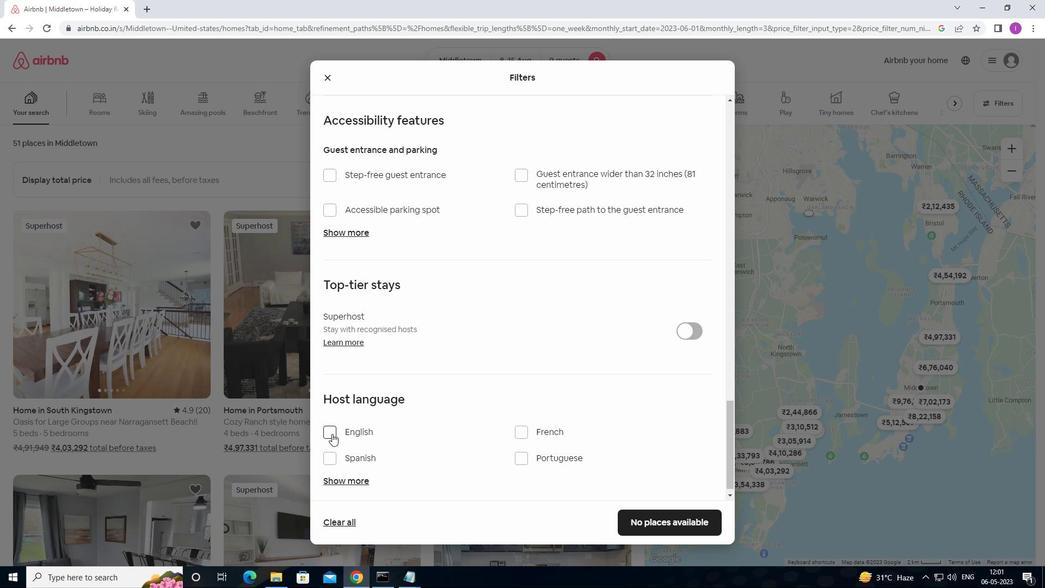 
Action: Mouse moved to (438, 453)
Screenshot: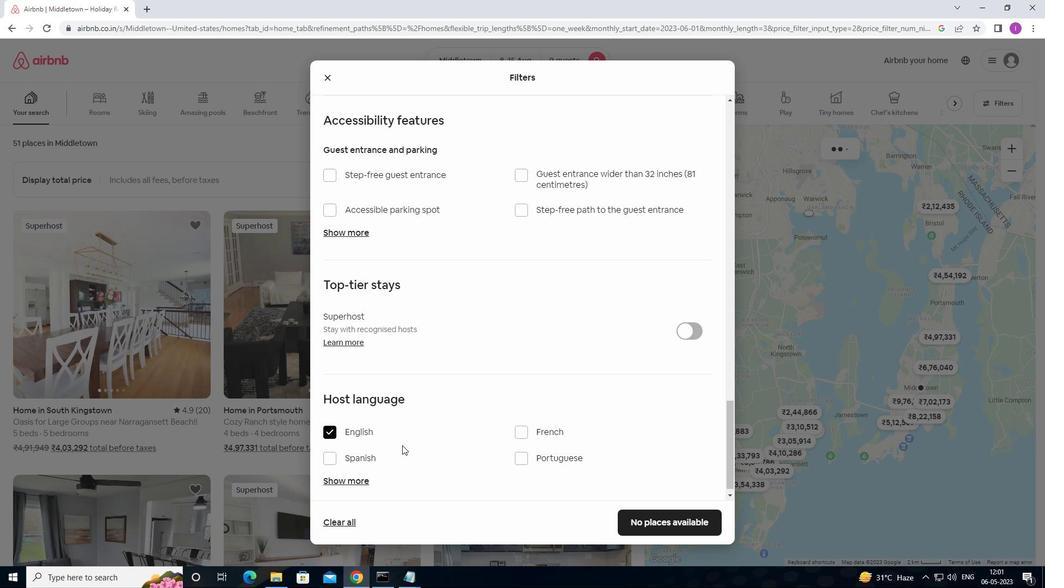 
Action: Mouse scrolled (438, 453) with delta (0, 0)
Screenshot: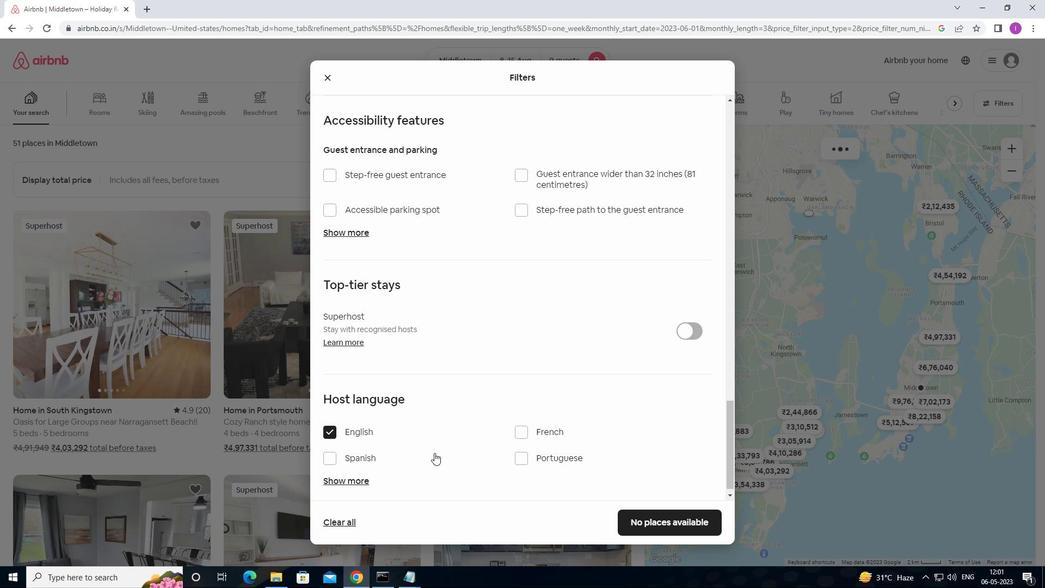 
Action: Mouse scrolled (438, 453) with delta (0, 0)
Screenshot: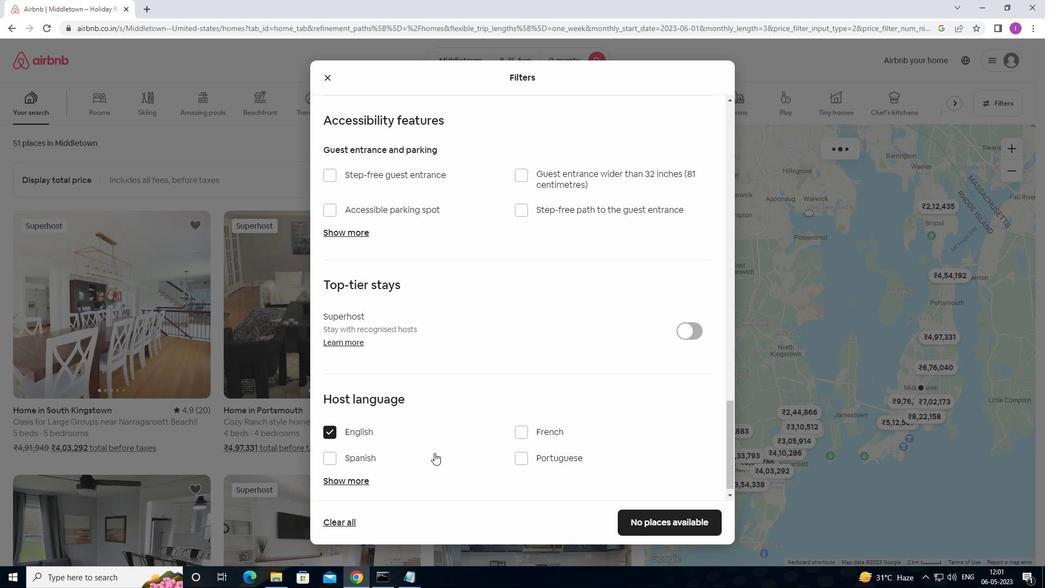 
Action: Mouse scrolled (438, 453) with delta (0, 0)
Screenshot: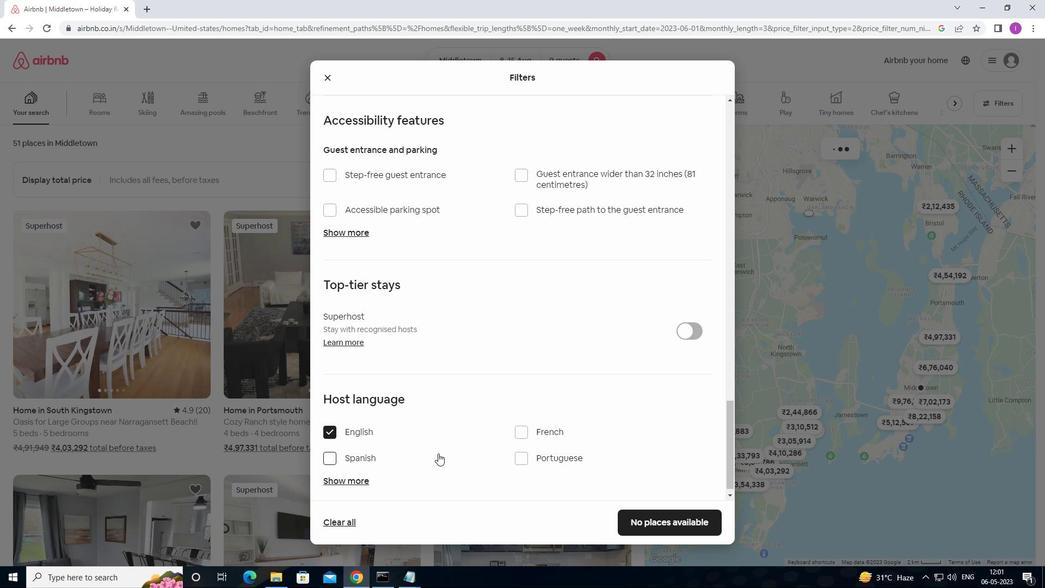 
Action: Mouse moved to (439, 453)
Screenshot: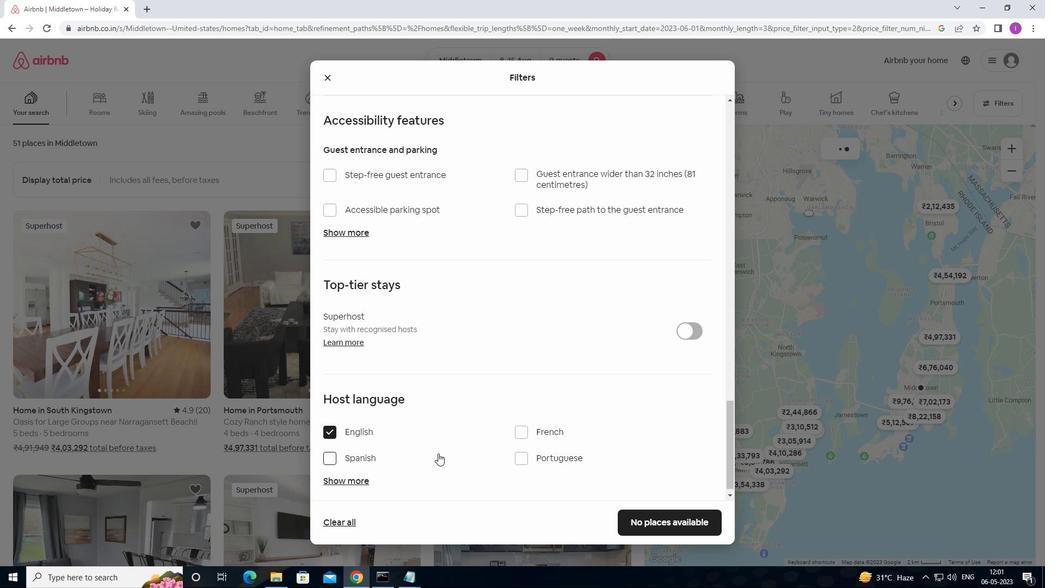 
Action: Mouse scrolled (439, 453) with delta (0, 0)
Screenshot: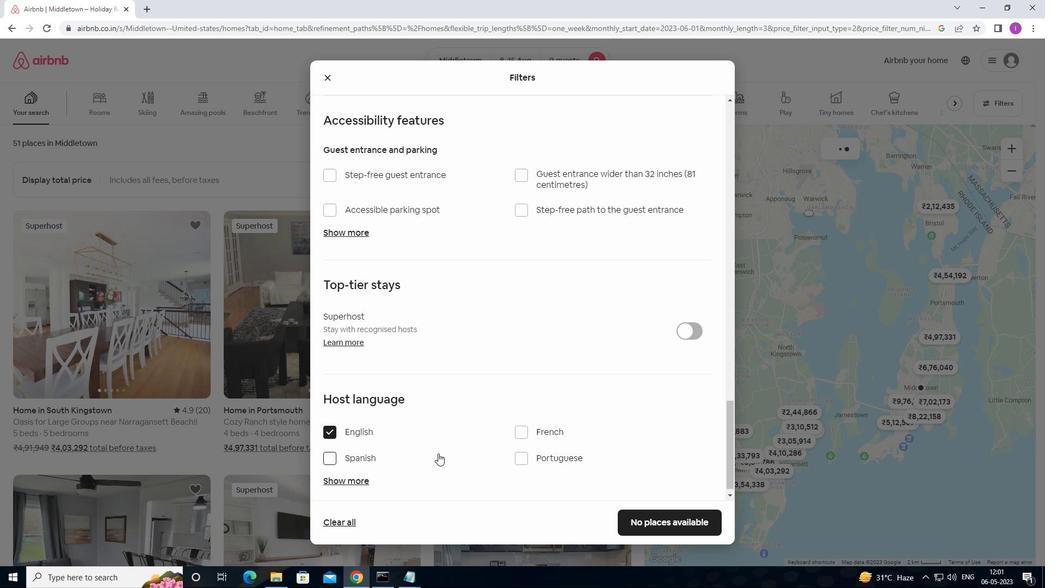 
Action: Mouse moved to (440, 453)
Screenshot: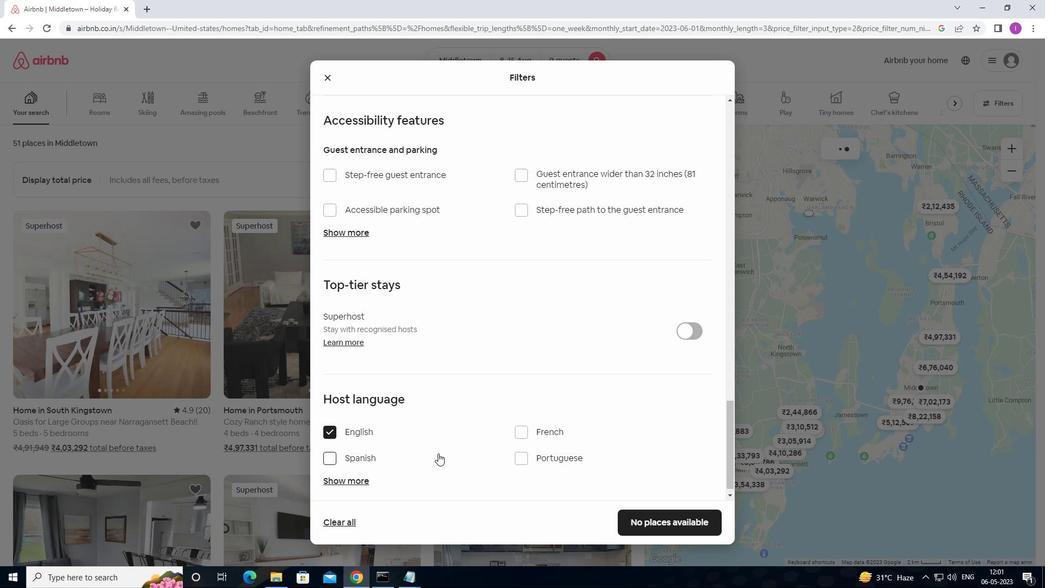 
Action: Mouse scrolled (440, 453) with delta (0, 0)
Screenshot: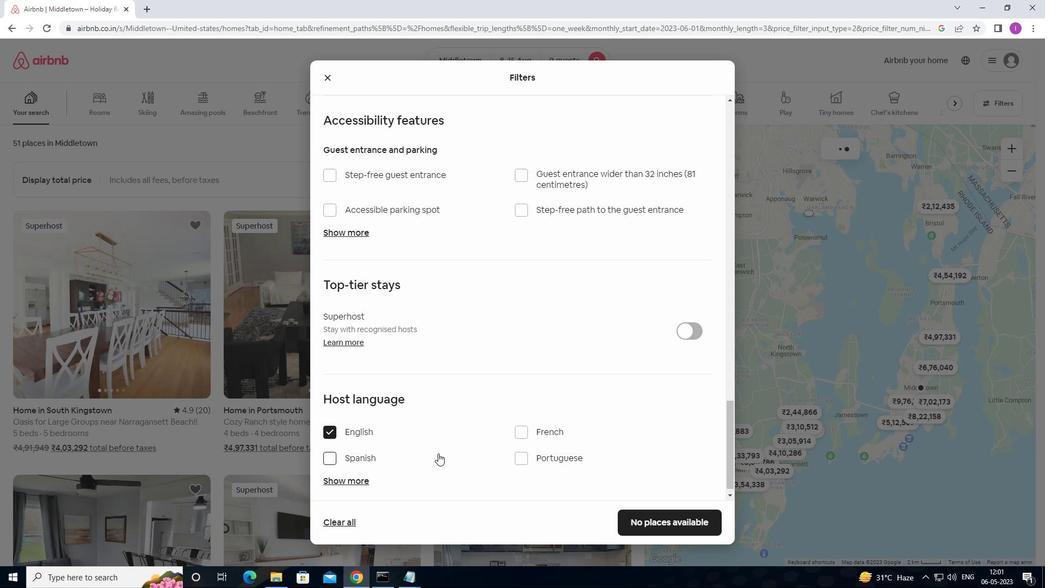 
Action: Mouse moved to (681, 521)
Screenshot: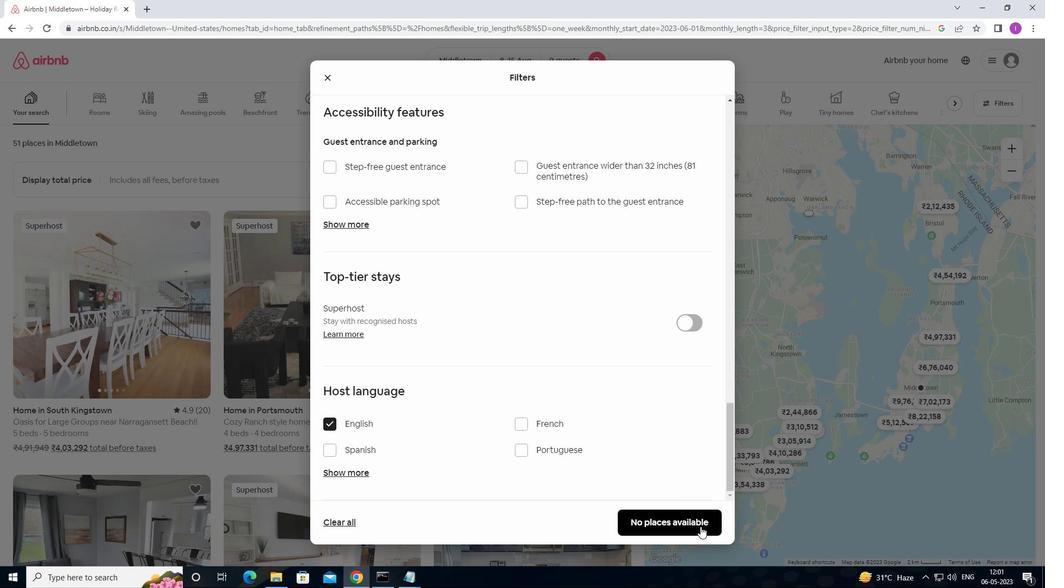 
Action: Mouse pressed left at (681, 521)
Screenshot: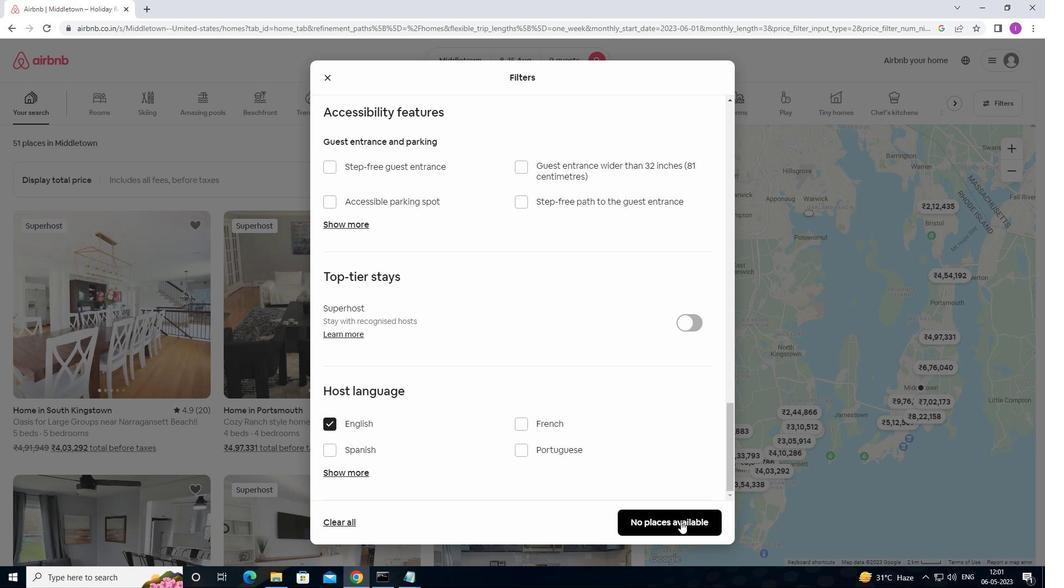 
Action: Mouse moved to (761, 533)
Screenshot: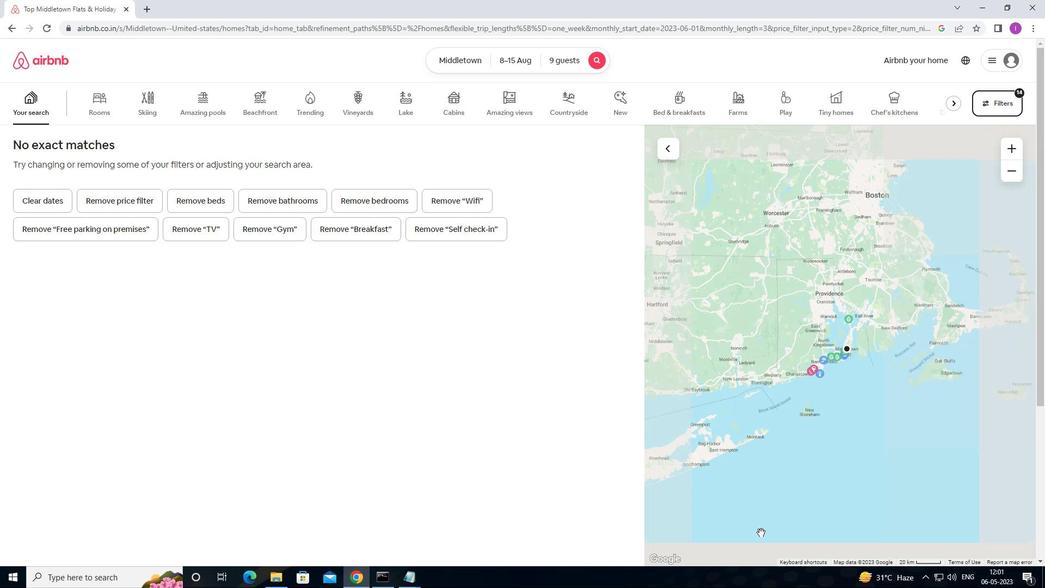 
